 Task: Find an Airbnb in Jijiang Residential District for 6 adults from 6th to 15th September, with a price range of ₹8000 to ₹12000, including amenities like WiFi, TV, and free parking, and ensure self check-in is available.
Action: Mouse moved to (509, 126)
Screenshot: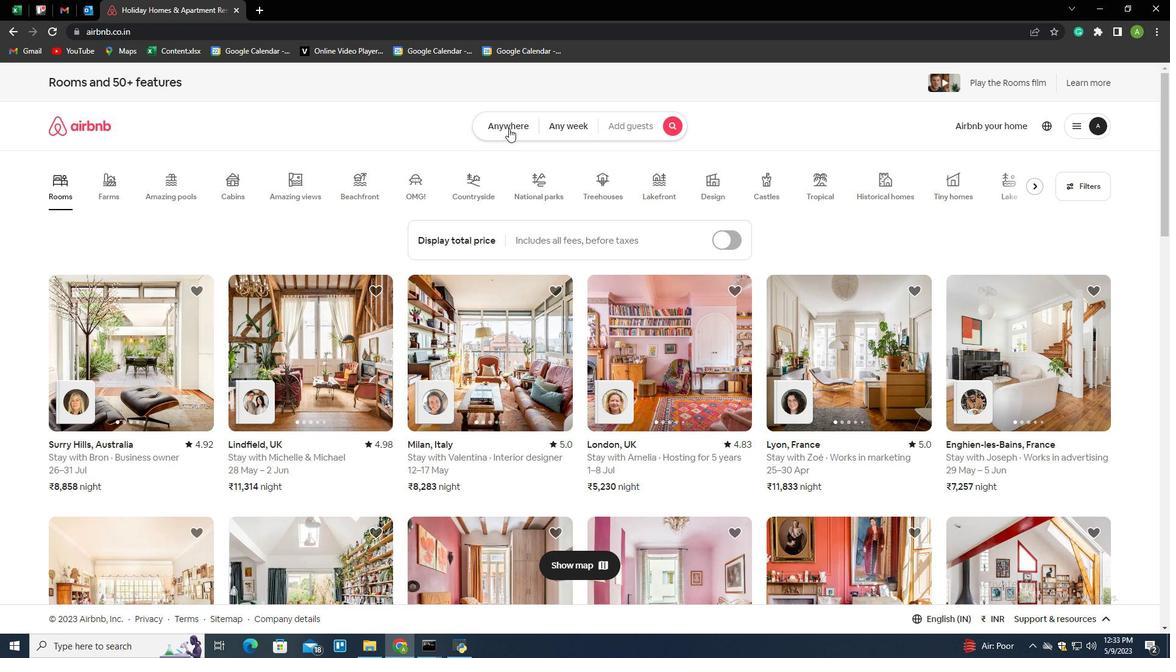 
Action: Mouse pressed left at (509, 126)
Screenshot: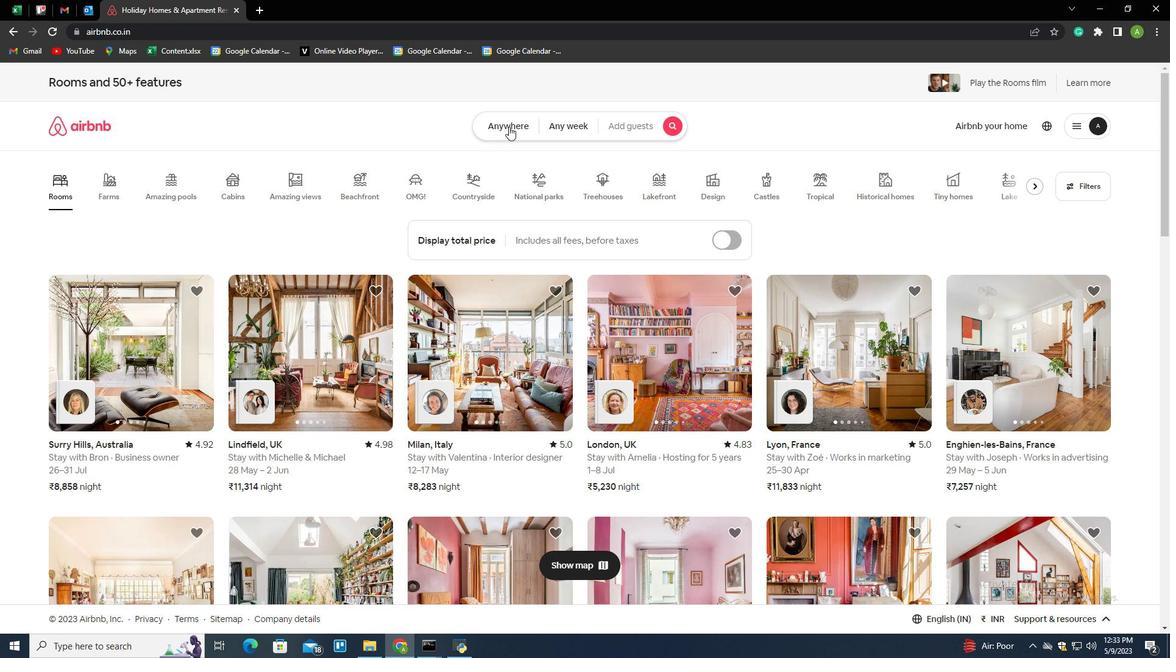 
Action: Mouse moved to (454, 171)
Screenshot: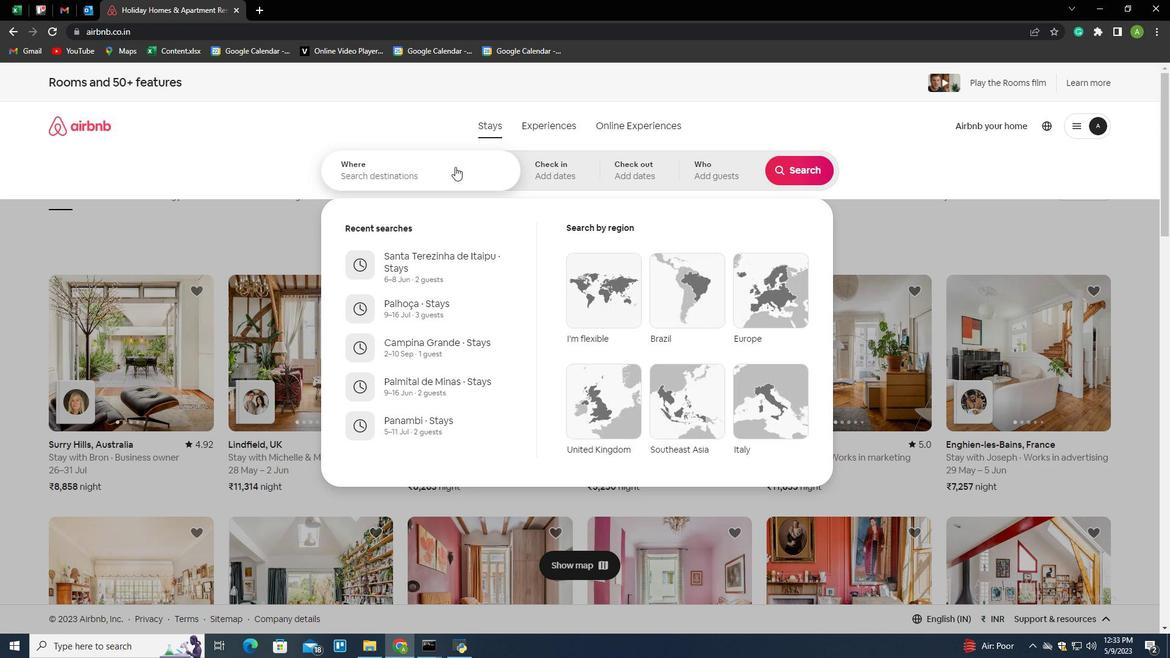 
Action: Mouse pressed left at (454, 171)
Screenshot: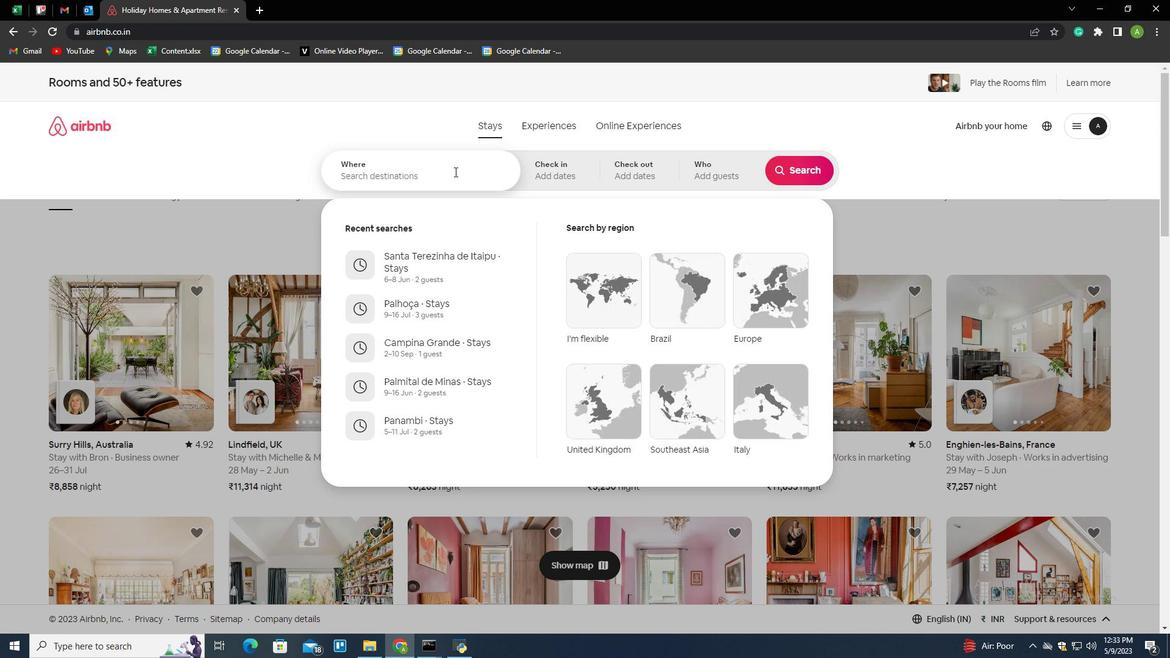 
Action: Key pressed <Key.shift>Jijiang<Key.down><Key.enter>
Screenshot: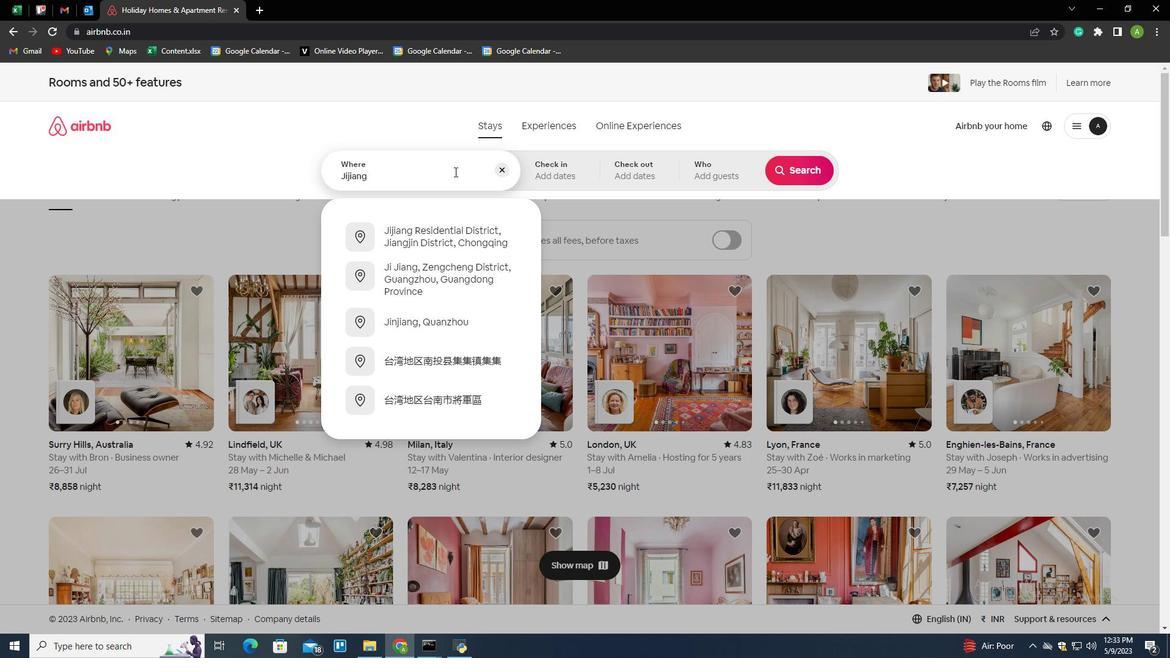 
Action: Mouse moved to (556, 173)
Screenshot: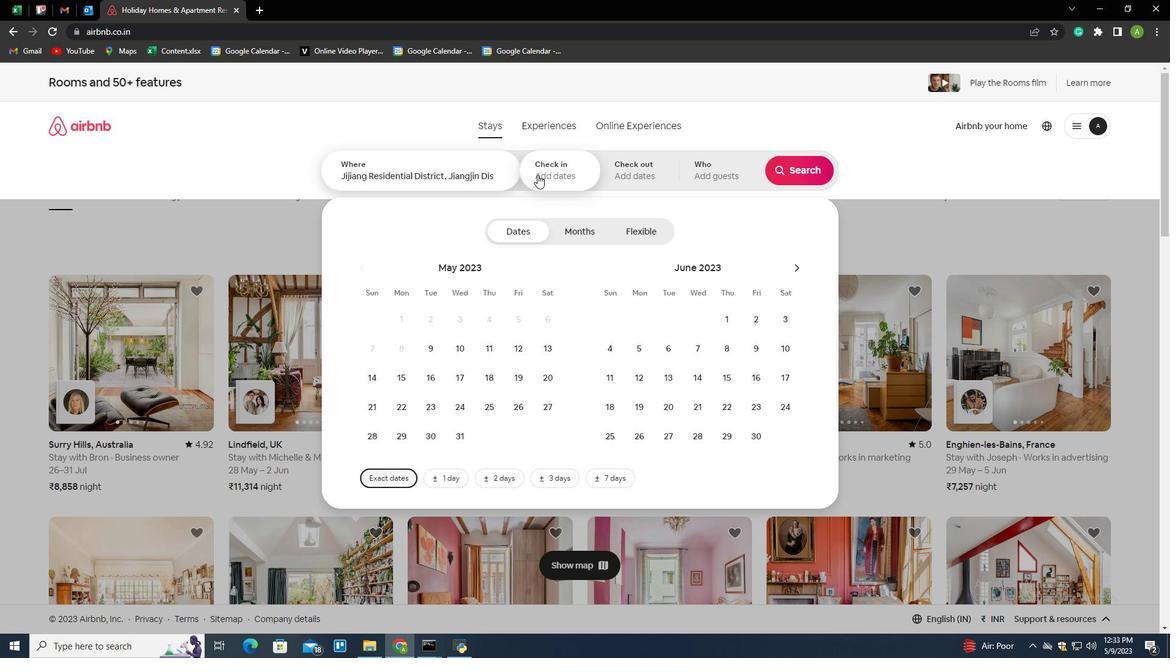 
Action: Mouse pressed left at (556, 173)
Screenshot: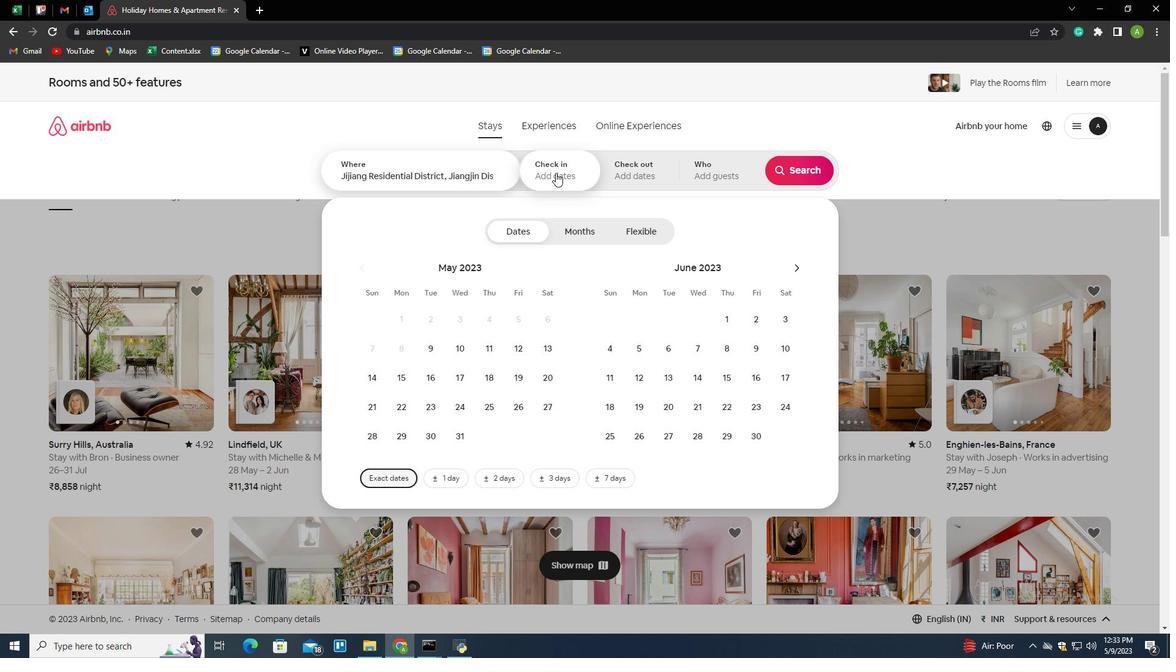 
Action: Mouse pressed left at (556, 173)
Screenshot: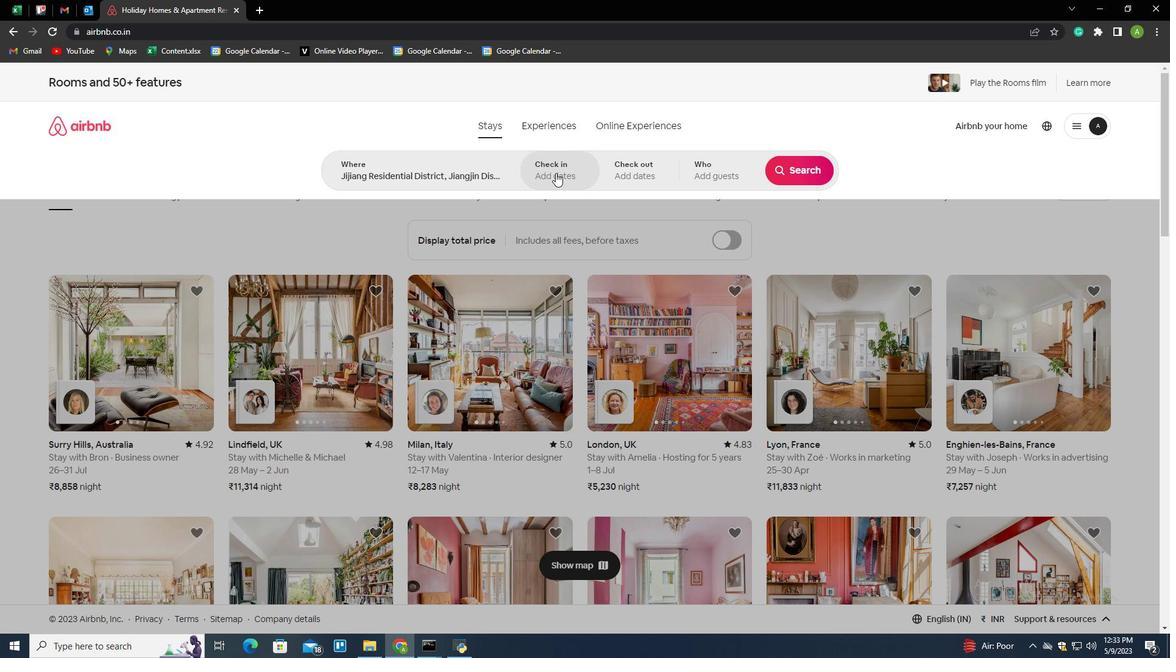 
Action: Mouse moved to (797, 264)
Screenshot: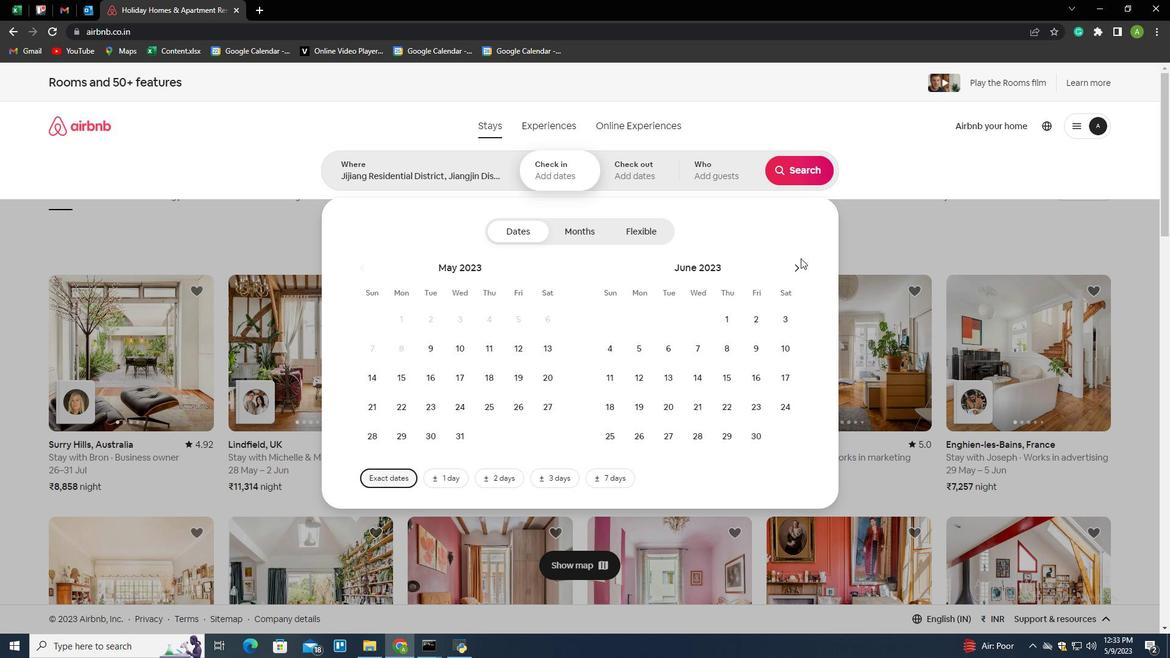 
Action: Mouse pressed left at (797, 264)
Screenshot: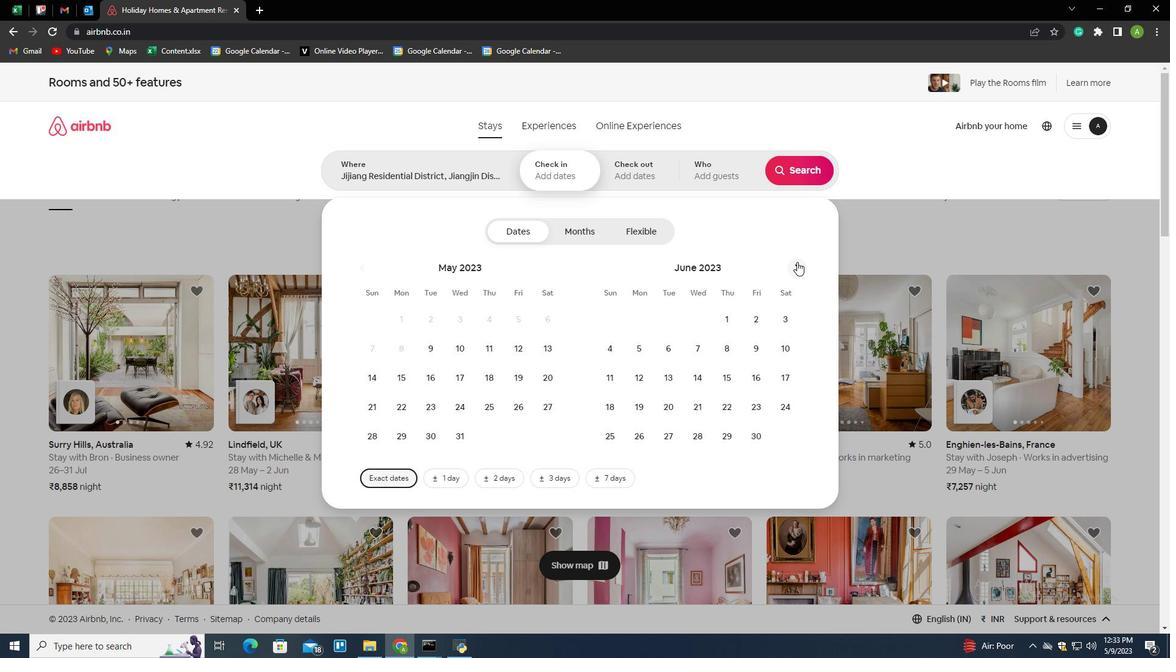 
Action: Mouse pressed left at (797, 264)
Screenshot: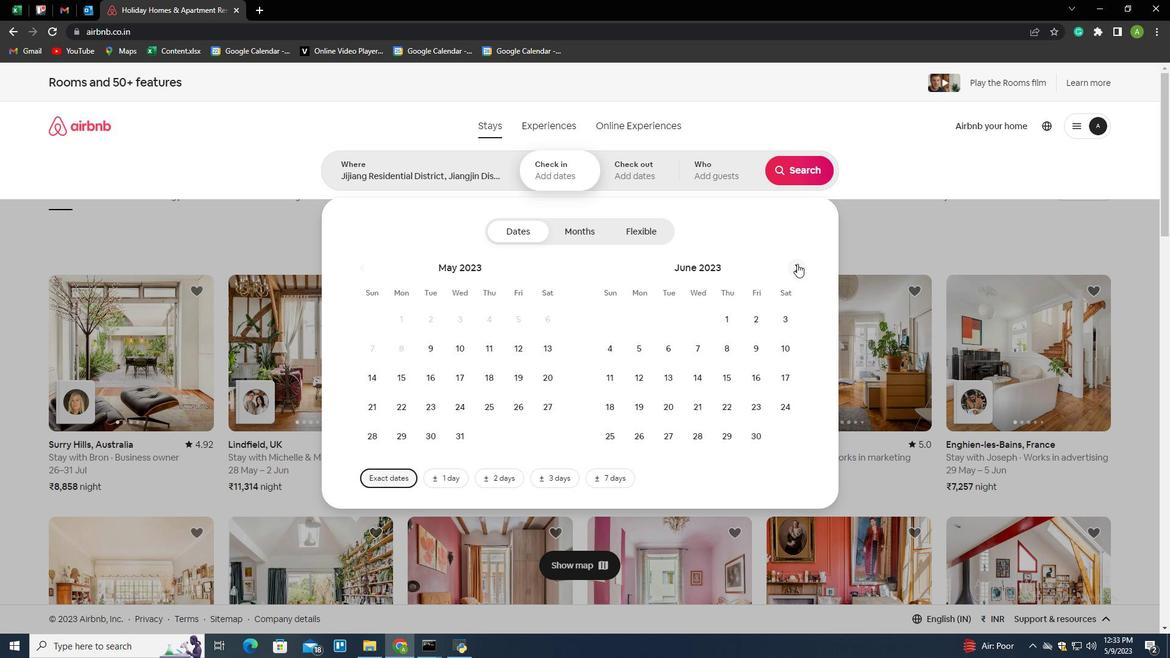 
Action: Mouse moved to (796, 264)
Screenshot: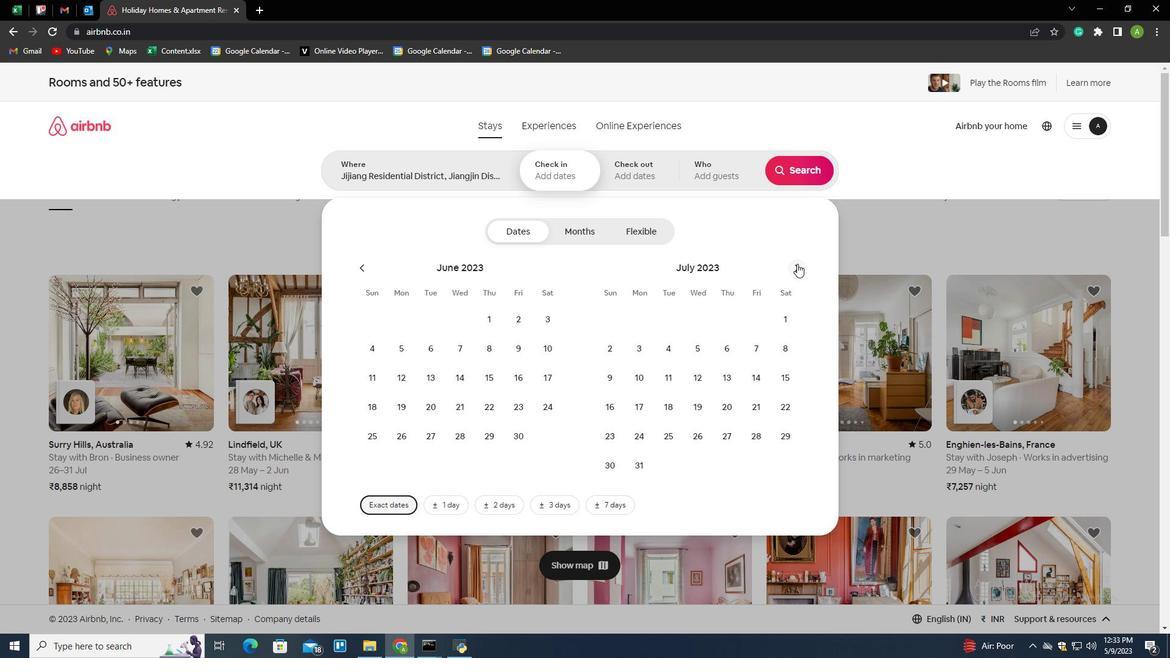 
Action: Mouse pressed left at (796, 264)
Screenshot: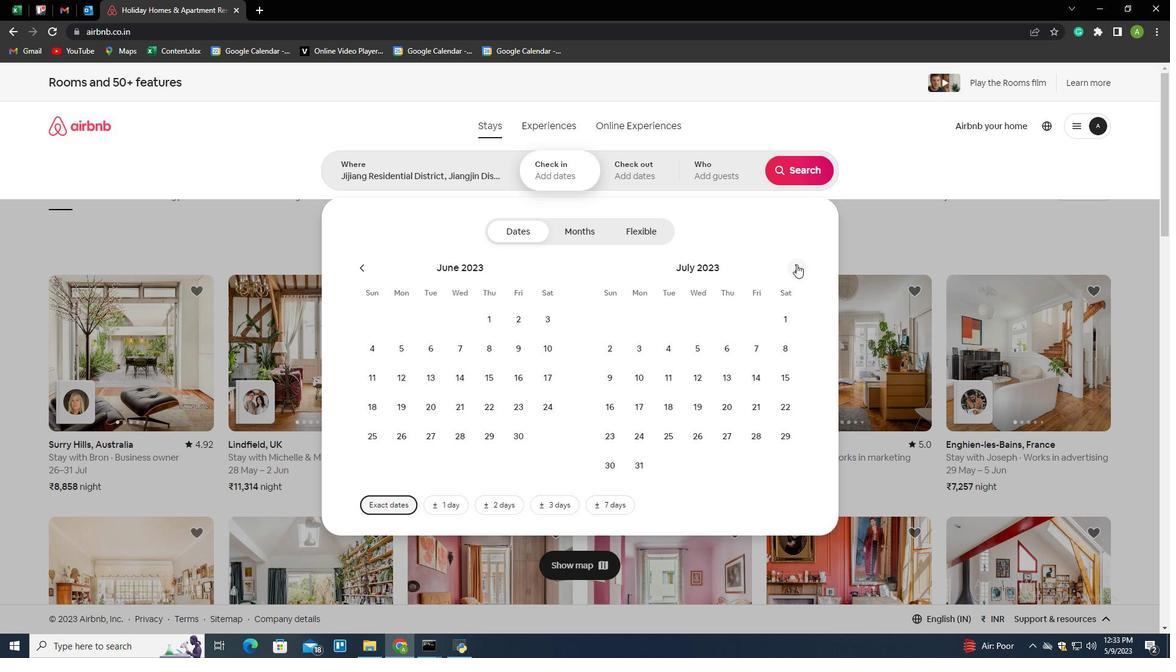 
Action: Mouse pressed left at (796, 264)
Screenshot: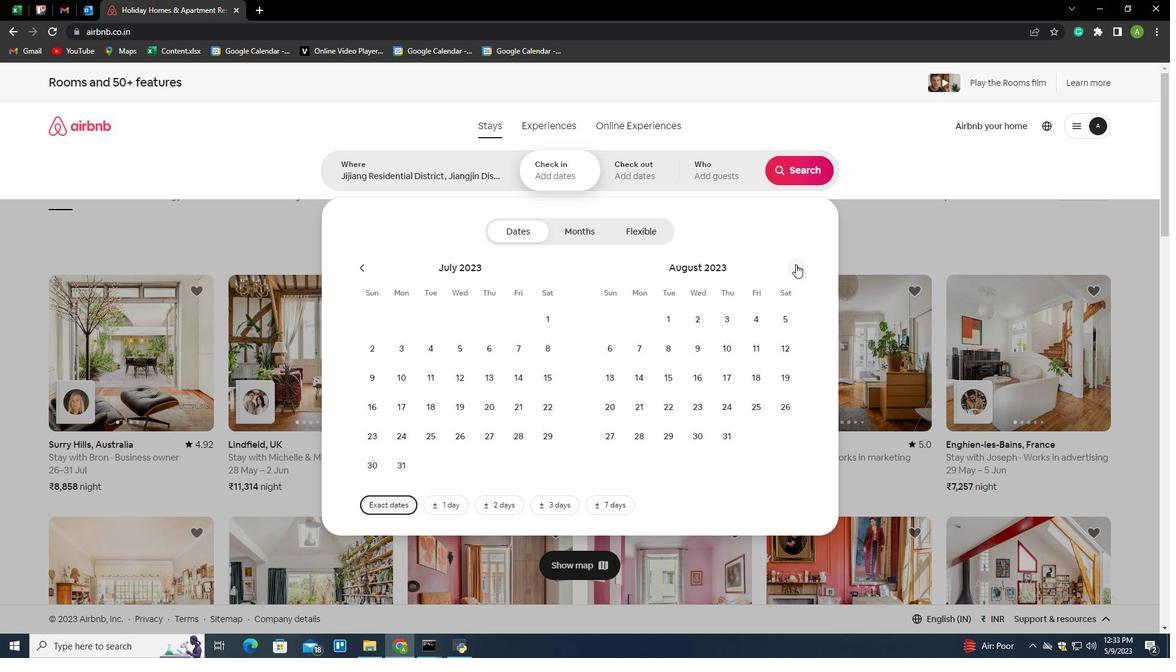 
Action: Mouse moved to (693, 344)
Screenshot: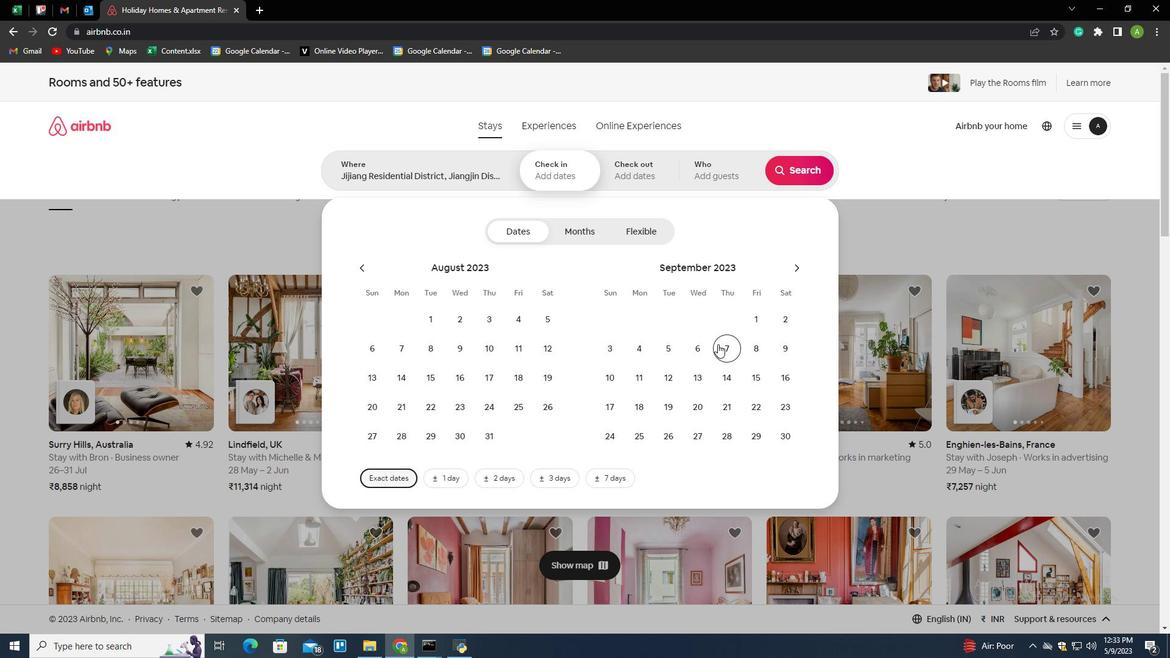 
Action: Mouse pressed left at (693, 344)
Screenshot: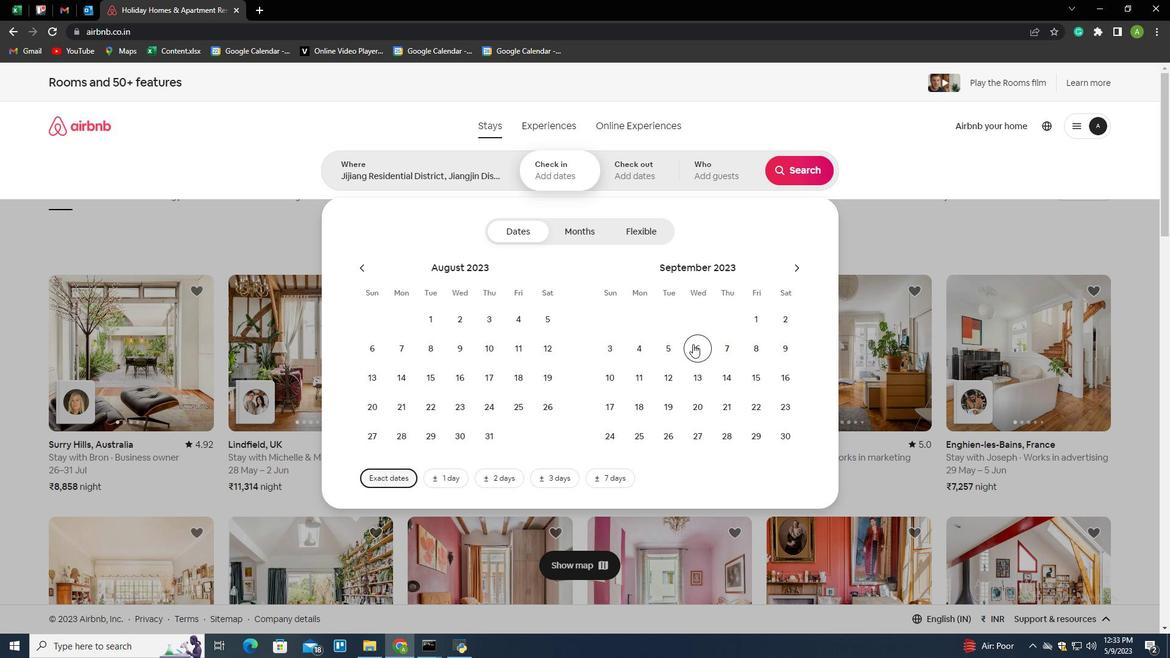 
Action: Mouse moved to (751, 373)
Screenshot: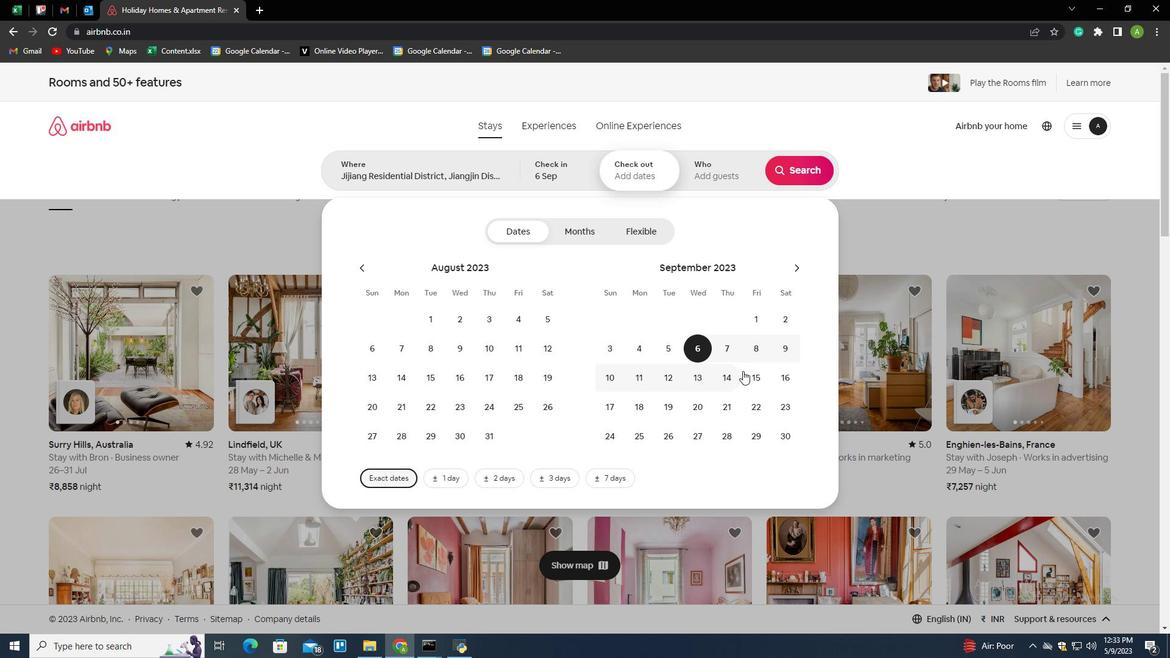 
Action: Mouse pressed left at (751, 373)
Screenshot: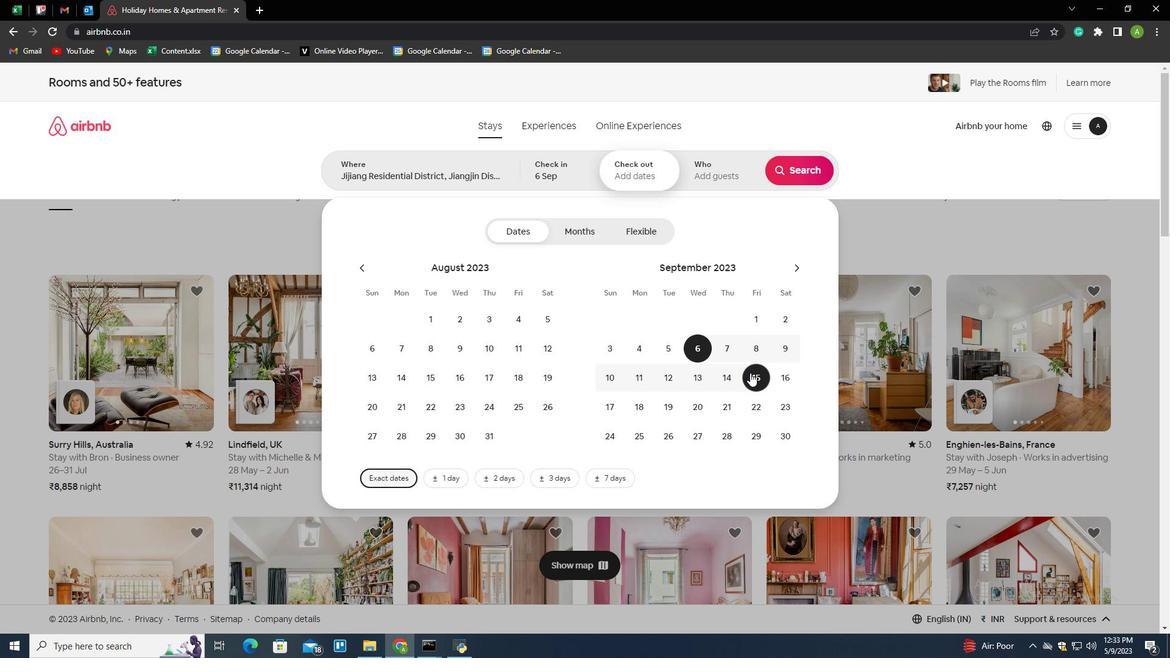 
Action: Mouse moved to (709, 172)
Screenshot: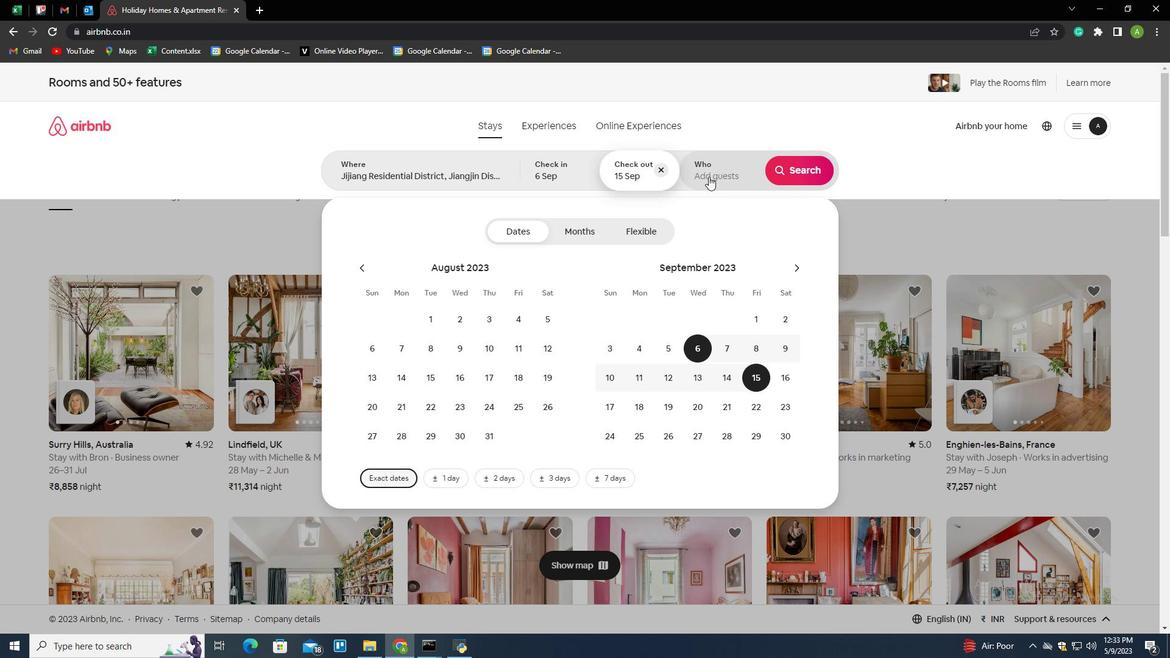 
Action: Mouse pressed left at (709, 172)
Screenshot: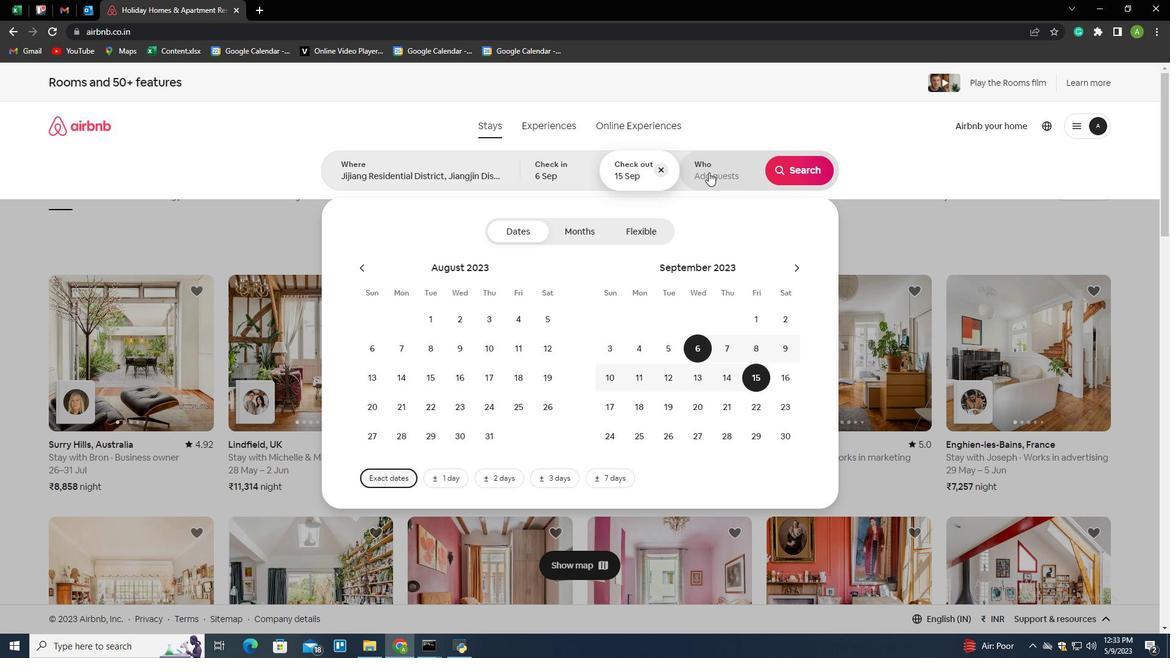
Action: Mouse moved to (807, 236)
Screenshot: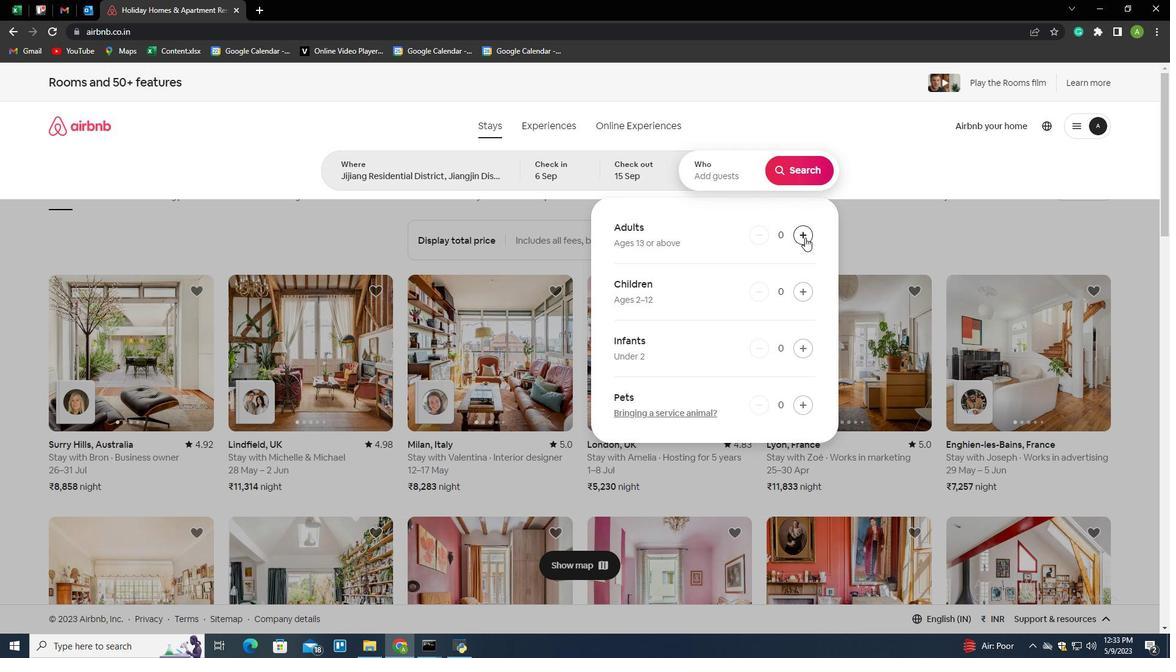 
Action: Mouse pressed left at (807, 236)
Screenshot: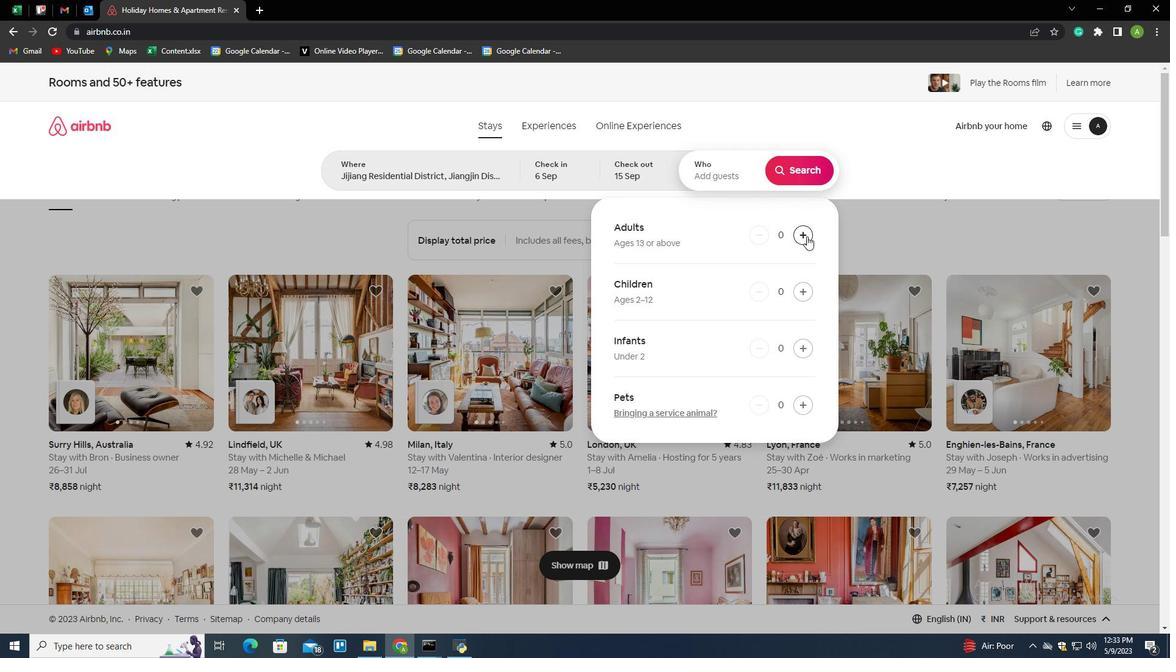 
Action: Mouse pressed left at (807, 236)
Screenshot: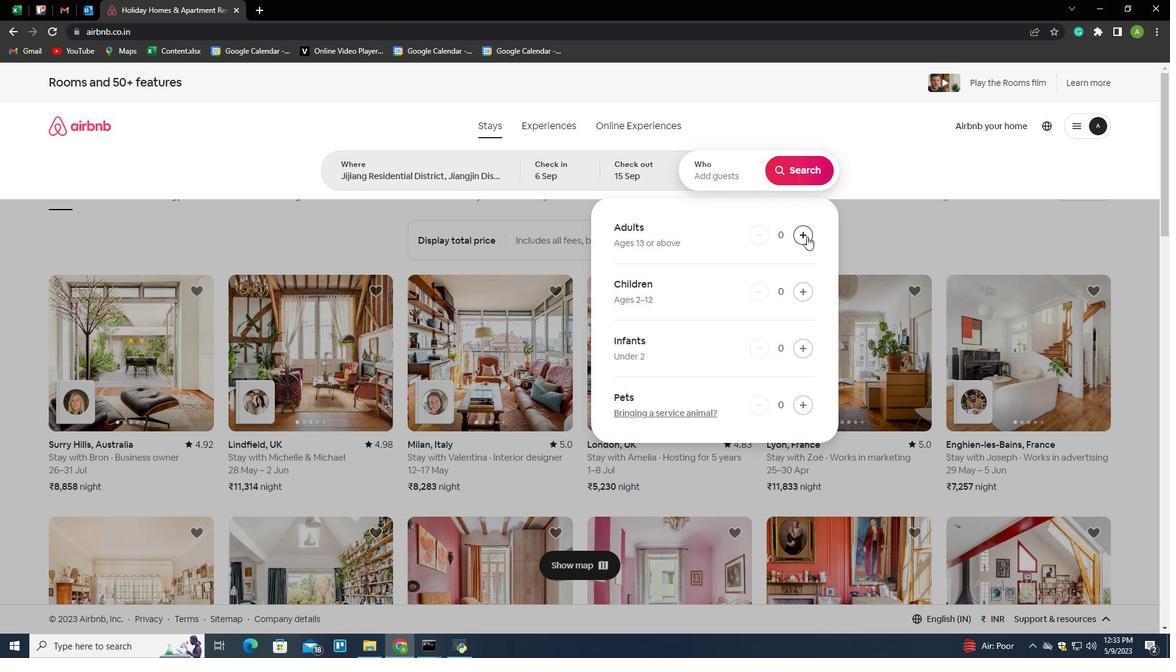 
Action: Mouse moved to (807, 236)
Screenshot: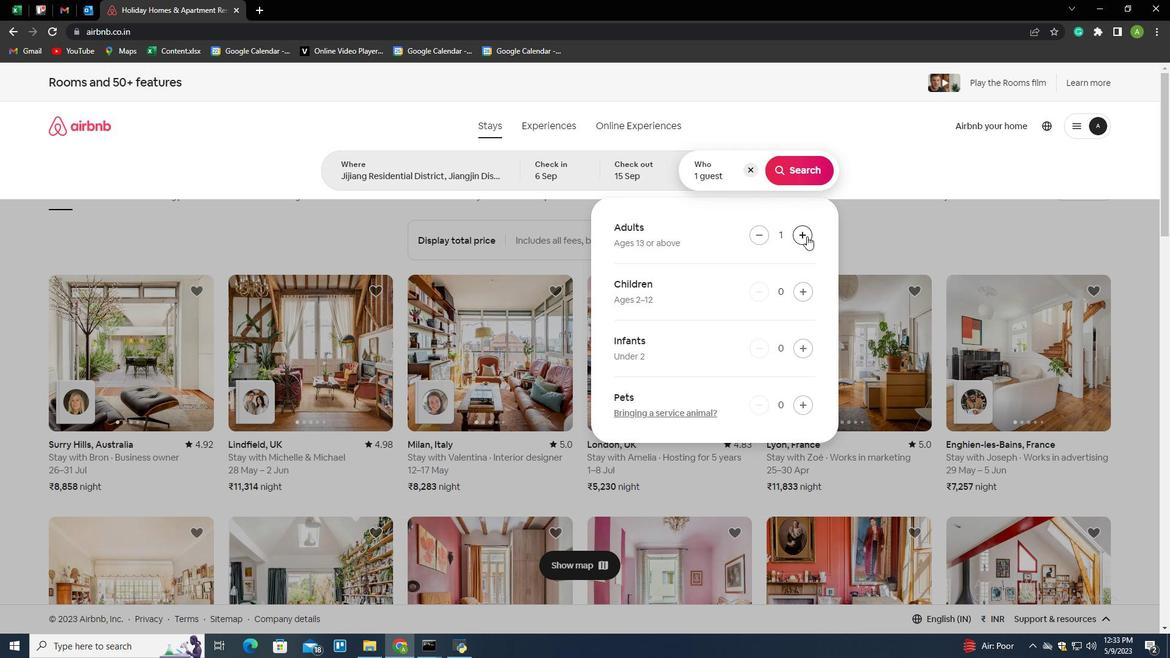 
Action: Mouse pressed left at (807, 236)
Screenshot: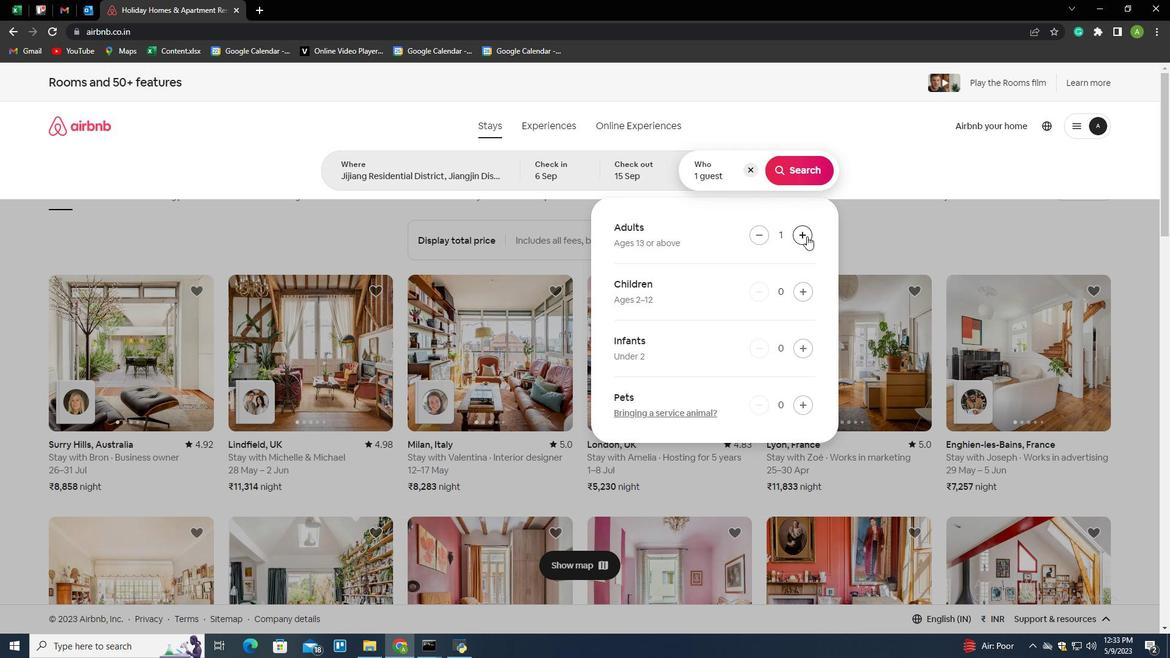 
Action: Mouse pressed left at (807, 236)
Screenshot: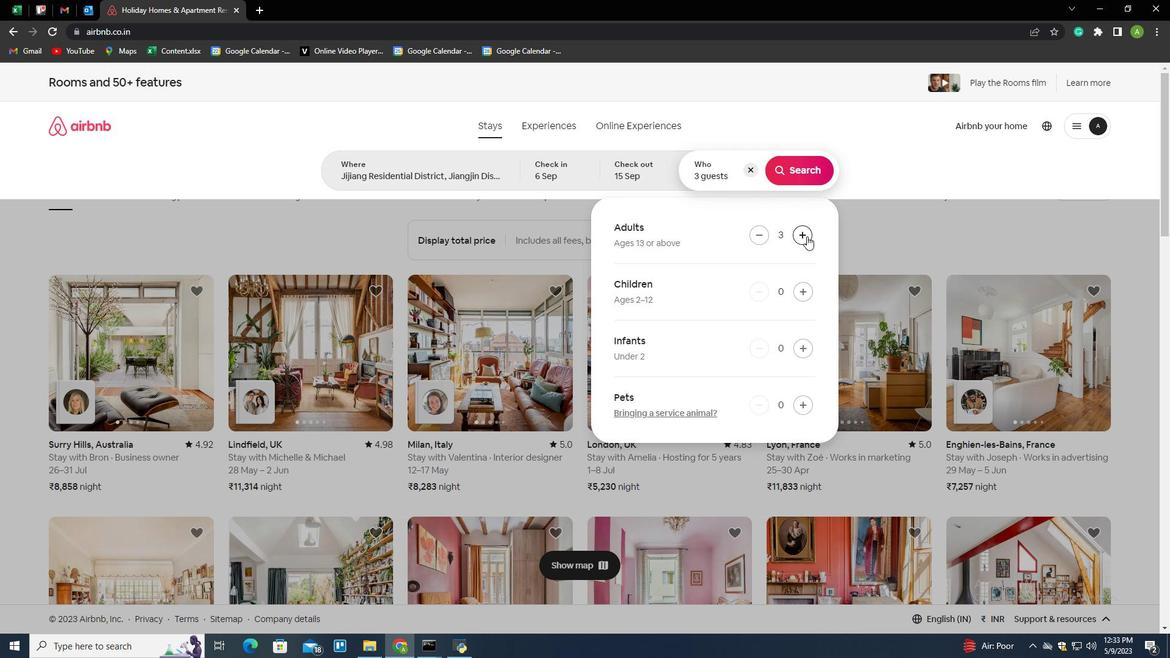 
Action: Mouse pressed left at (807, 236)
Screenshot: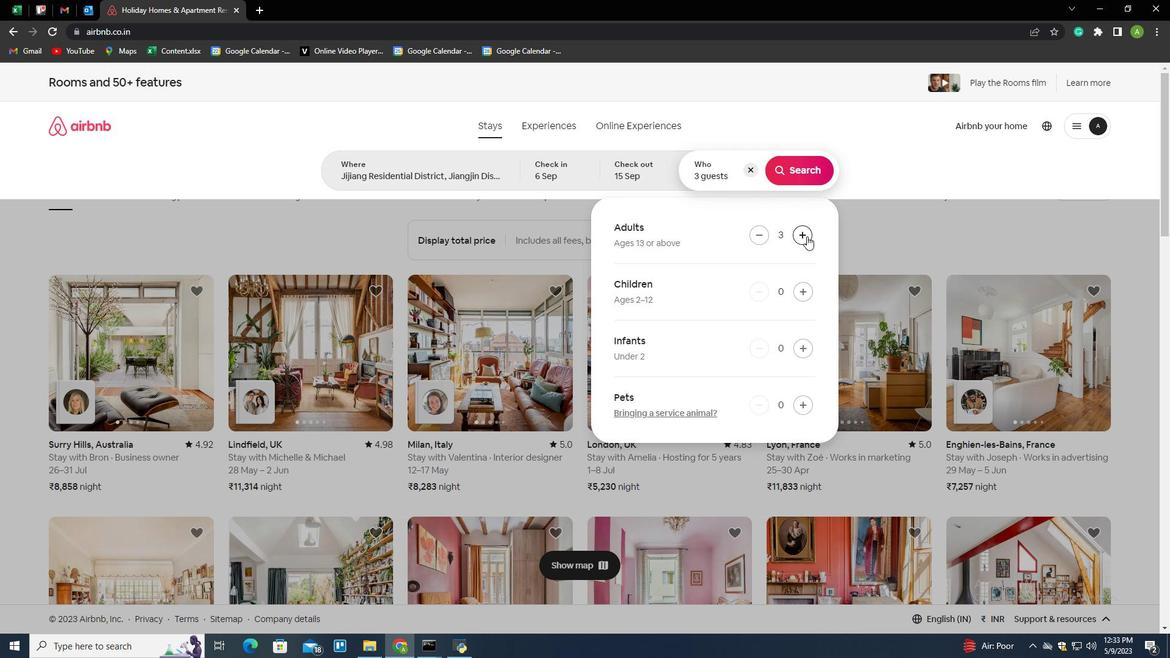 
Action: Mouse pressed left at (807, 236)
Screenshot: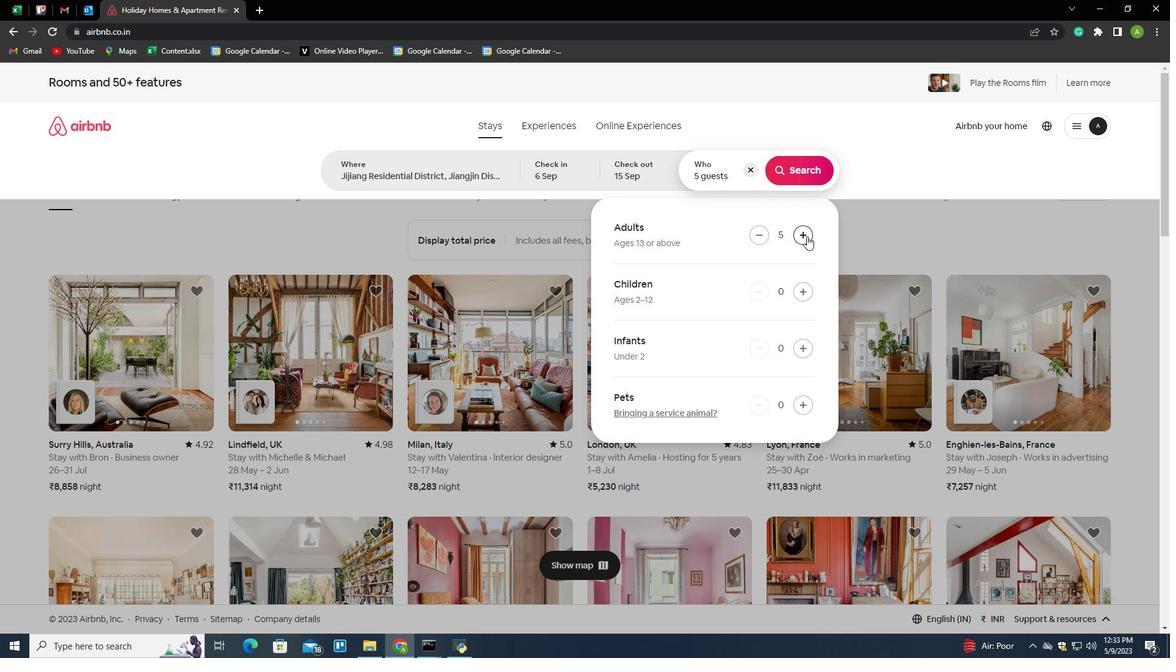 
Action: Mouse moved to (791, 173)
Screenshot: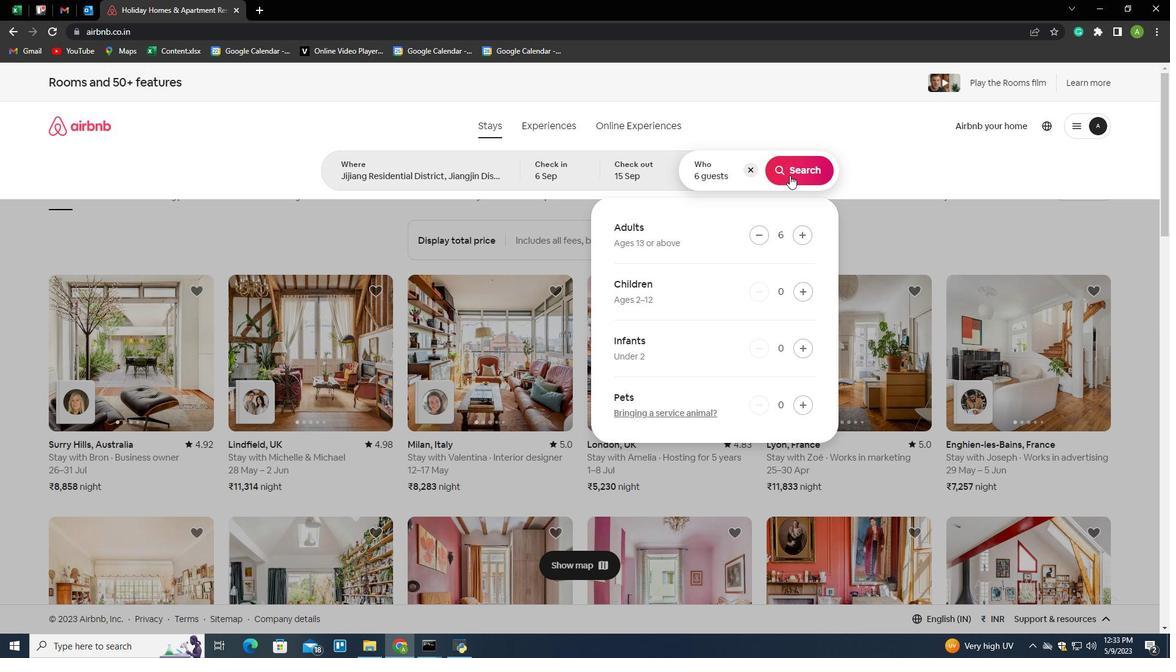 
Action: Mouse pressed left at (791, 173)
Screenshot: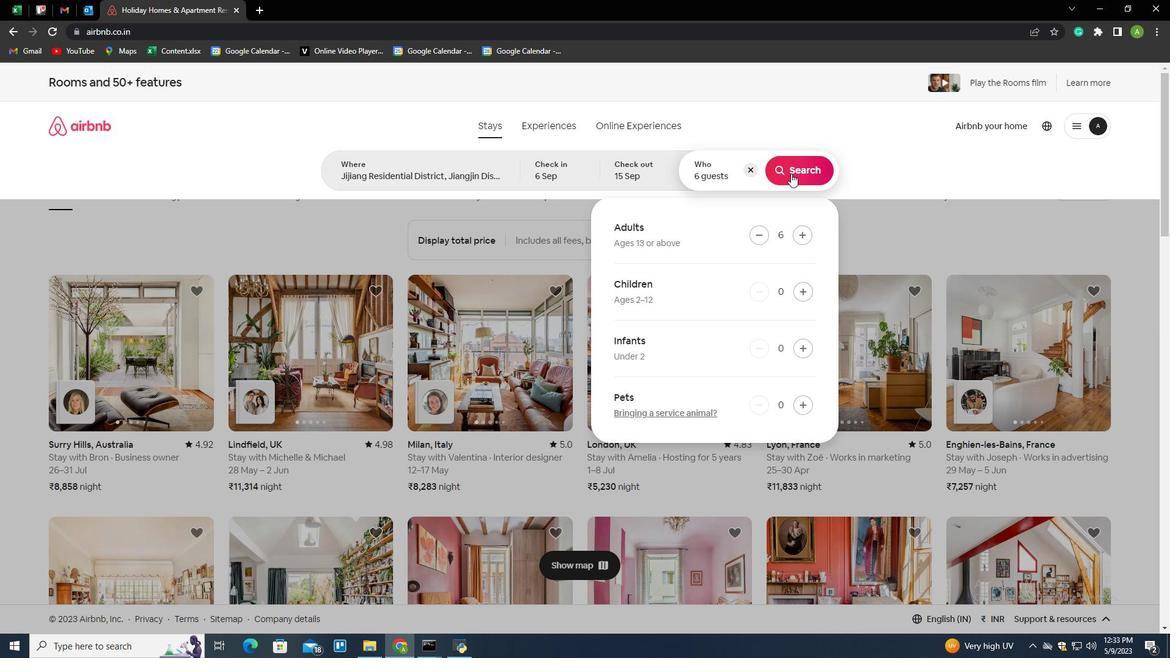 
Action: Mouse moved to (1111, 135)
Screenshot: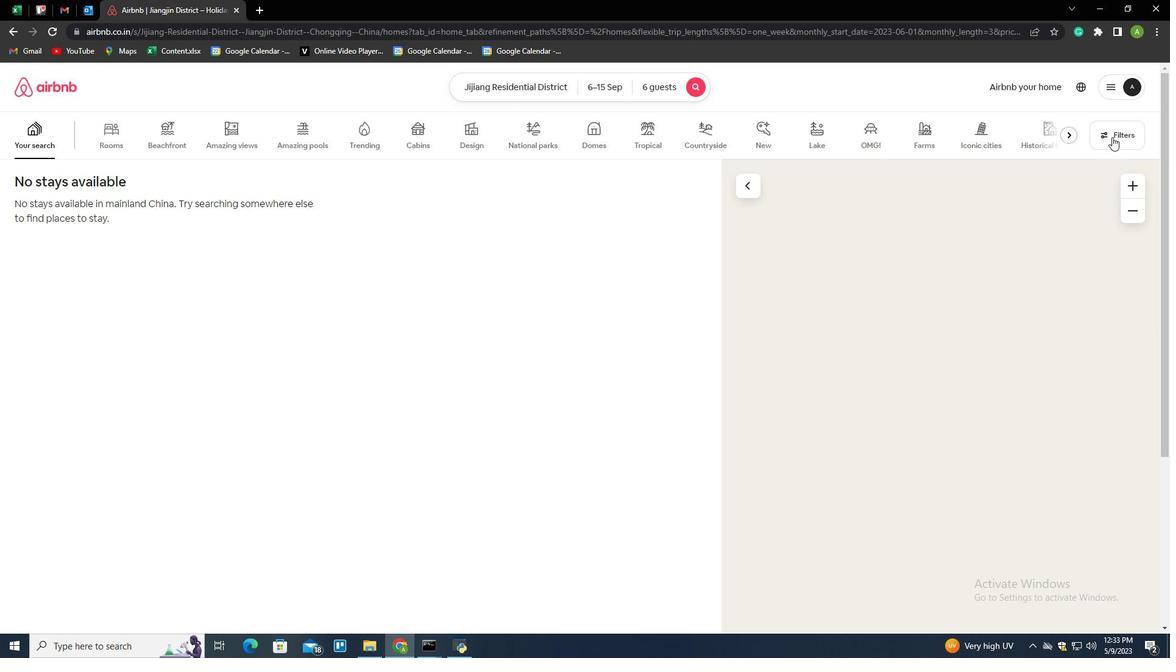 
Action: Mouse pressed left at (1111, 135)
Screenshot: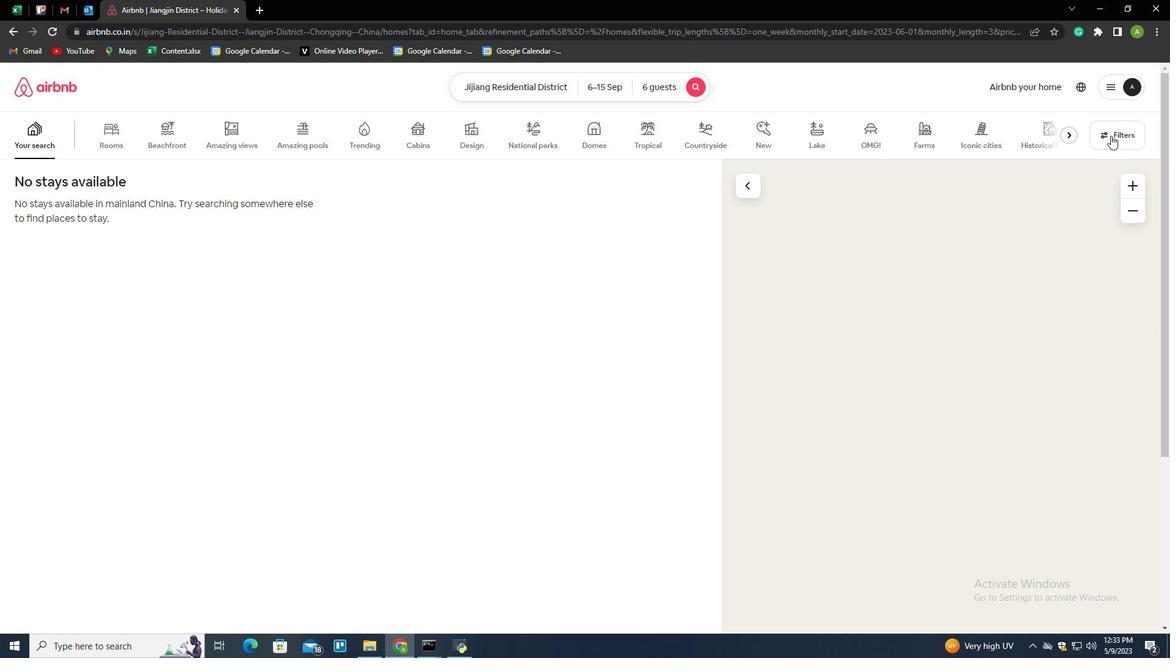 
Action: Mouse moved to (395, 385)
Screenshot: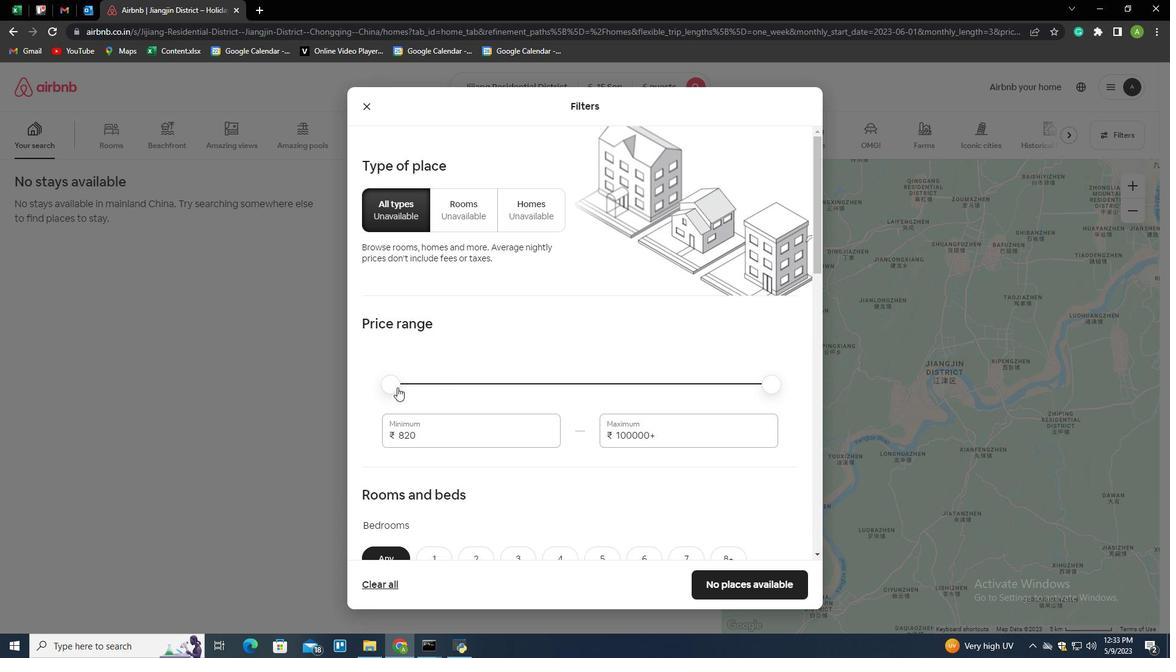 
Action: Mouse pressed left at (395, 385)
Screenshot: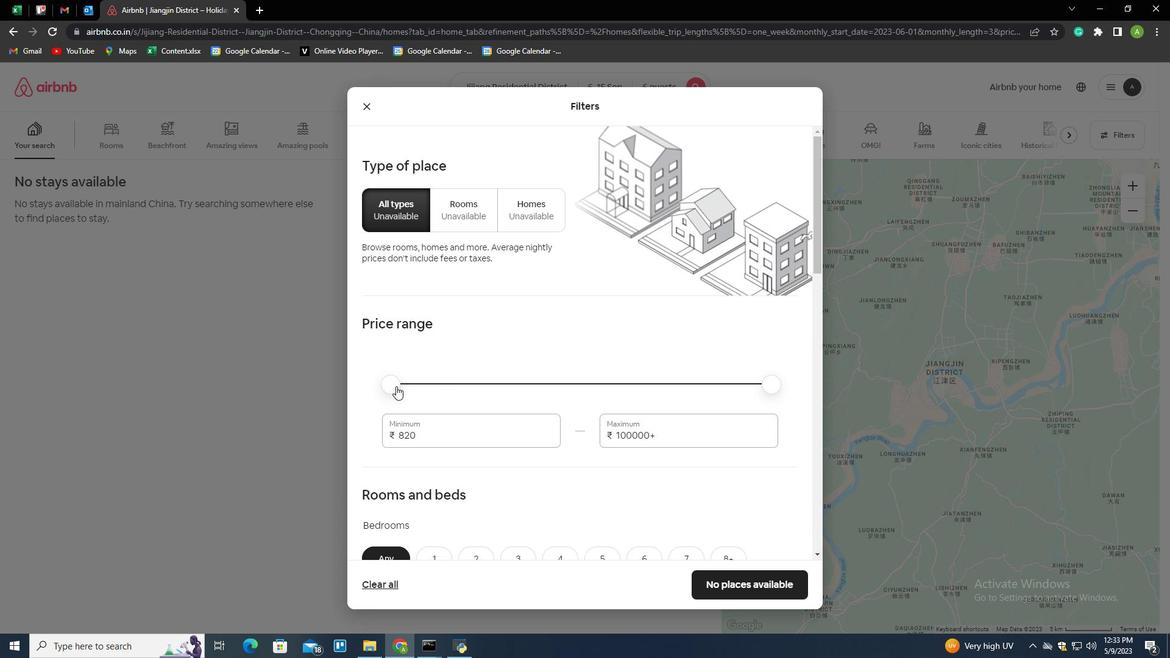 
Action: Mouse moved to (473, 428)
Screenshot: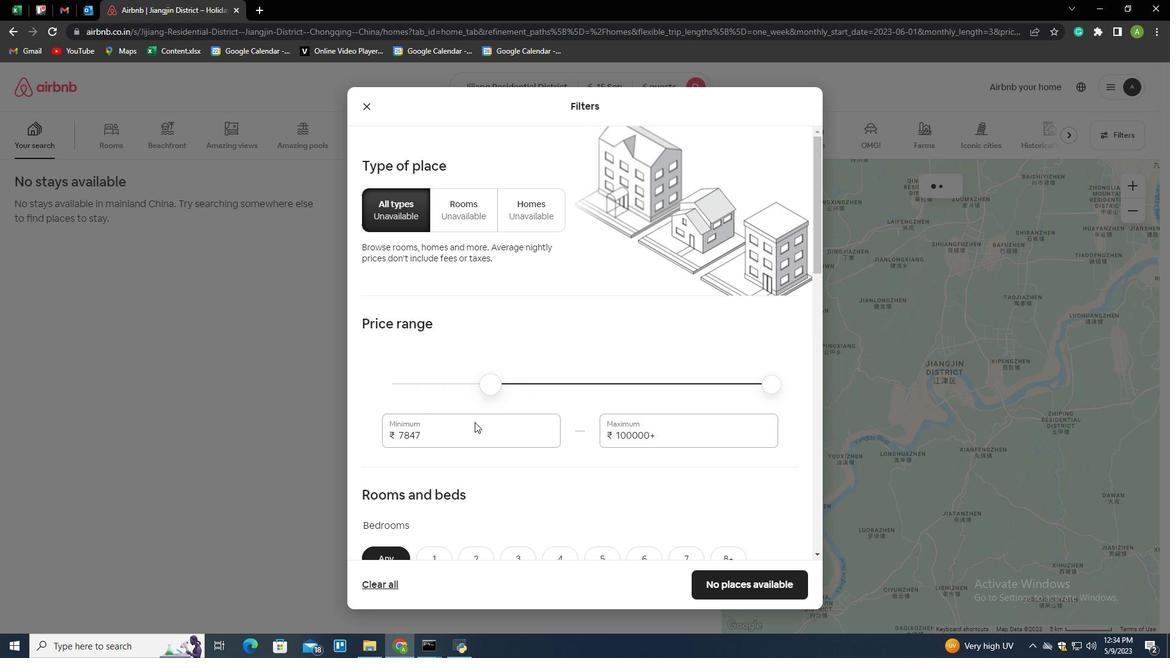 
Action: Mouse pressed left at (473, 428)
Screenshot: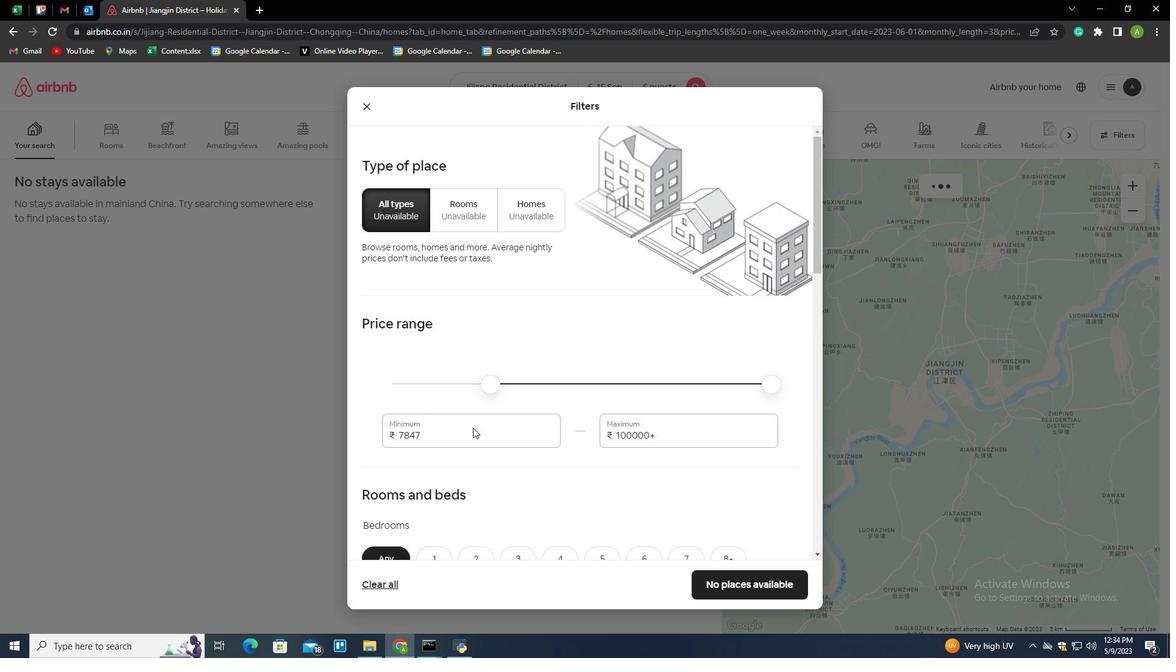 
Action: Mouse moved to (478, 426)
Screenshot: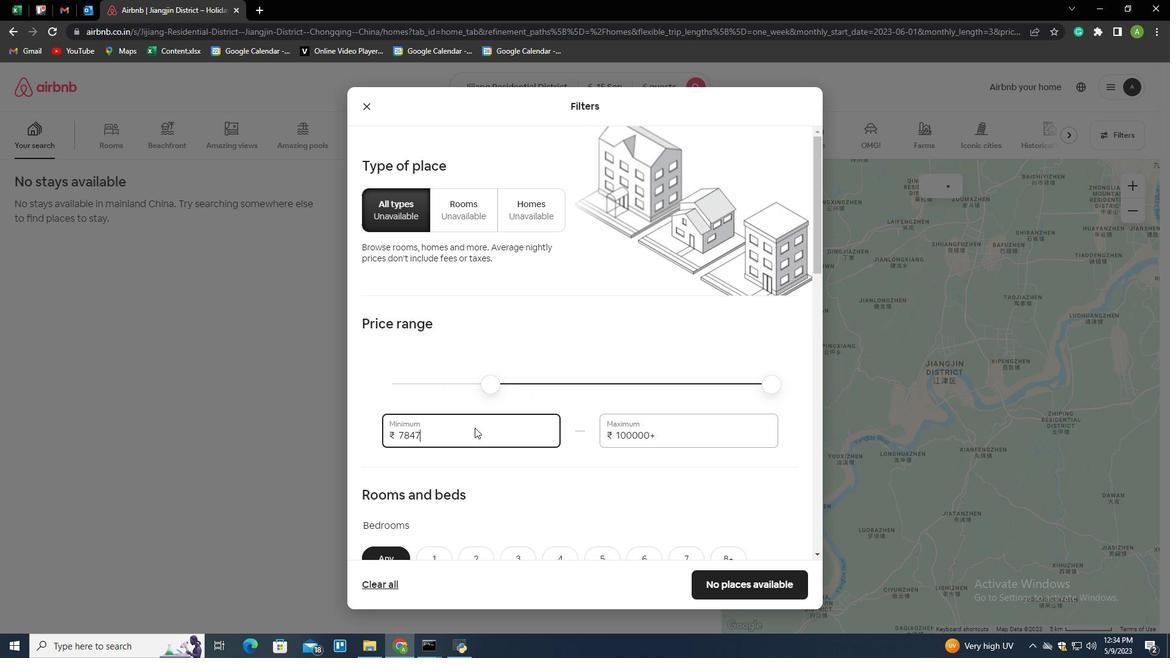 
Action: Key pressed <Key.shift_r><Key.home>8000
Screenshot: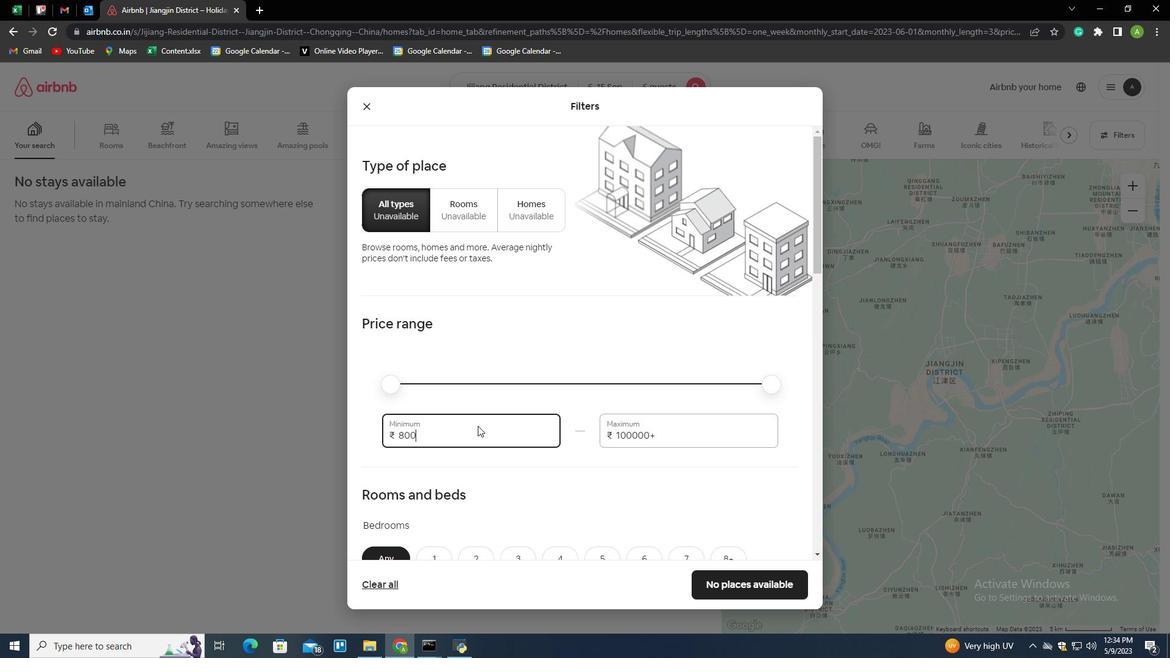 
Action: Mouse moved to (673, 446)
Screenshot: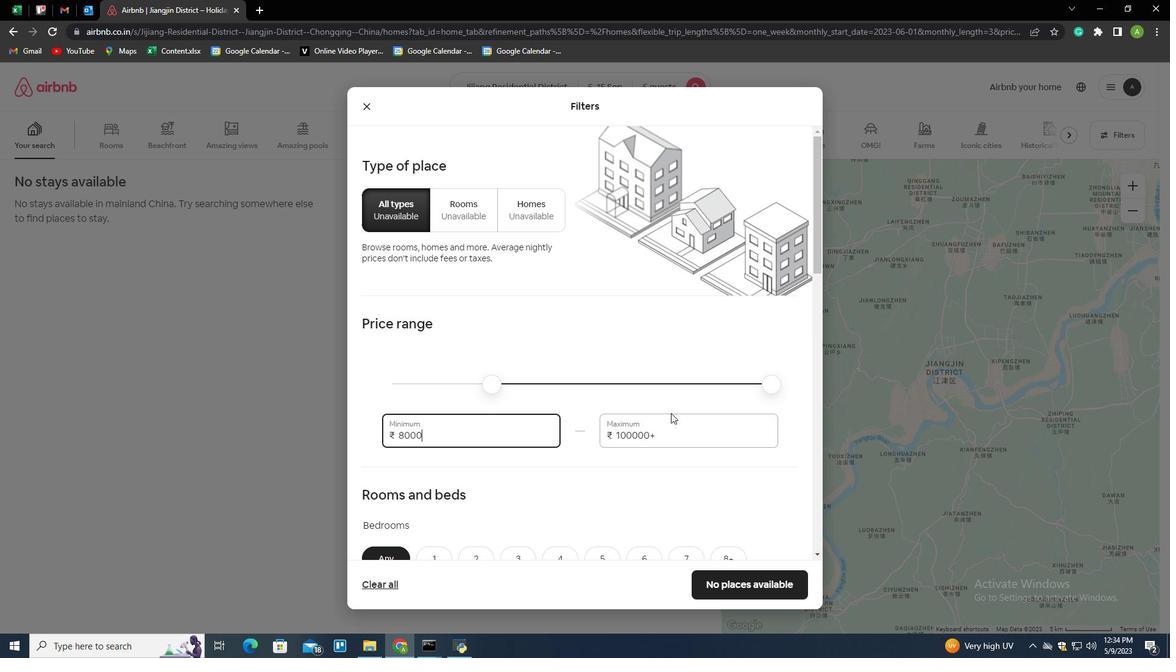 
Action: Mouse pressed left at (673, 446)
Screenshot: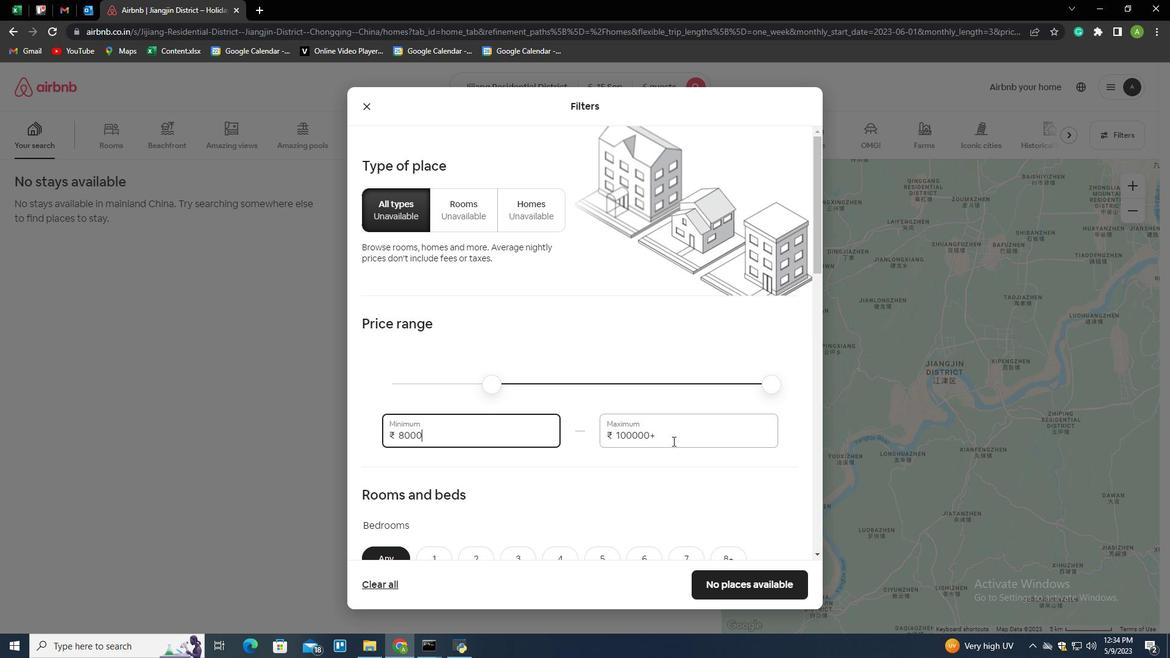 
Action: Mouse moved to (676, 444)
Screenshot: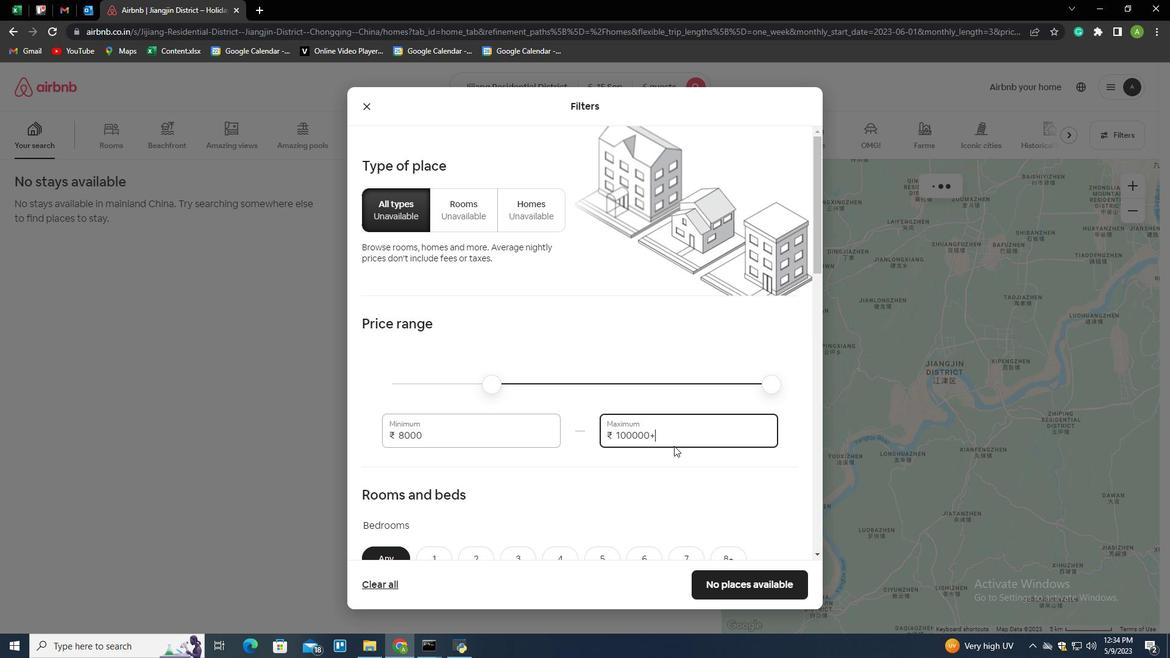 
Action: Key pressed <Key.shift_r><Key.home>12000
Screenshot: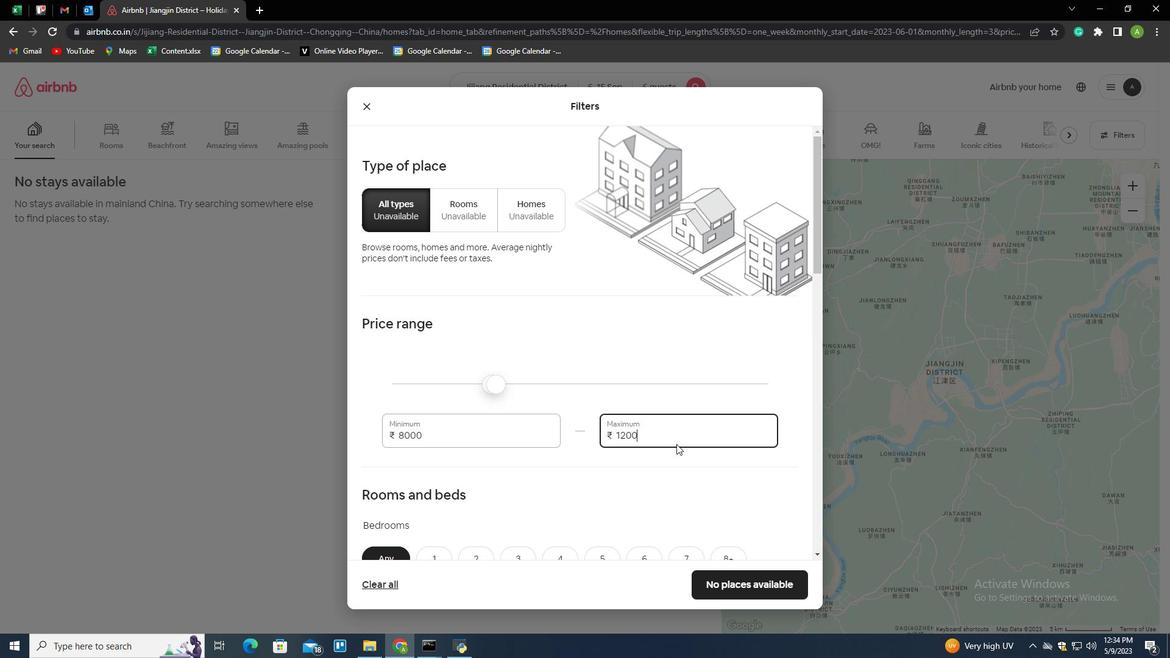 
Action: Mouse moved to (681, 470)
Screenshot: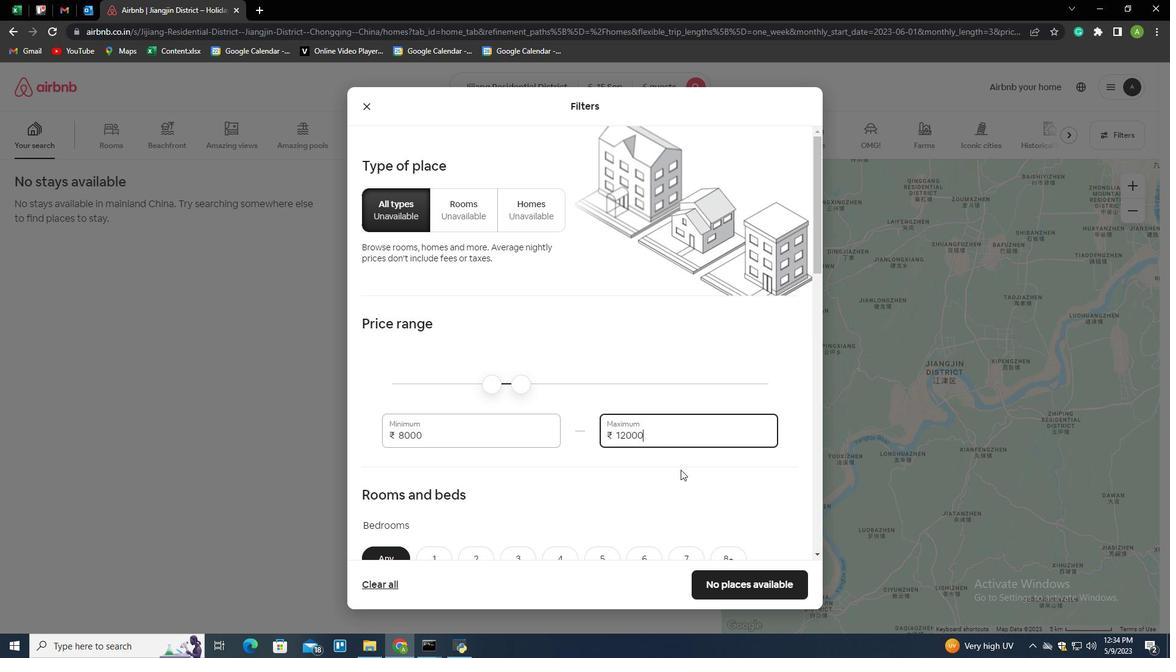 
Action: Mouse pressed left at (681, 470)
Screenshot: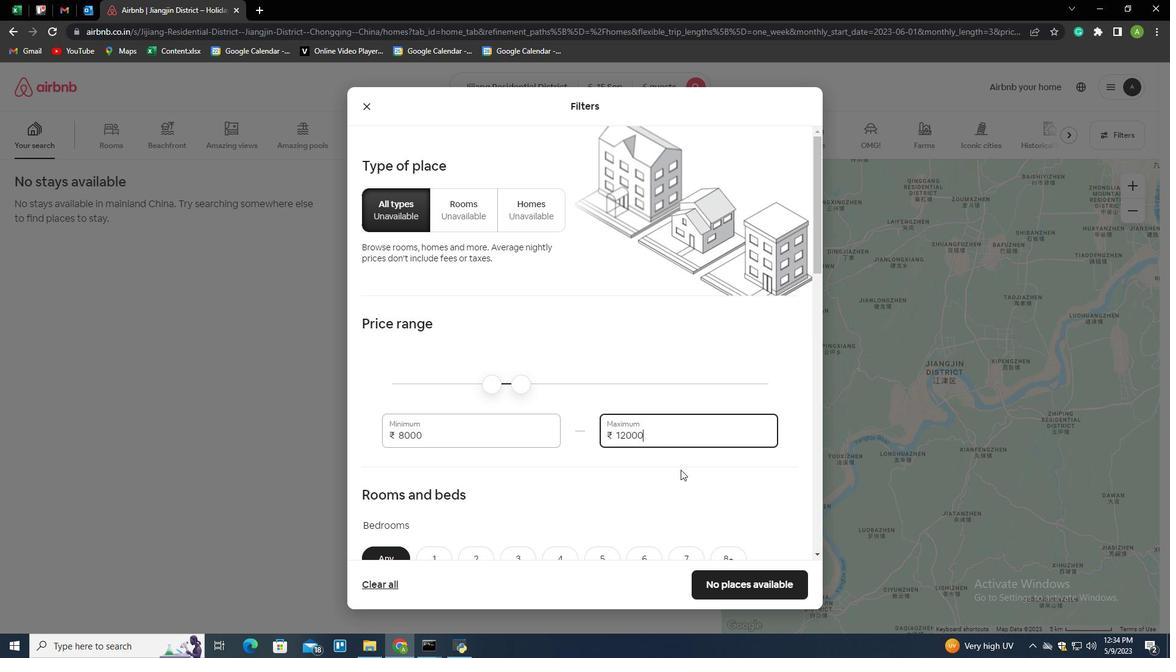 
Action: Mouse moved to (684, 468)
Screenshot: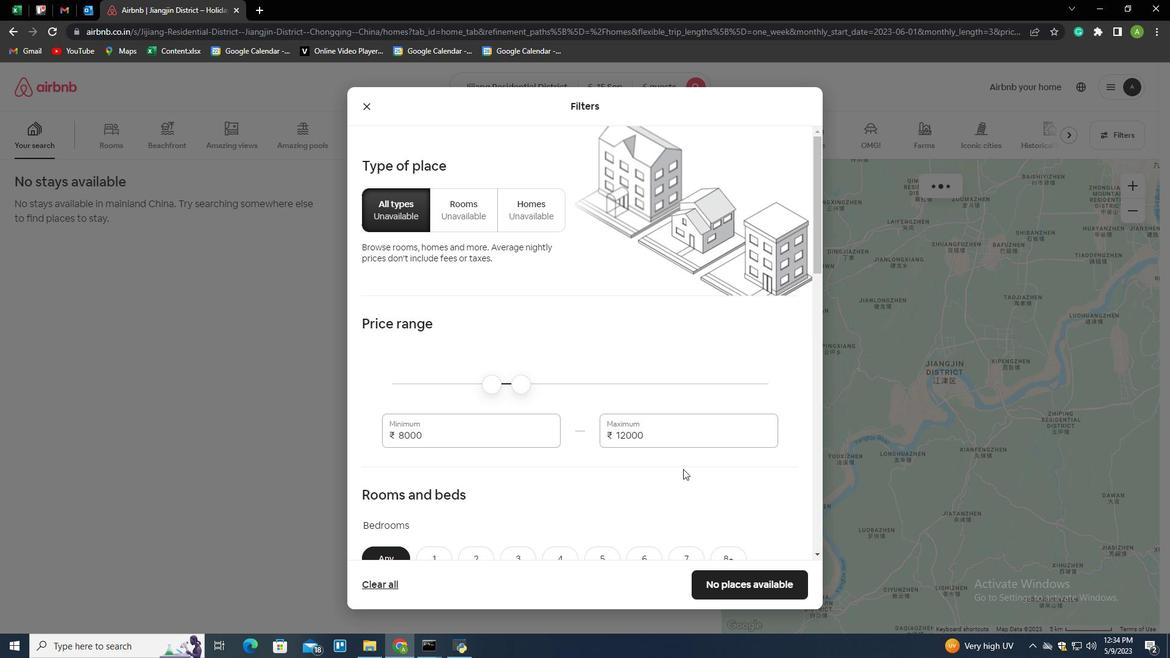 
Action: Mouse scrolled (684, 468) with delta (0, 0)
Screenshot: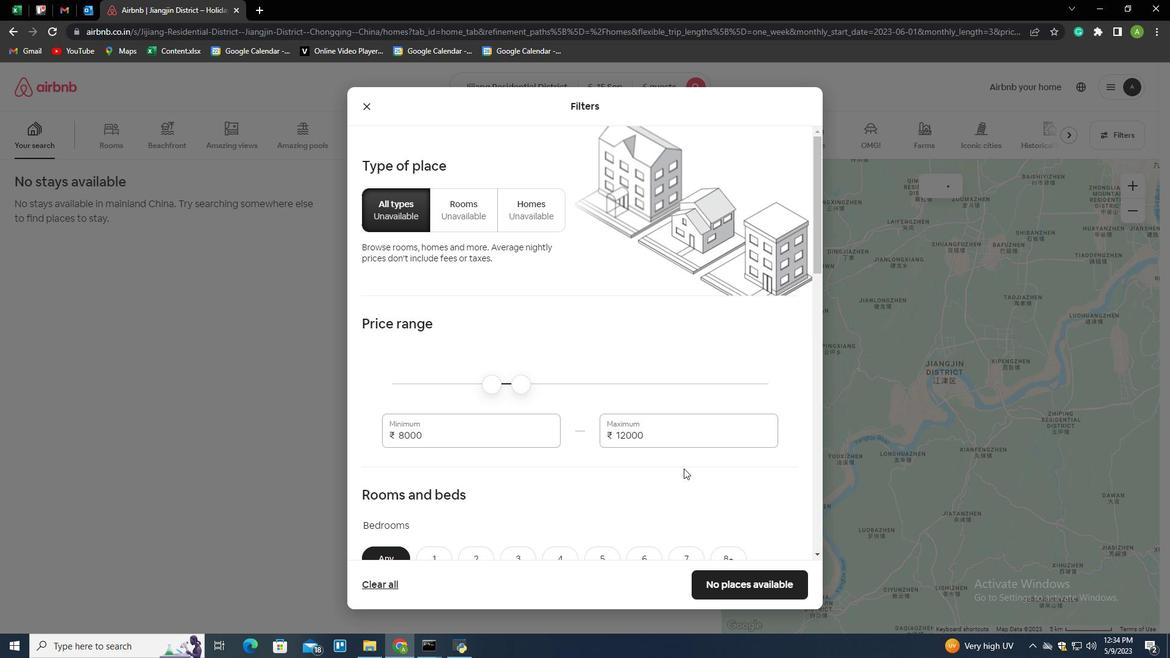 
Action: Mouse scrolled (684, 468) with delta (0, 0)
Screenshot: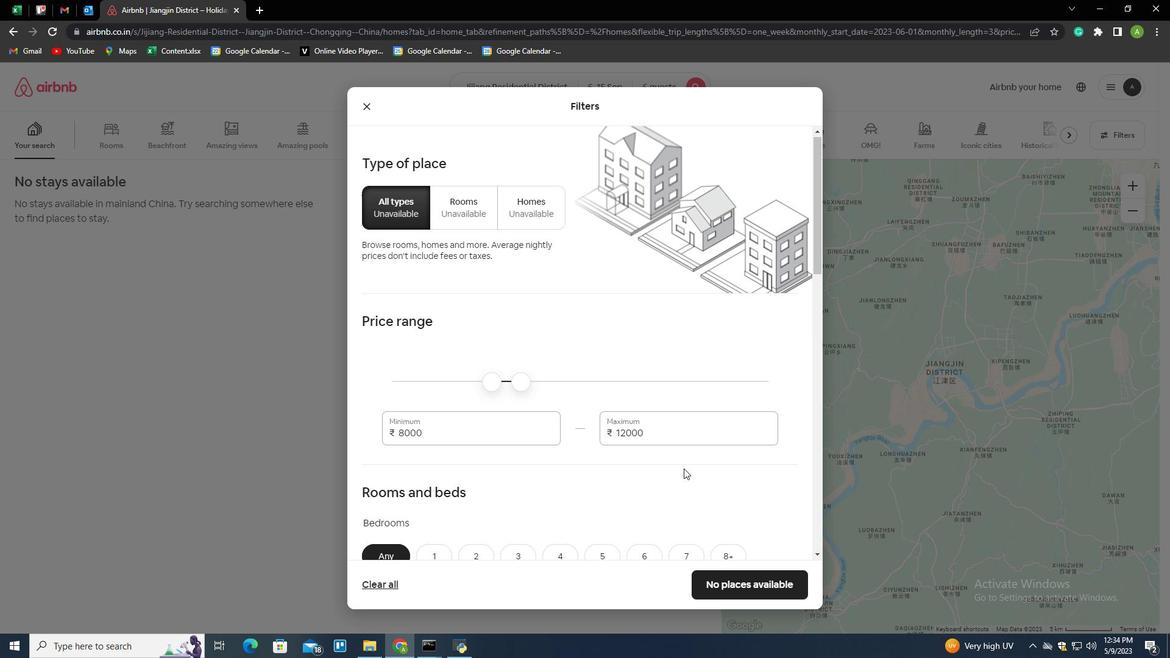 
Action: Mouse moved to (553, 449)
Screenshot: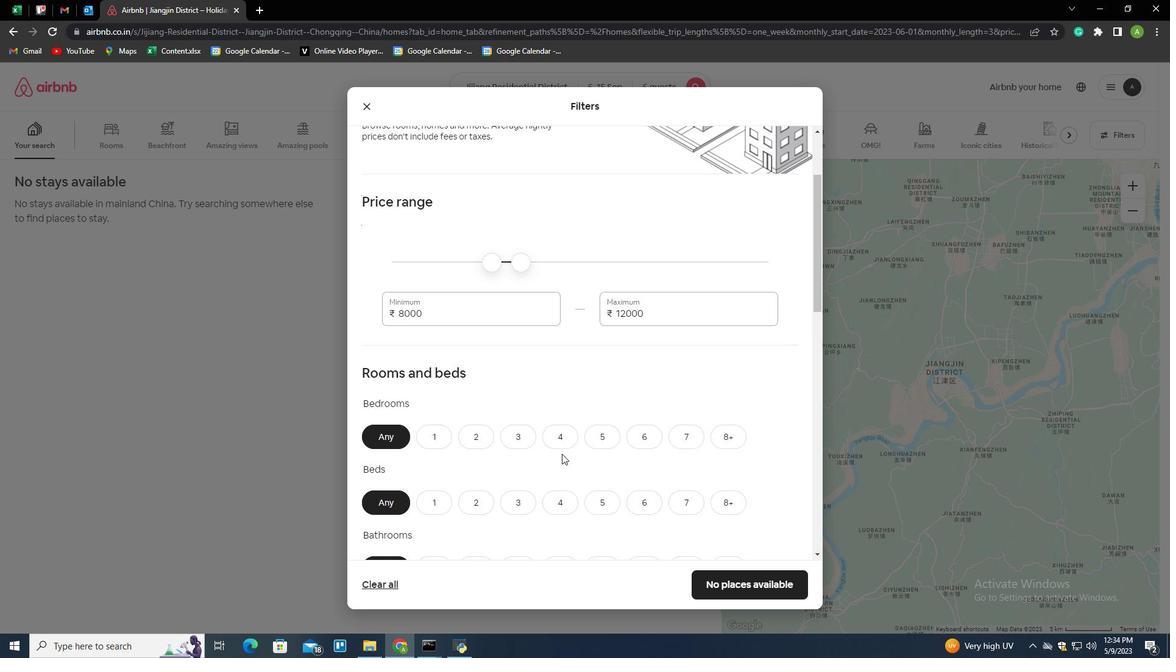 
Action: Mouse scrolled (553, 448) with delta (0, 0)
Screenshot: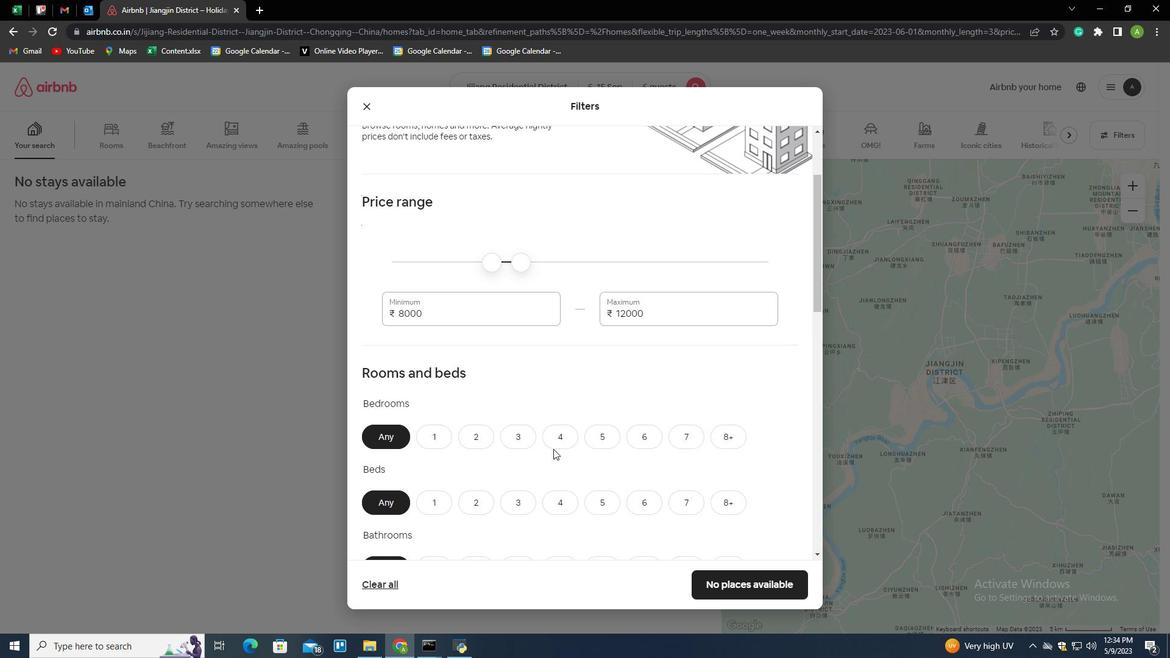 
Action: Mouse moved to (541, 437)
Screenshot: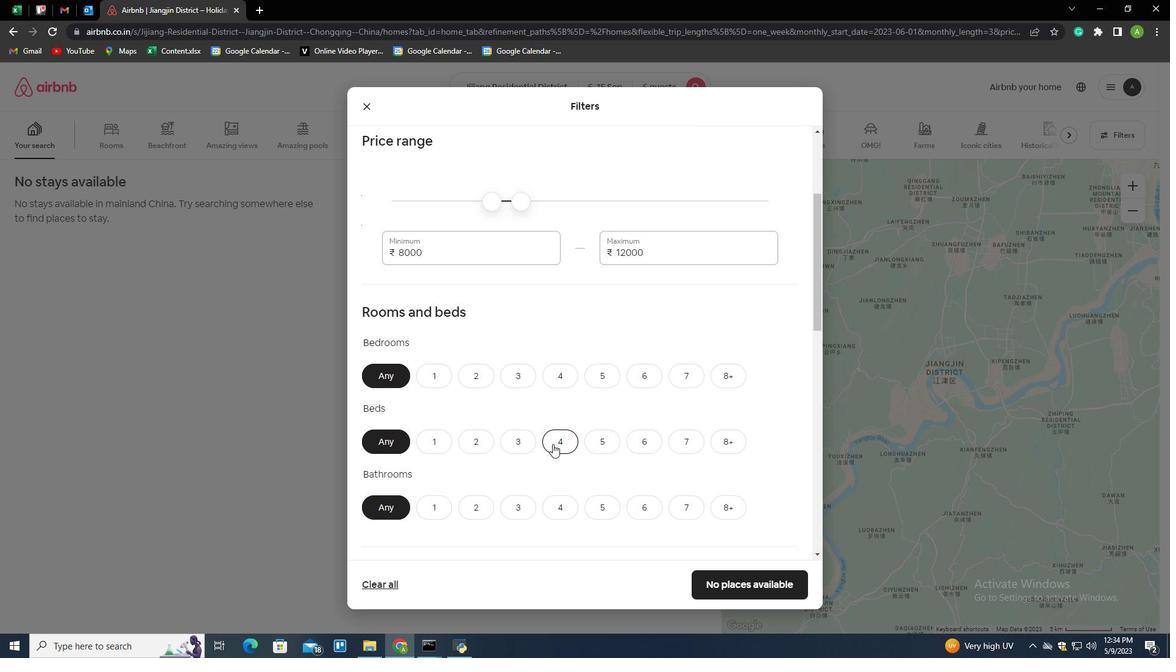 
Action: Mouse scrolled (541, 436) with delta (0, 0)
Screenshot: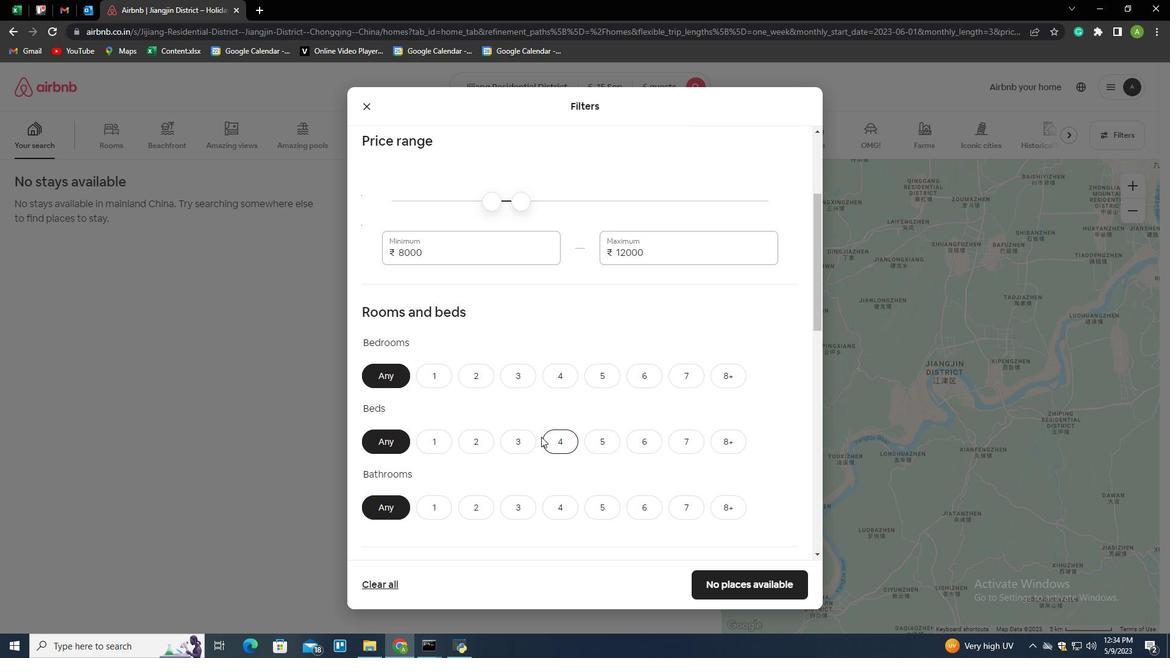 
Action: Mouse moved to (639, 384)
Screenshot: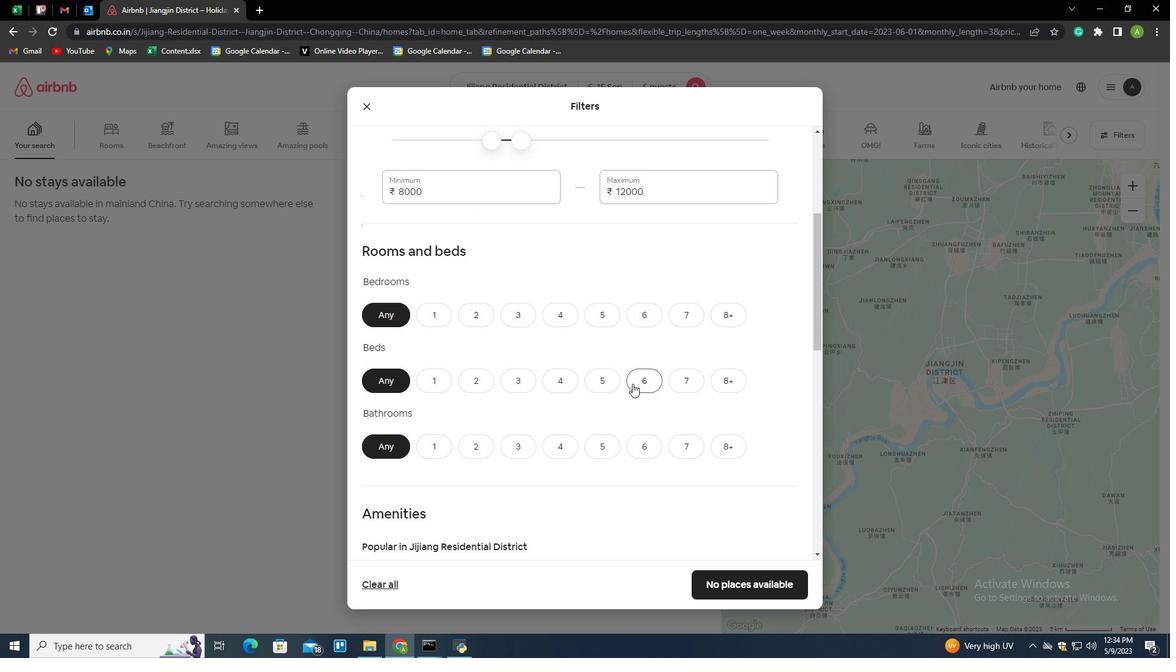 
Action: Mouse pressed left at (639, 384)
Screenshot: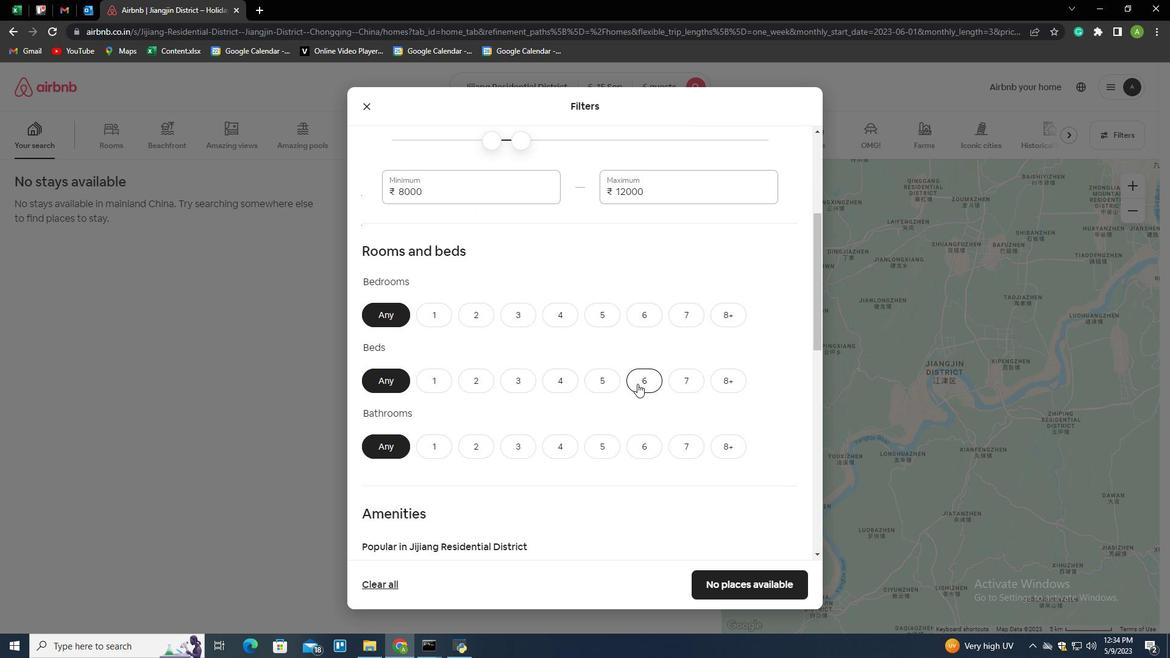
Action: Mouse moved to (648, 445)
Screenshot: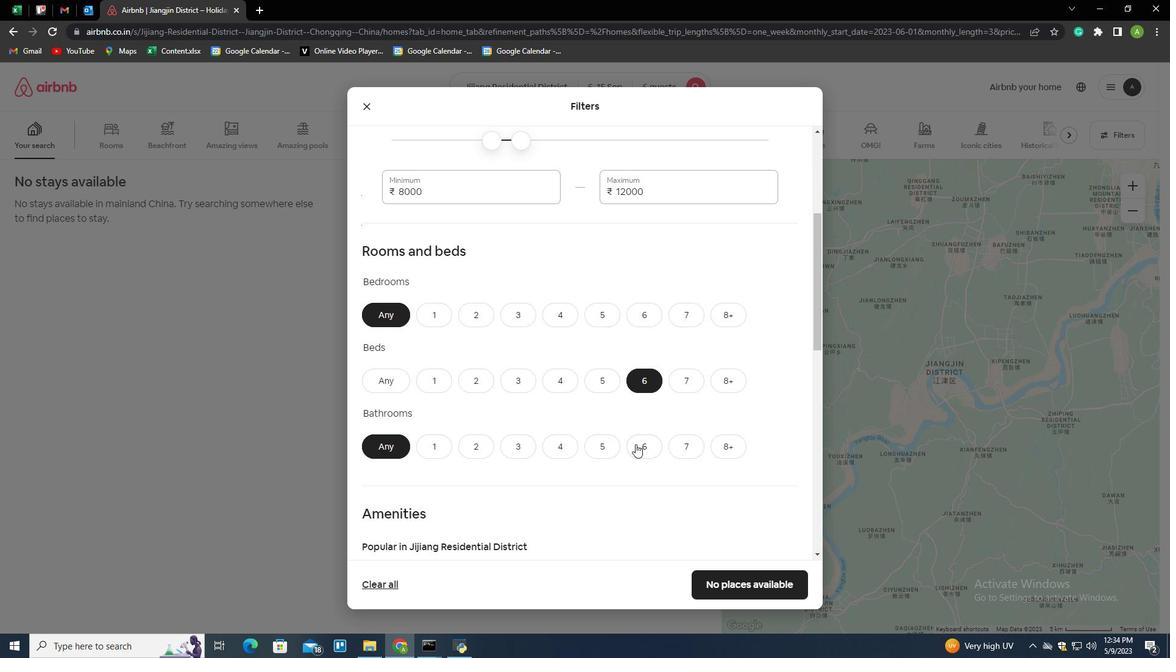 
Action: Mouse pressed left at (648, 445)
Screenshot: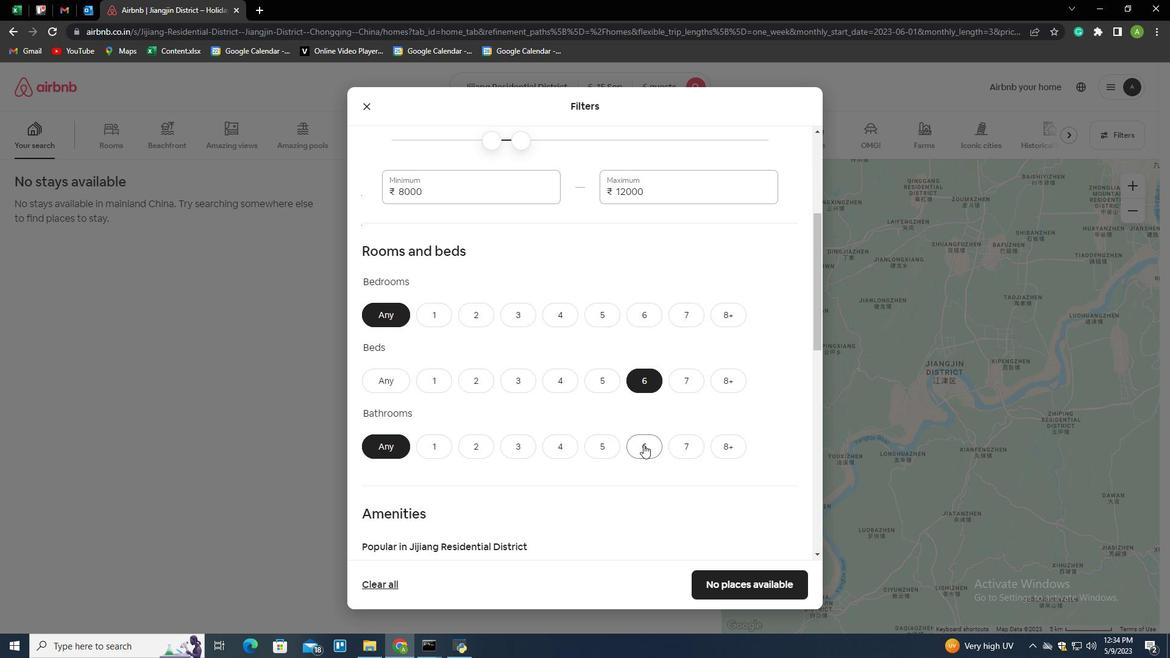 
Action: Mouse moved to (707, 369)
Screenshot: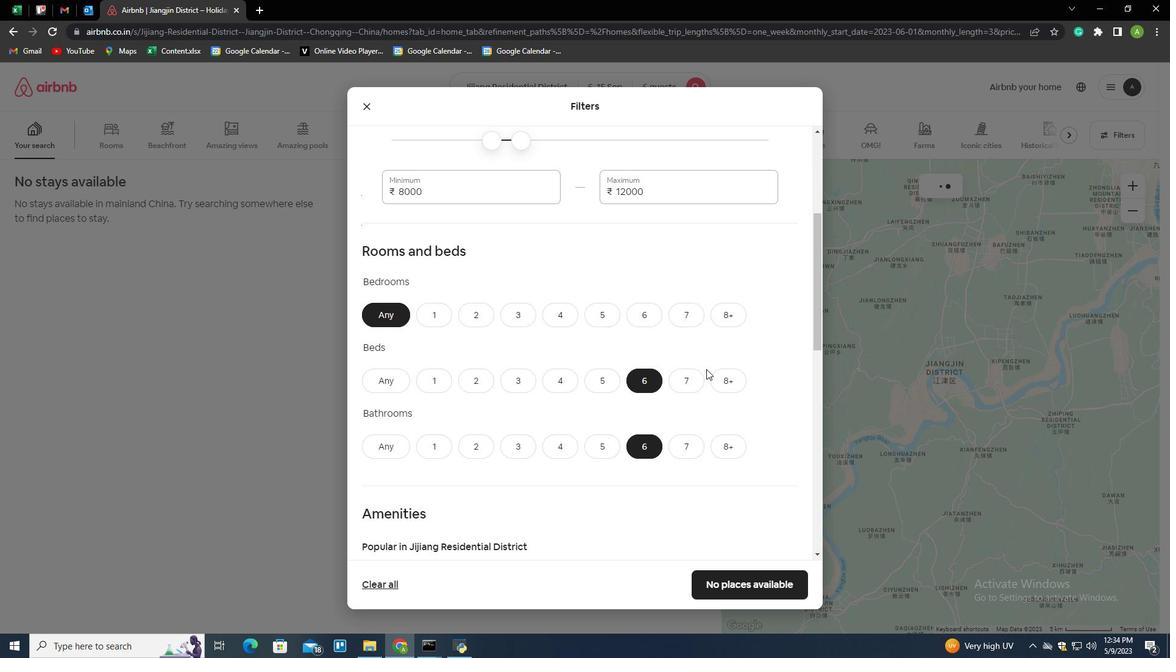 
Action: Mouse scrolled (707, 368) with delta (0, 0)
Screenshot: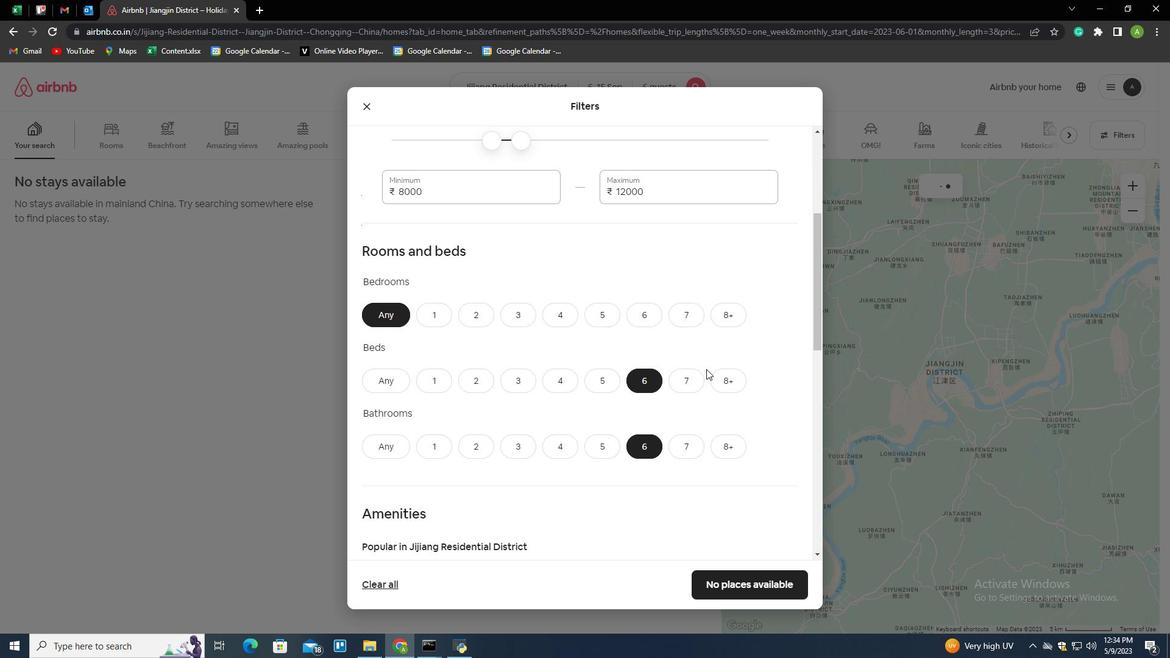 
Action: Mouse scrolled (707, 368) with delta (0, 0)
Screenshot: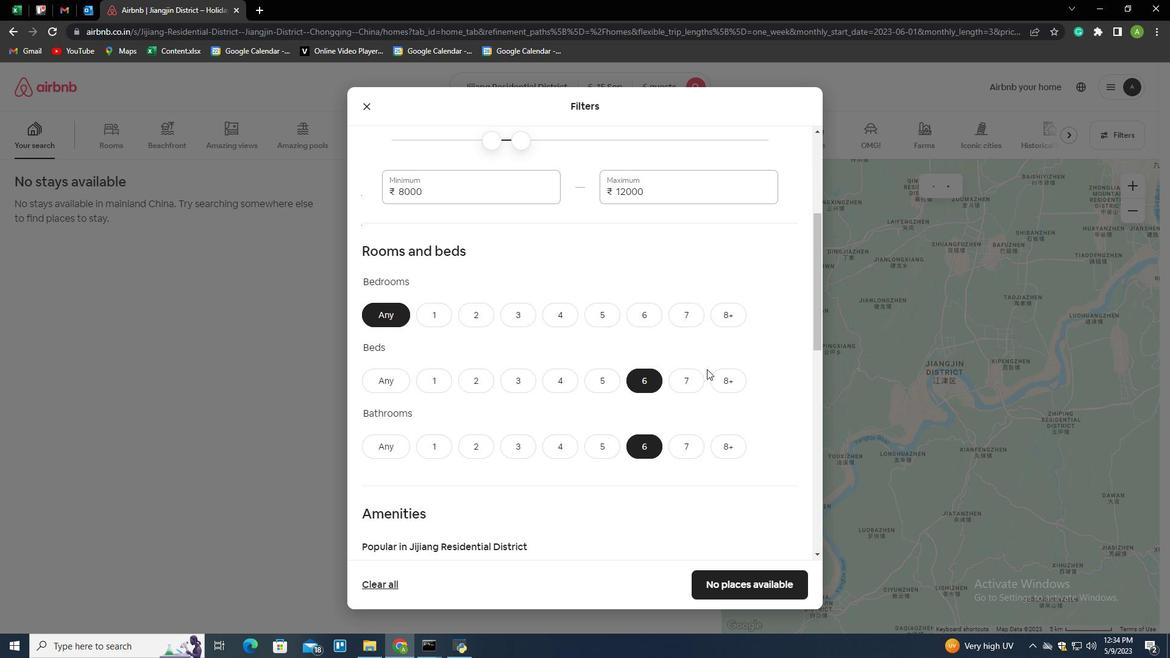 
Action: Mouse scrolled (707, 368) with delta (0, 0)
Screenshot: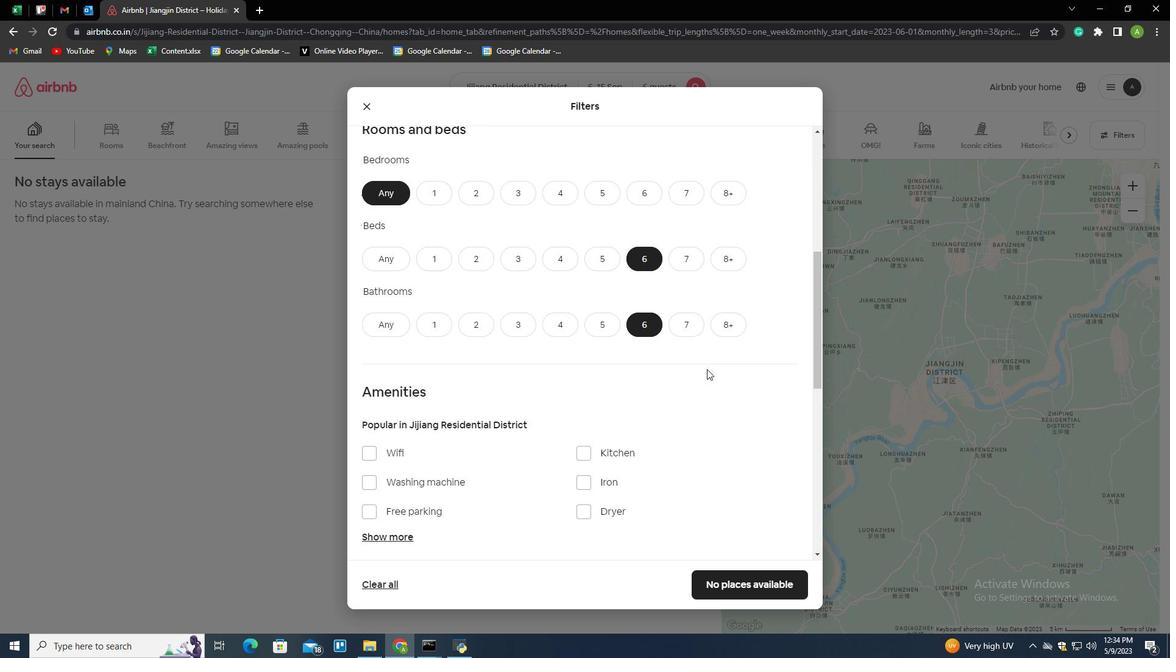 
Action: Mouse scrolled (707, 368) with delta (0, 0)
Screenshot: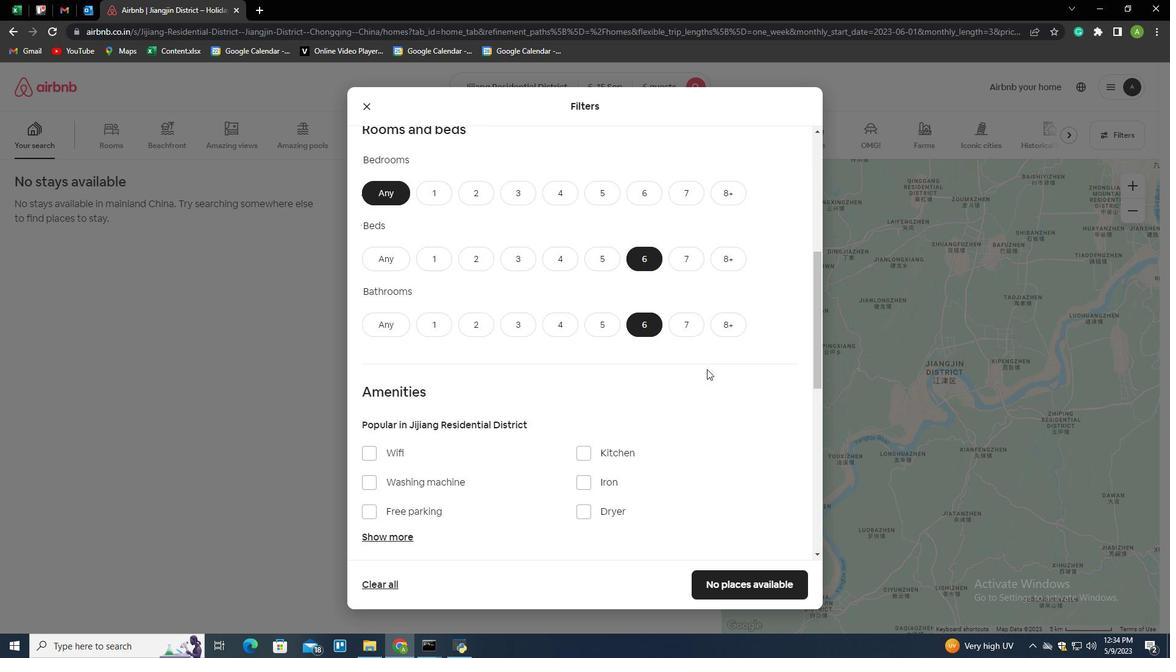 
Action: Mouse scrolled (707, 368) with delta (0, 0)
Screenshot: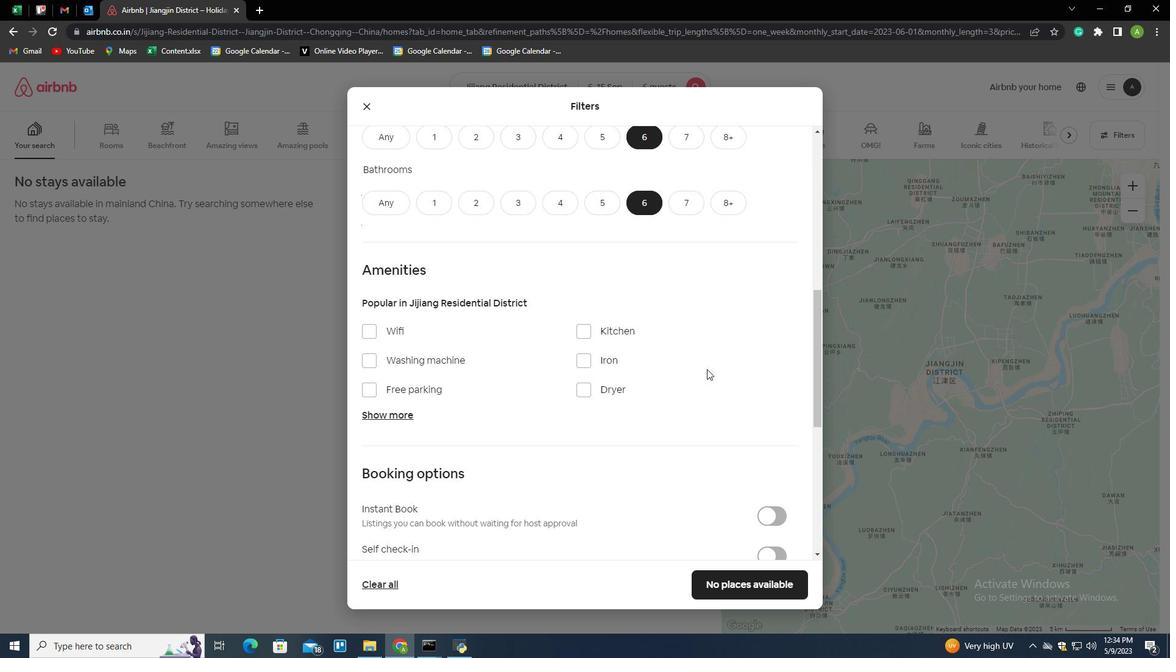 
Action: Mouse scrolled (707, 368) with delta (0, 0)
Screenshot: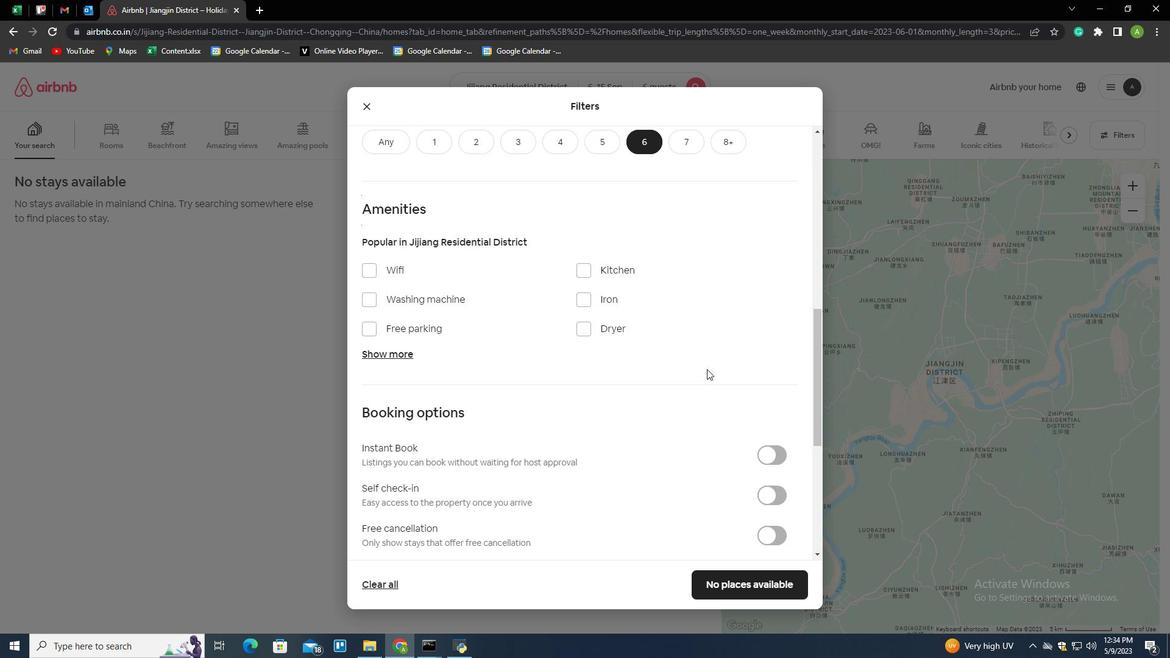 
Action: Mouse moved to (379, 206)
Screenshot: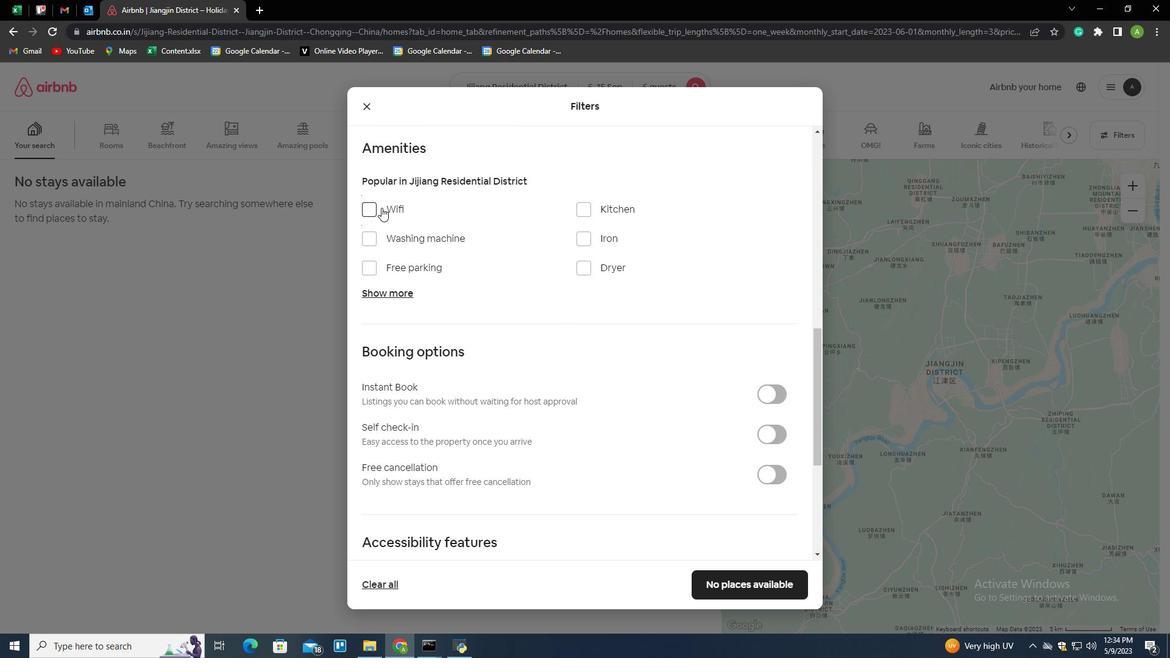 
Action: Mouse pressed left at (379, 206)
Screenshot: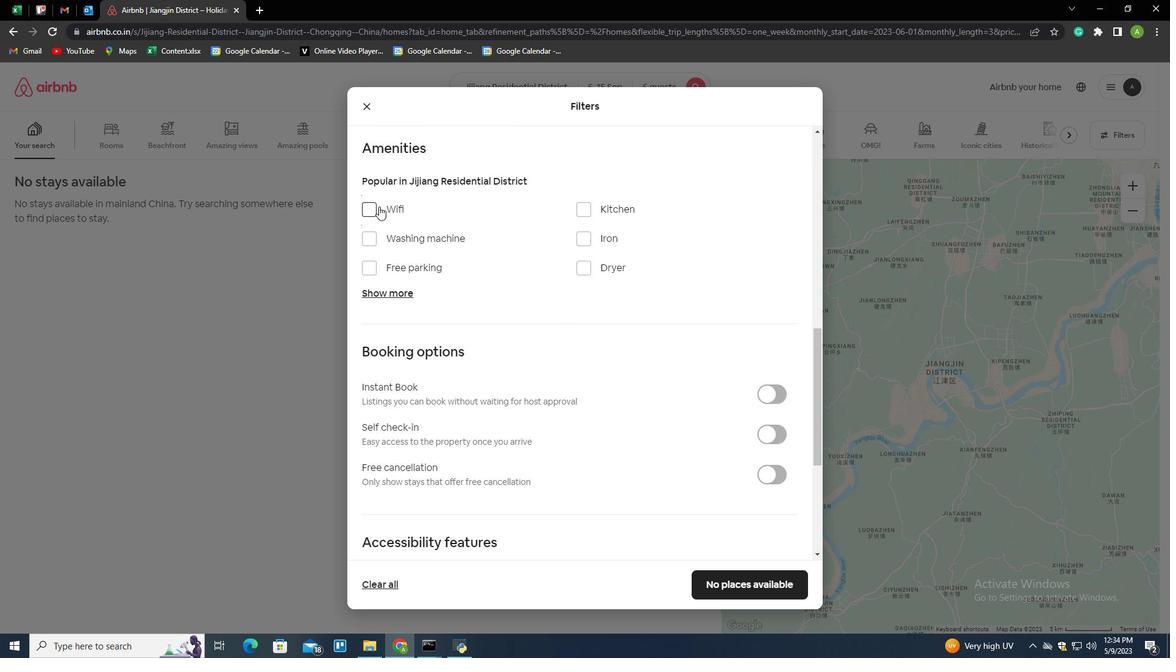 
Action: Mouse moved to (390, 289)
Screenshot: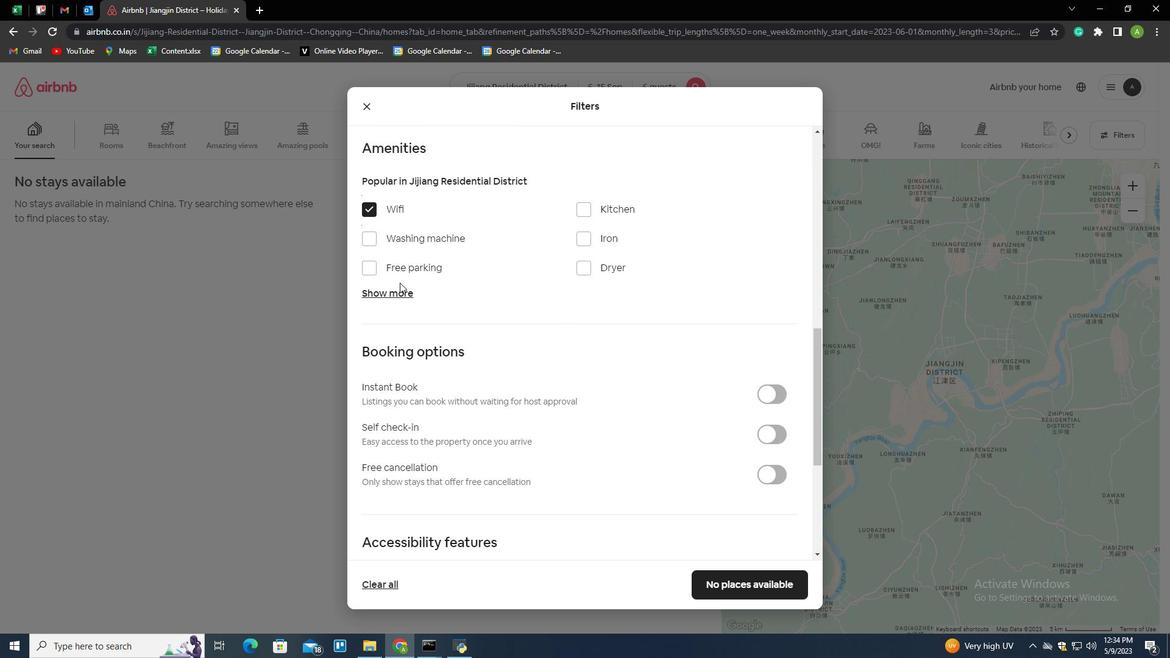 
Action: Mouse pressed left at (390, 289)
Screenshot: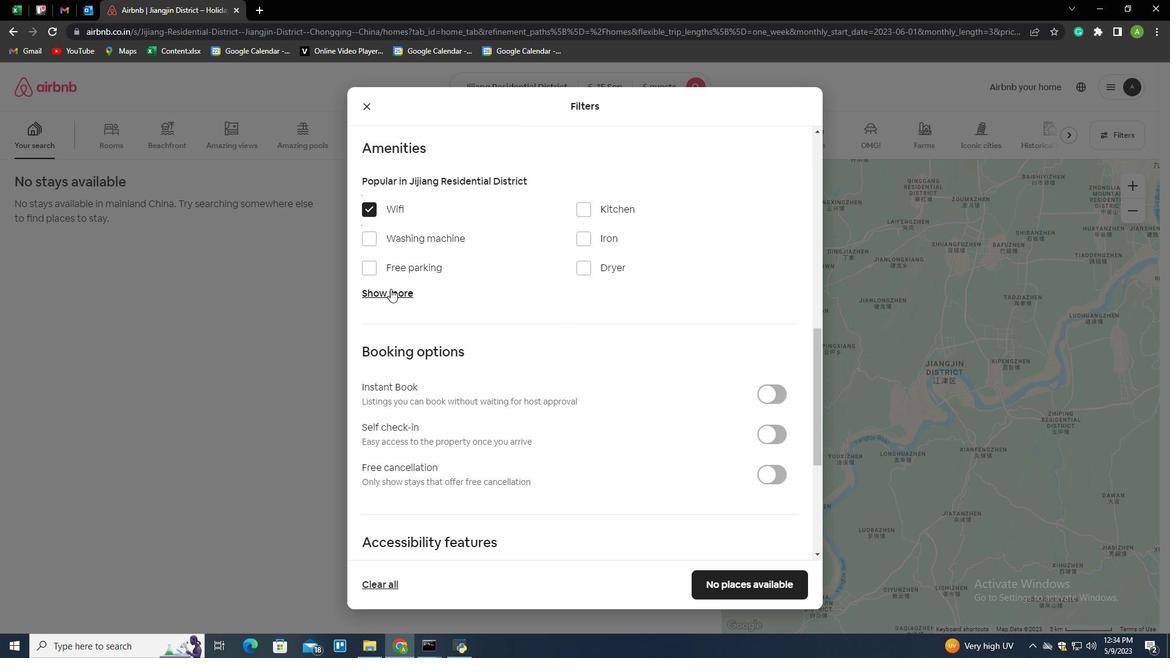 
Action: Mouse moved to (590, 363)
Screenshot: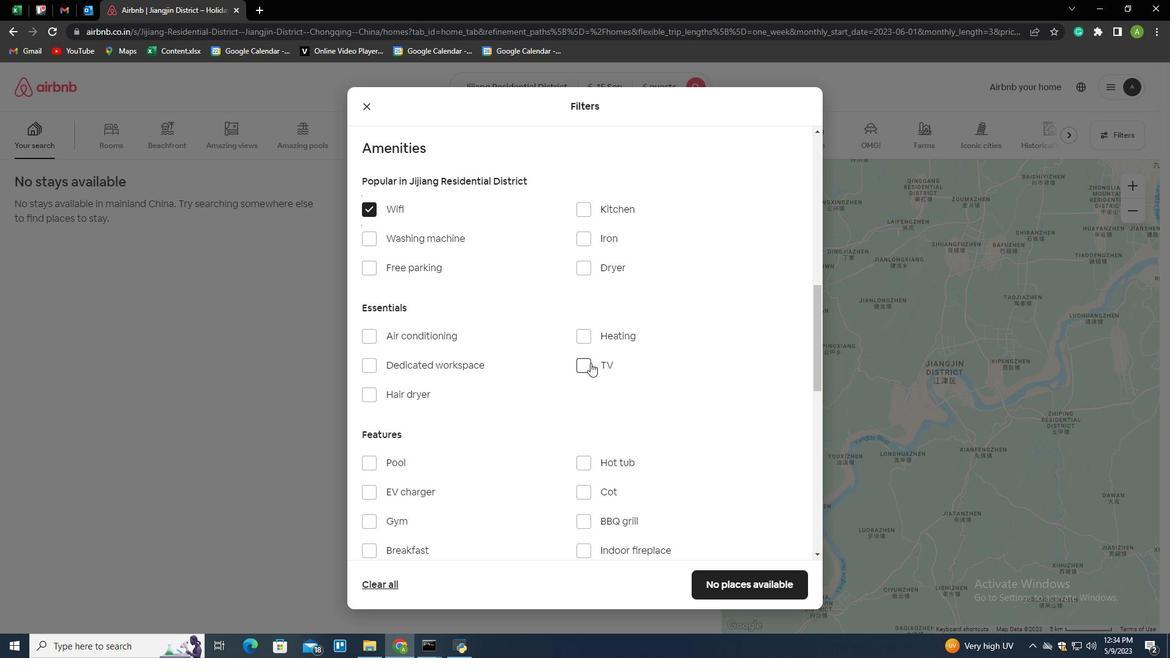
Action: Mouse pressed left at (590, 363)
Screenshot: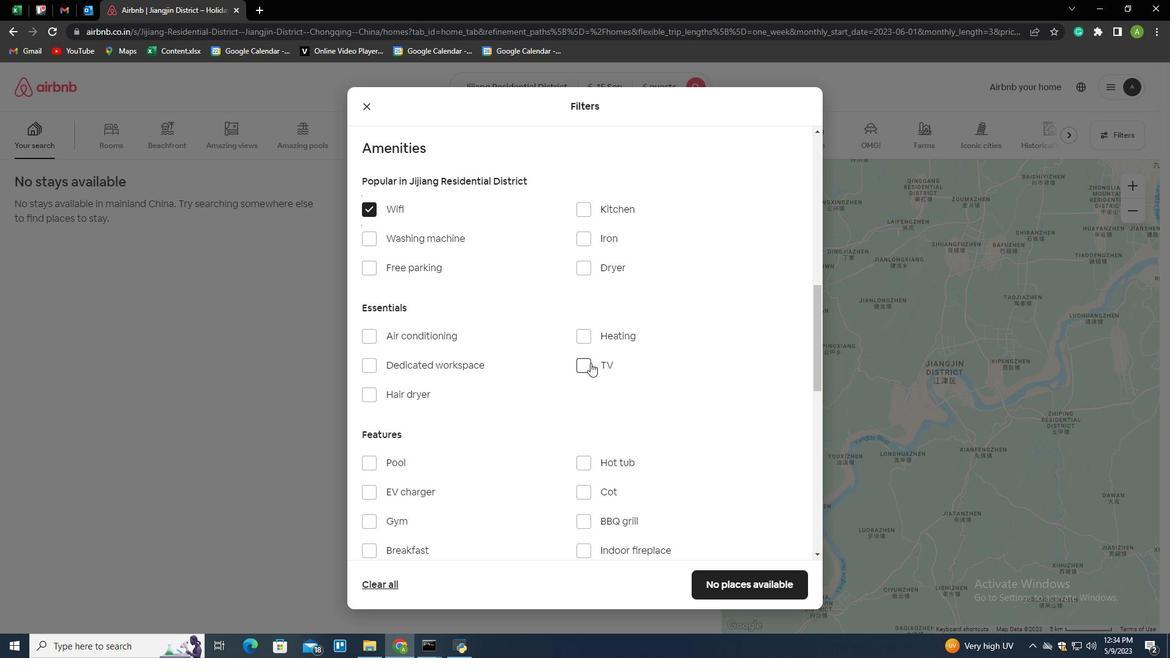 
Action: Mouse moved to (614, 351)
Screenshot: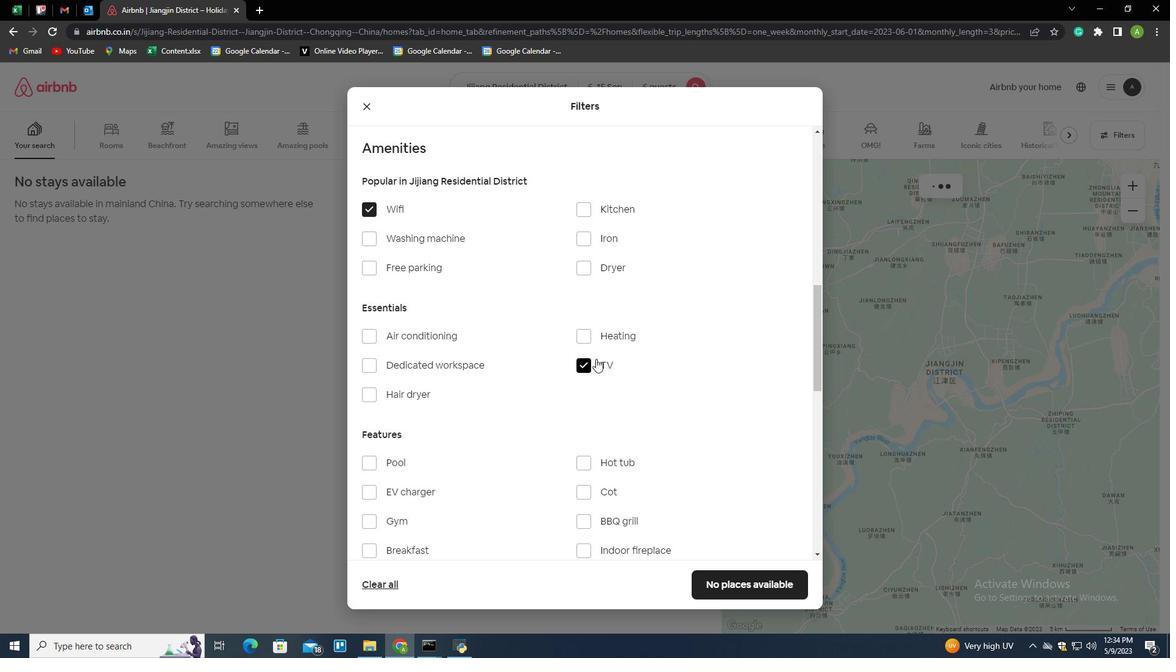 
Action: Mouse scrolled (614, 350) with delta (0, 0)
Screenshot: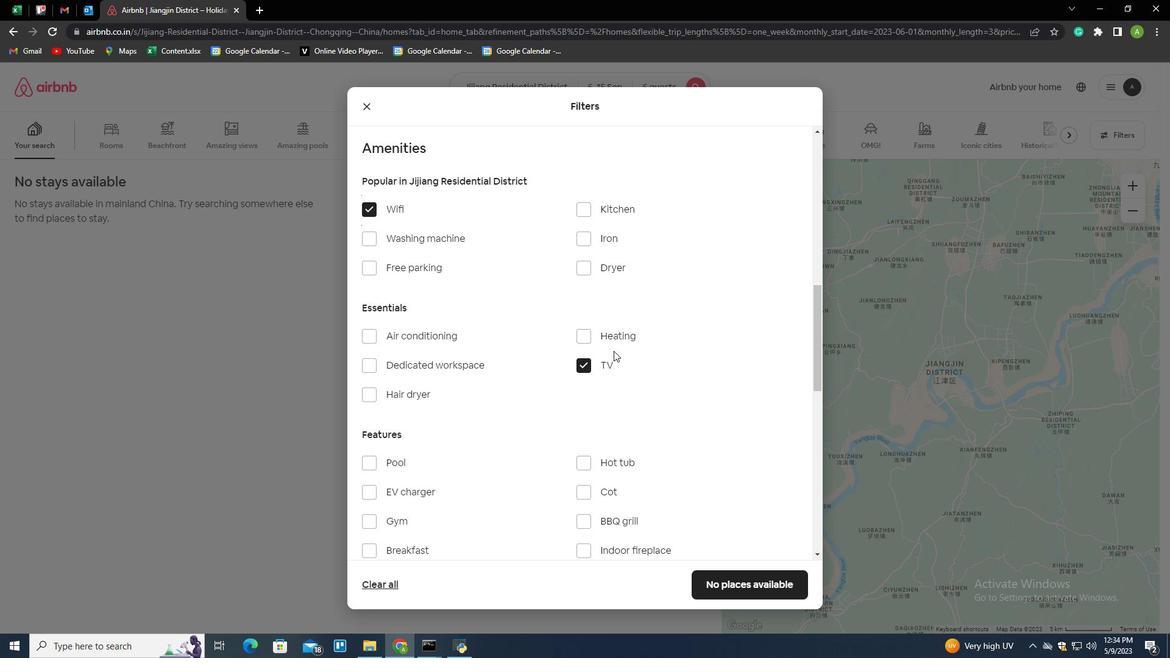 
Action: Mouse scrolled (614, 351) with delta (0, 0)
Screenshot: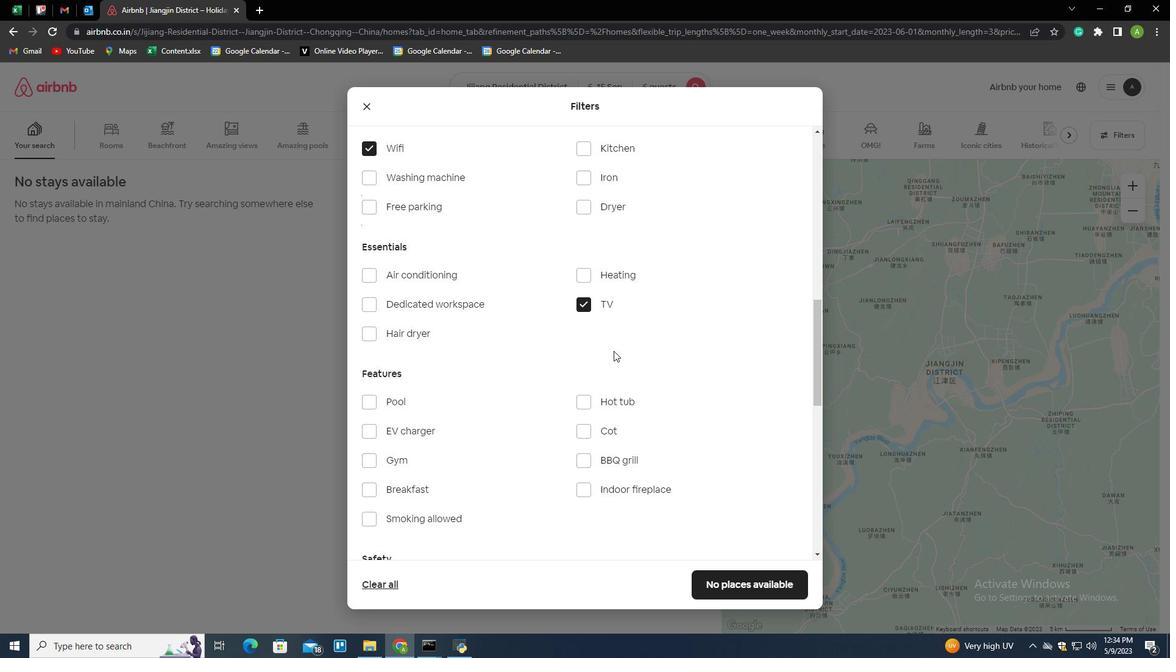 
Action: Mouse moved to (370, 265)
Screenshot: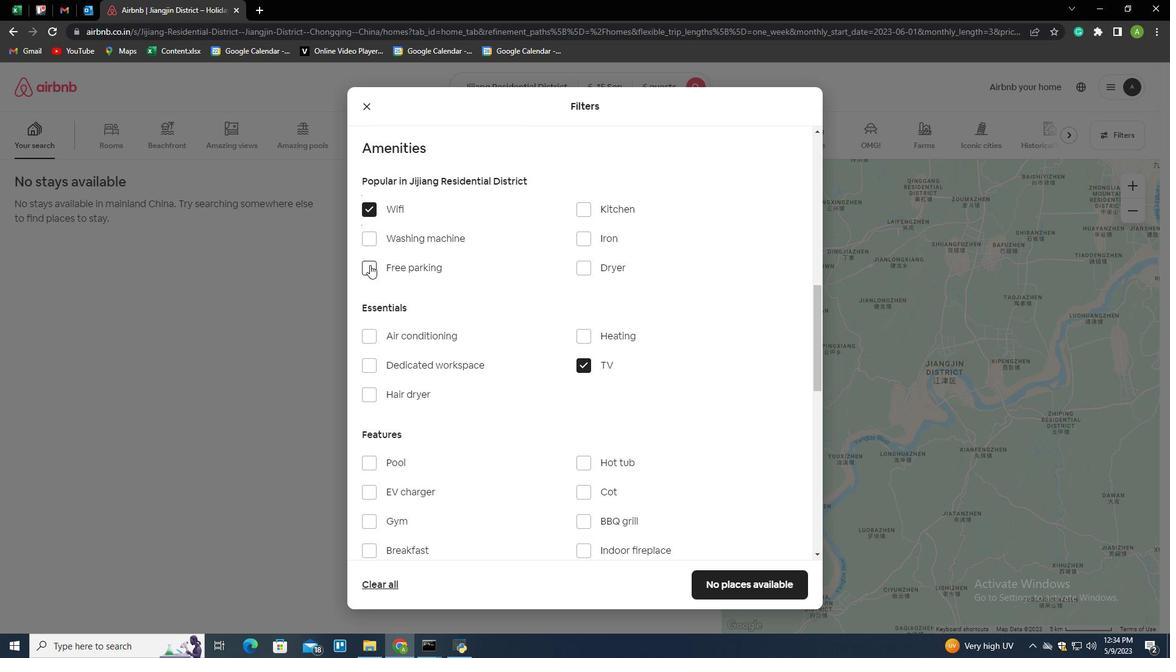 
Action: Mouse pressed left at (370, 265)
Screenshot: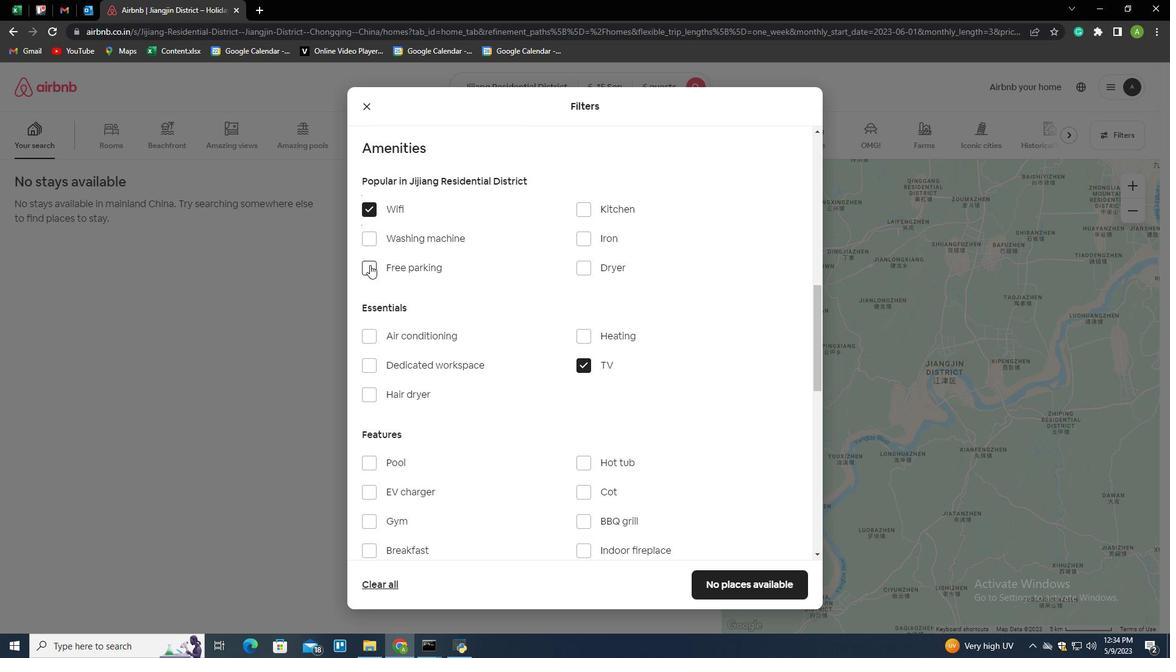 
Action: Mouse moved to (512, 300)
Screenshot: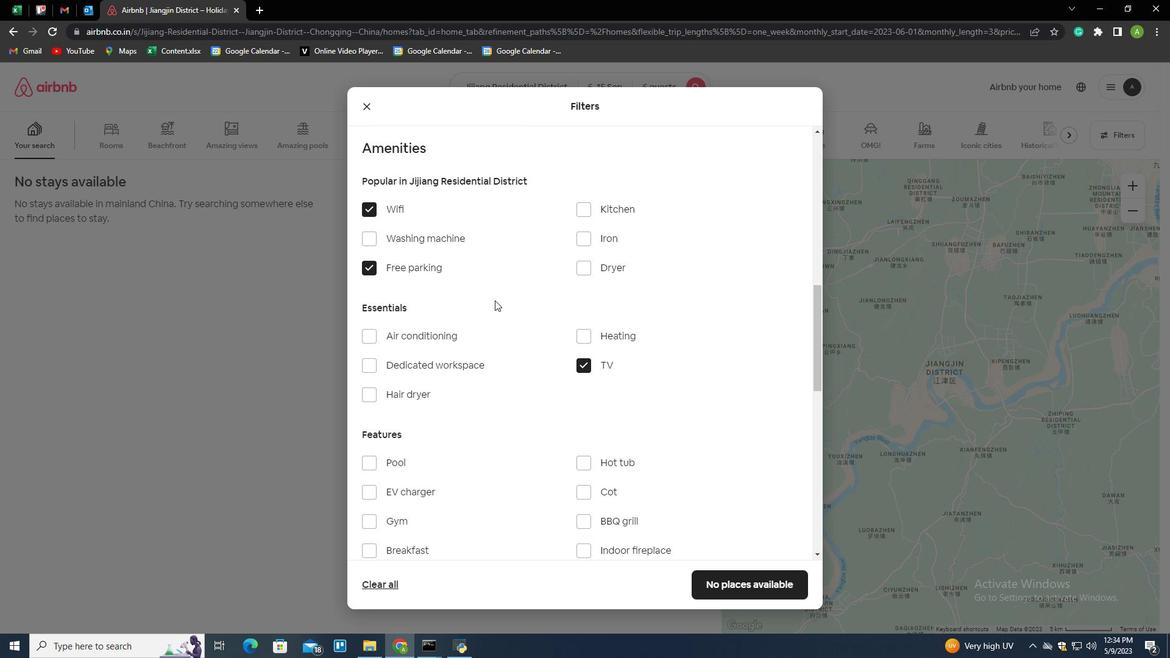 
Action: Mouse scrolled (512, 300) with delta (0, 0)
Screenshot: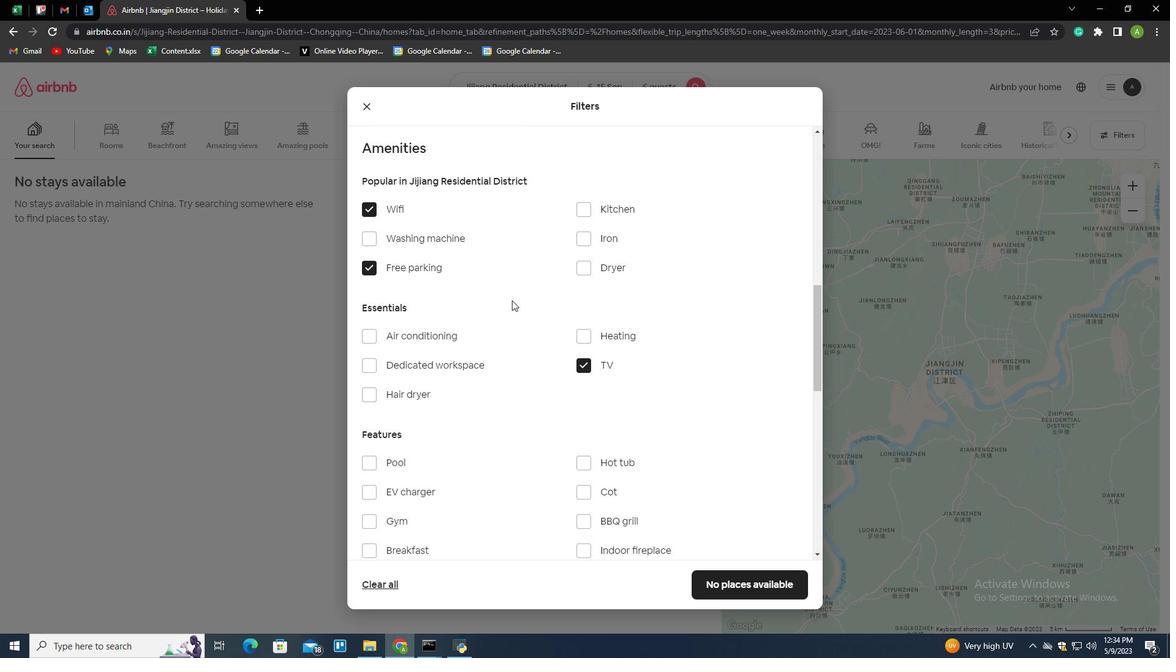 
Action: Mouse moved to (597, 218)
Screenshot: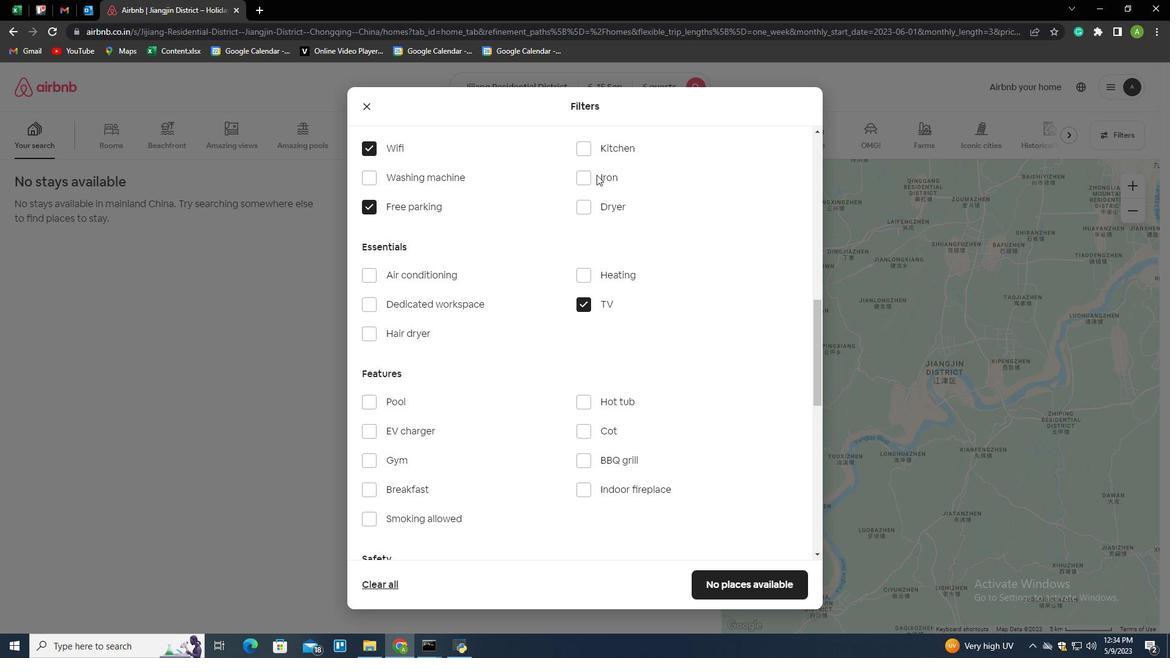
Action: Mouse scrolled (597, 217) with delta (0, 0)
Screenshot: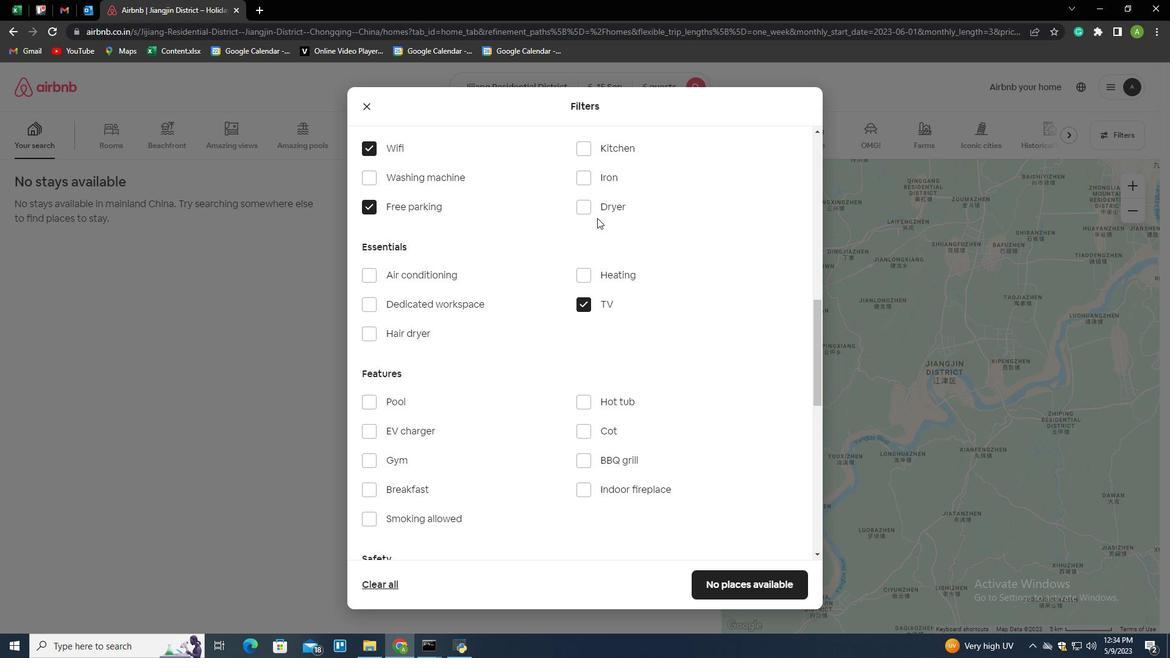 
Action: Mouse scrolled (597, 217) with delta (0, 0)
Screenshot: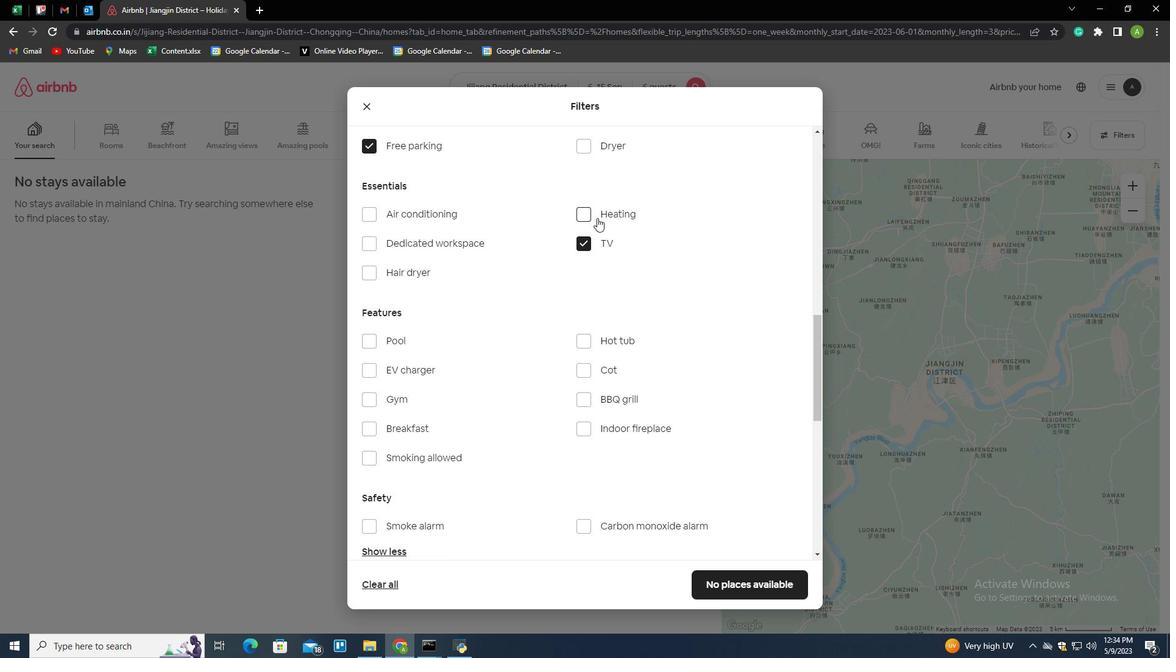 
Action: Mouse moved to (367, 334)
Screenshot: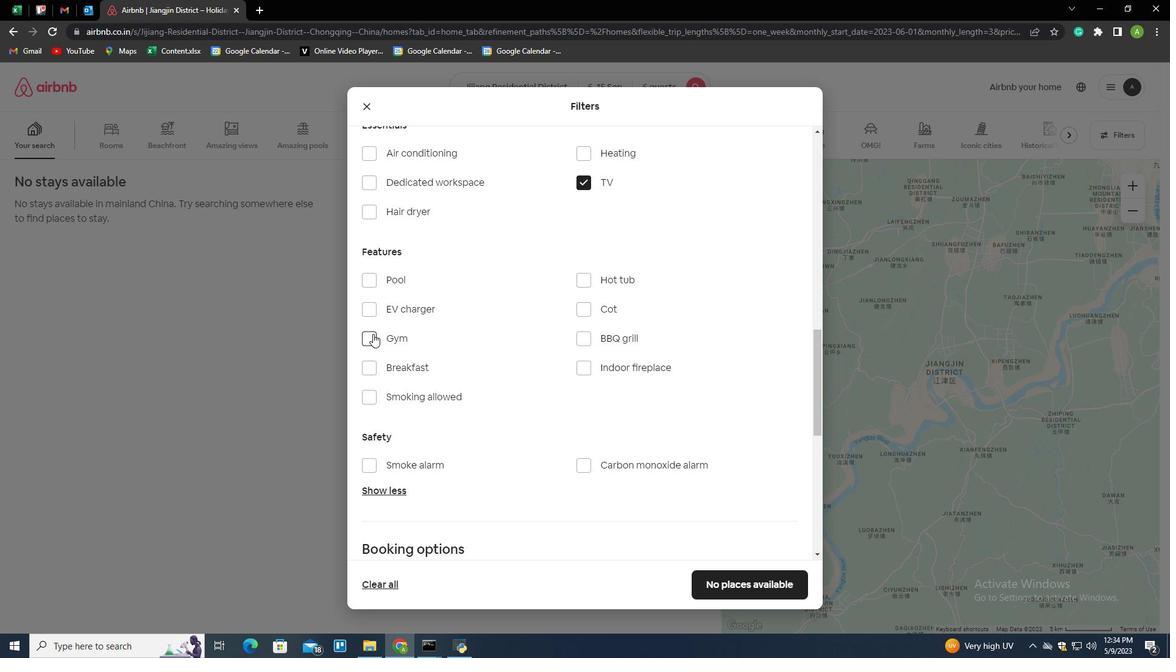 
Action: Mouse pressed left at (367, 334)
Screenshot: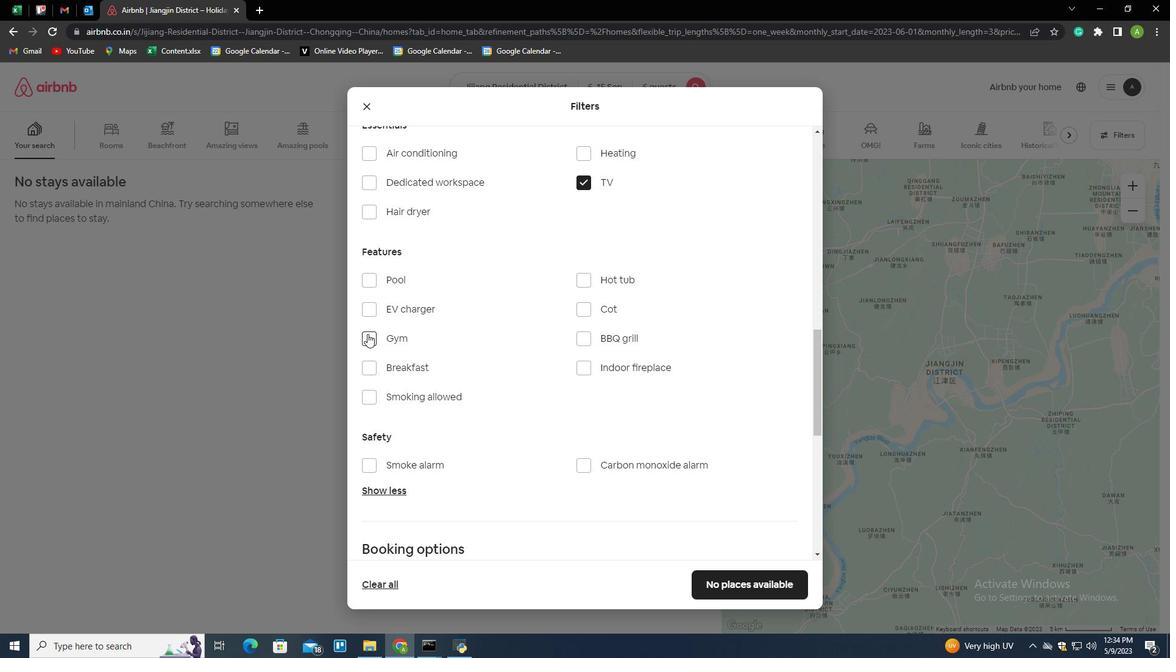 
Action: Mouse moved to (578, 381)
Screenshot: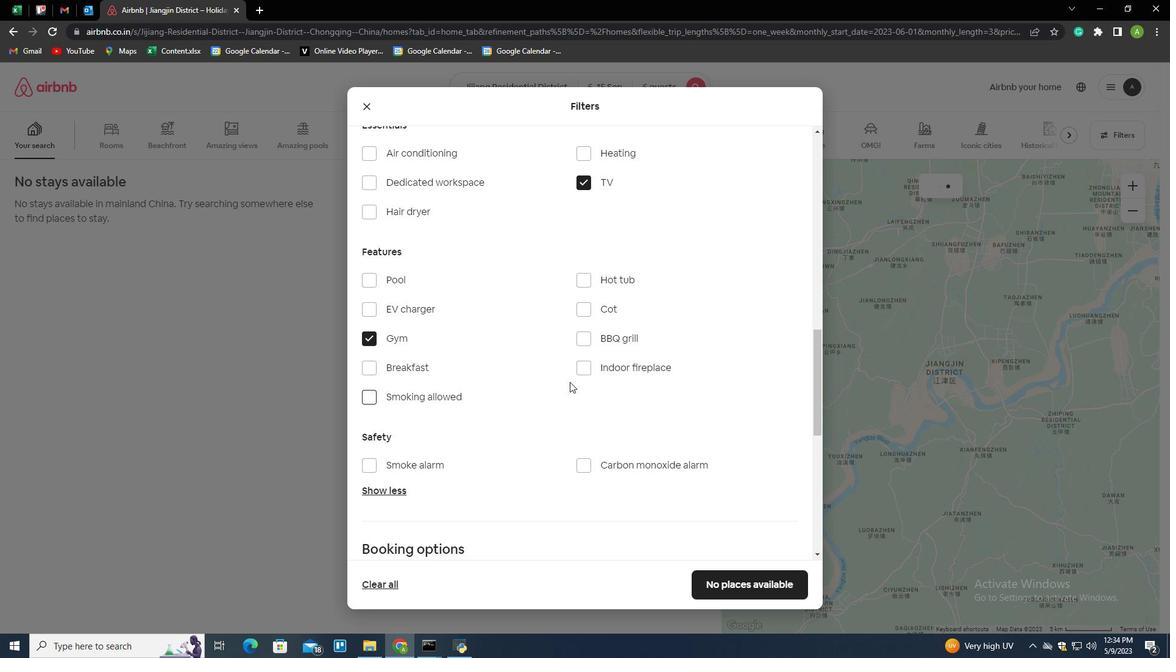 
Action: Mouse scrolled (578, 381) with delta (0, 0)
Screenshot: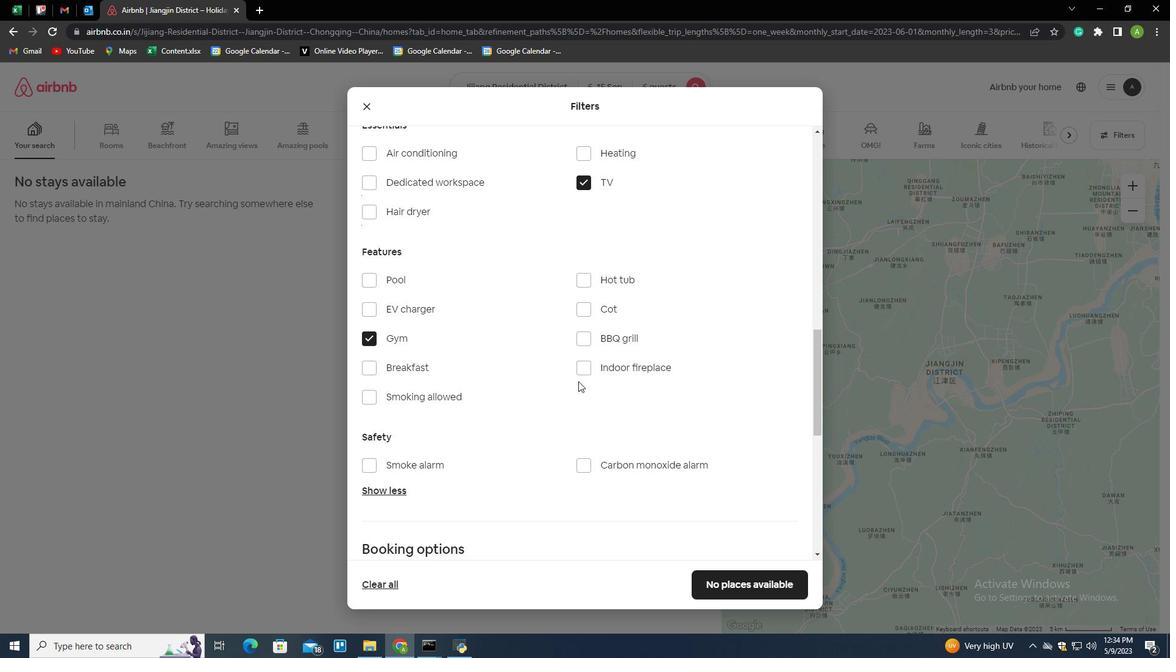 
Action: Mouse scrolled (578, 381) with delta (0, 0)
Screenshot: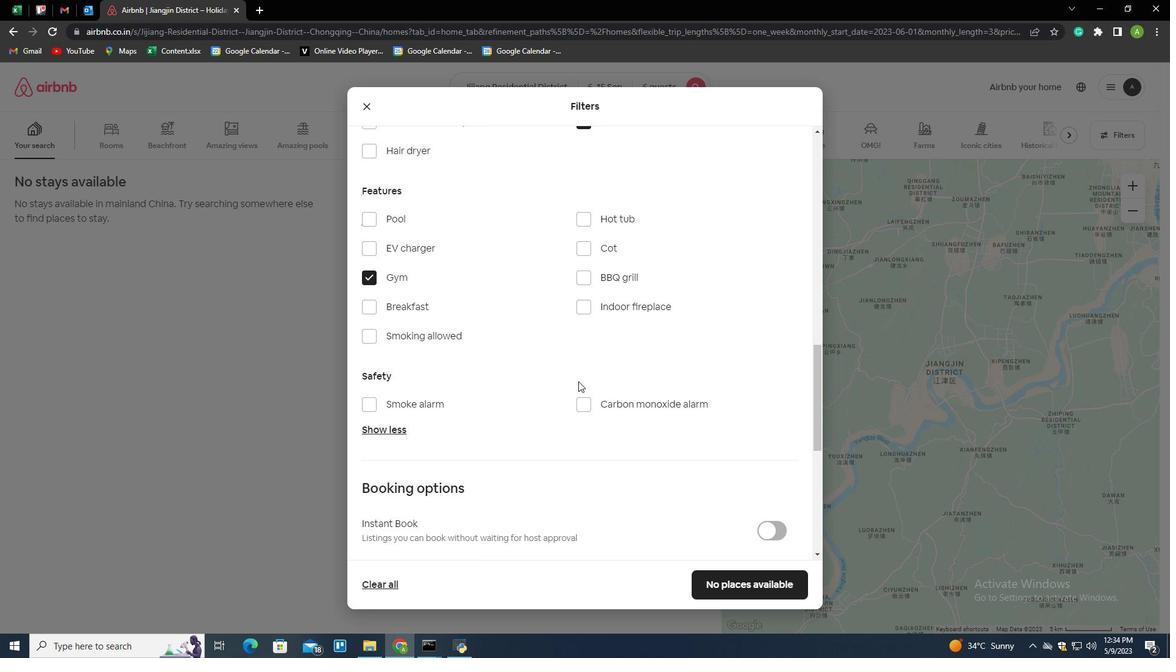 
Action: Mouse moved to (579, 374)
Screenshot: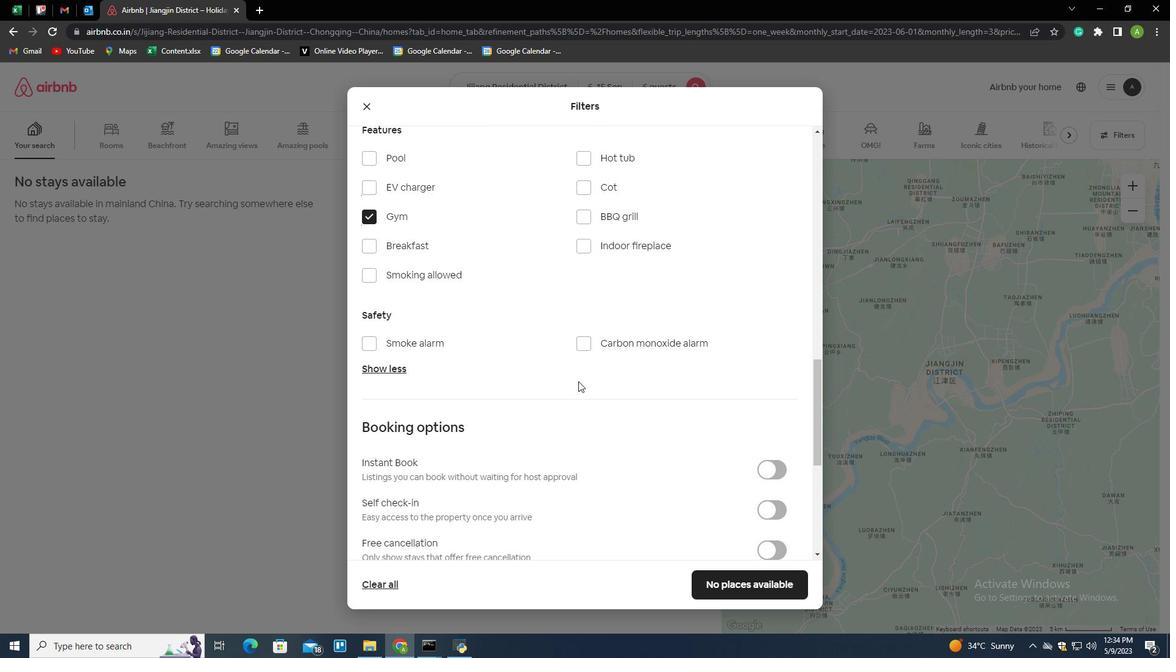 
Action: Mouse scrolled (579, 375) with delta (0, 0)
Screenshot: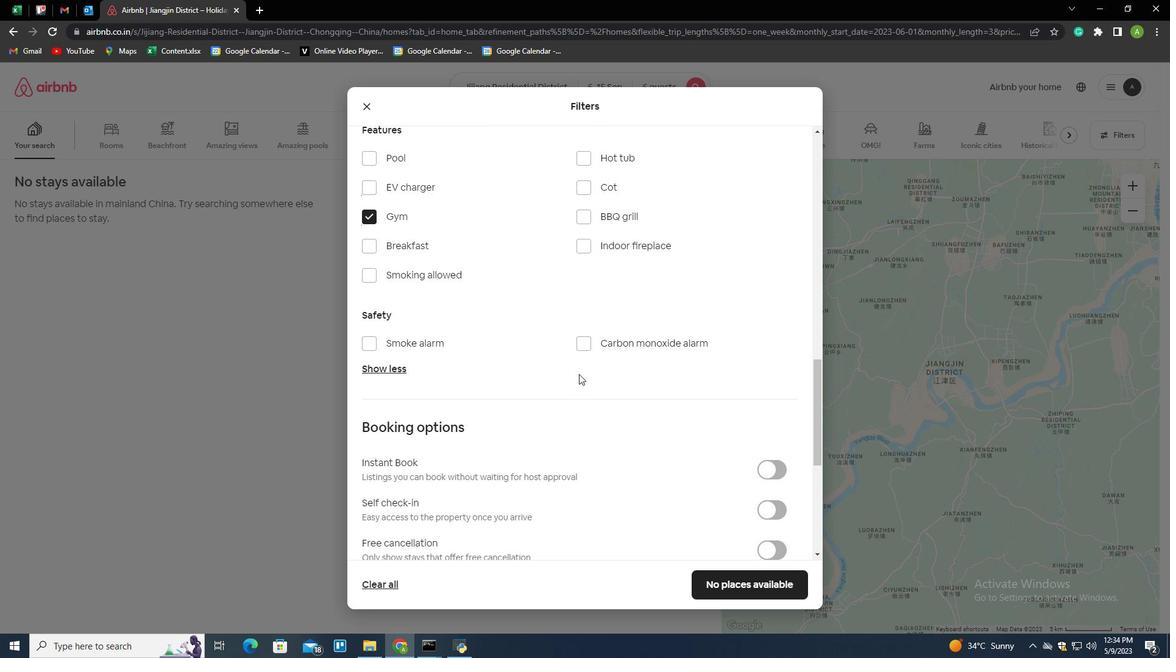 
Action: Mouse moved to (367, 305)
Screenshot: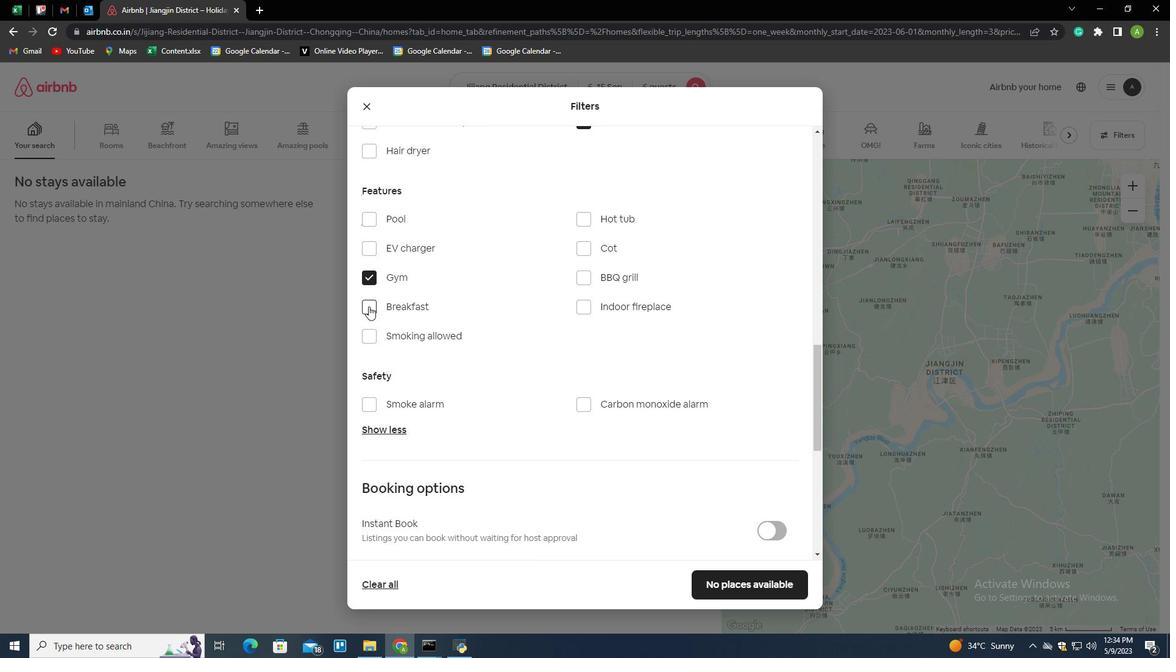 
Action: Mouse pressed left at (367, 305)
Screenshot: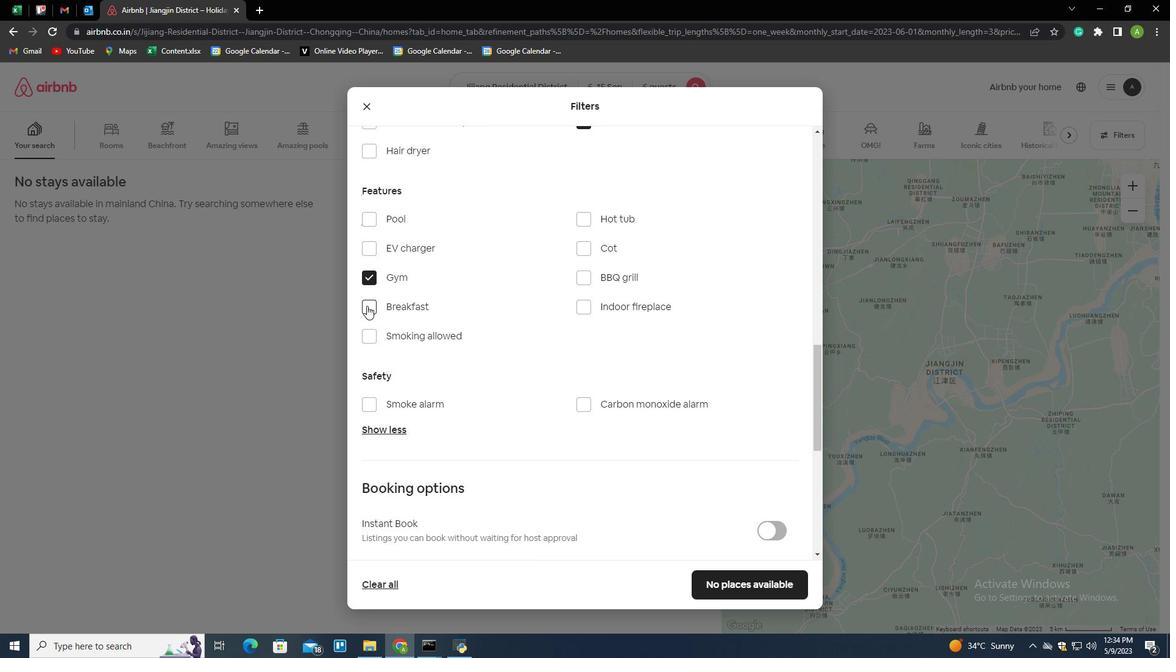 
Action: Mouse moved to (547, 360)
Screenshot: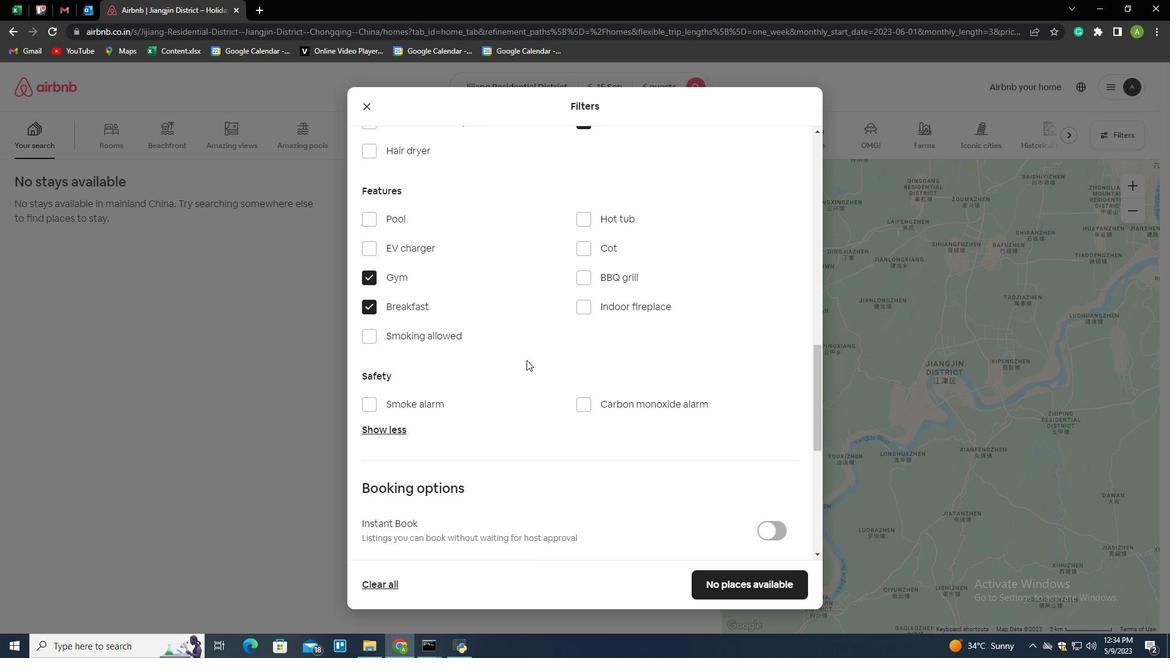 
Action: Mouse scrolled (547, 359) with delta (0, 0)
Screenshot: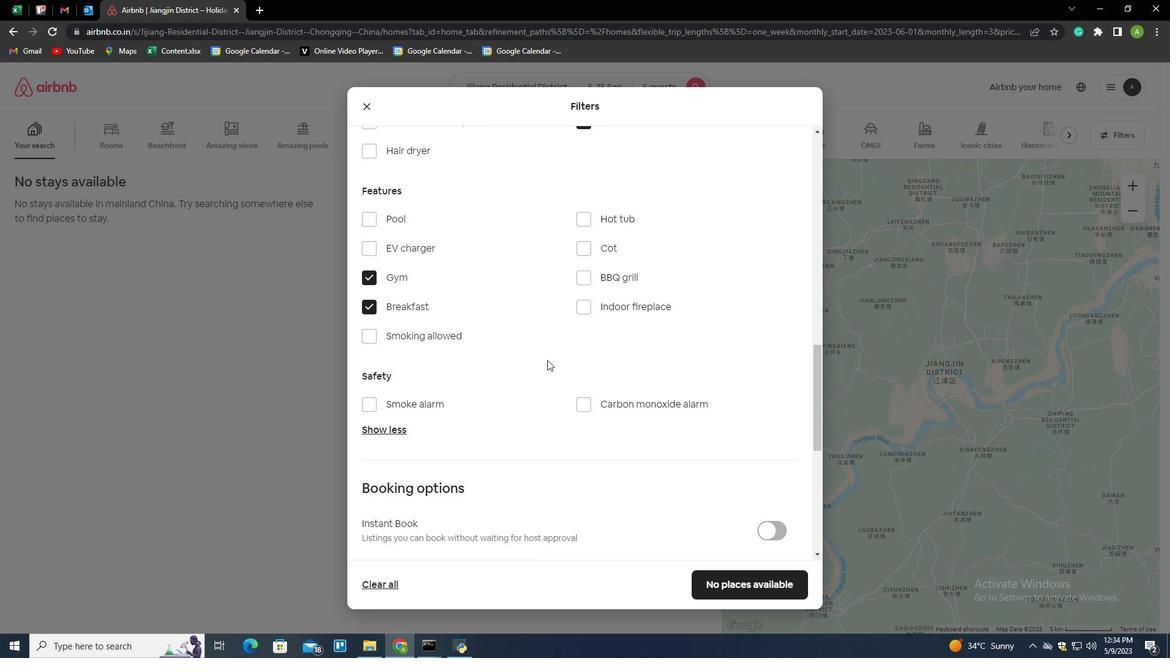 
Action: Mouse scrolled (547, 359) with delta (0, 0)
Screenshot: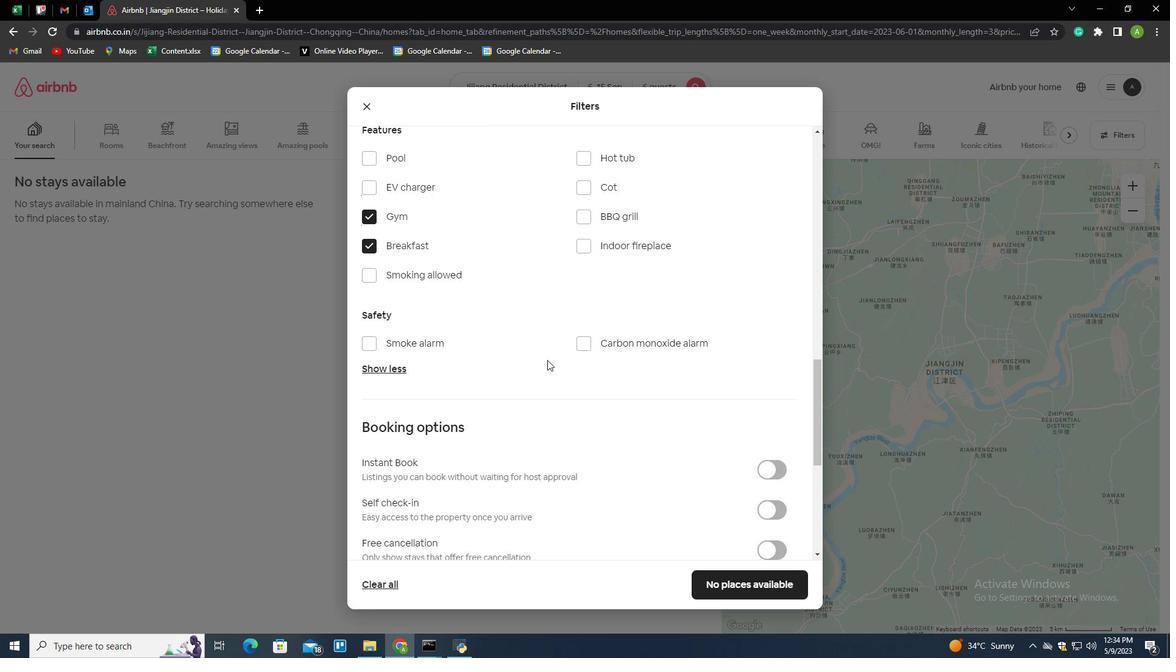 
Action: Mouse scrolled (547, 359) with delta (0, 0)
Screenshot: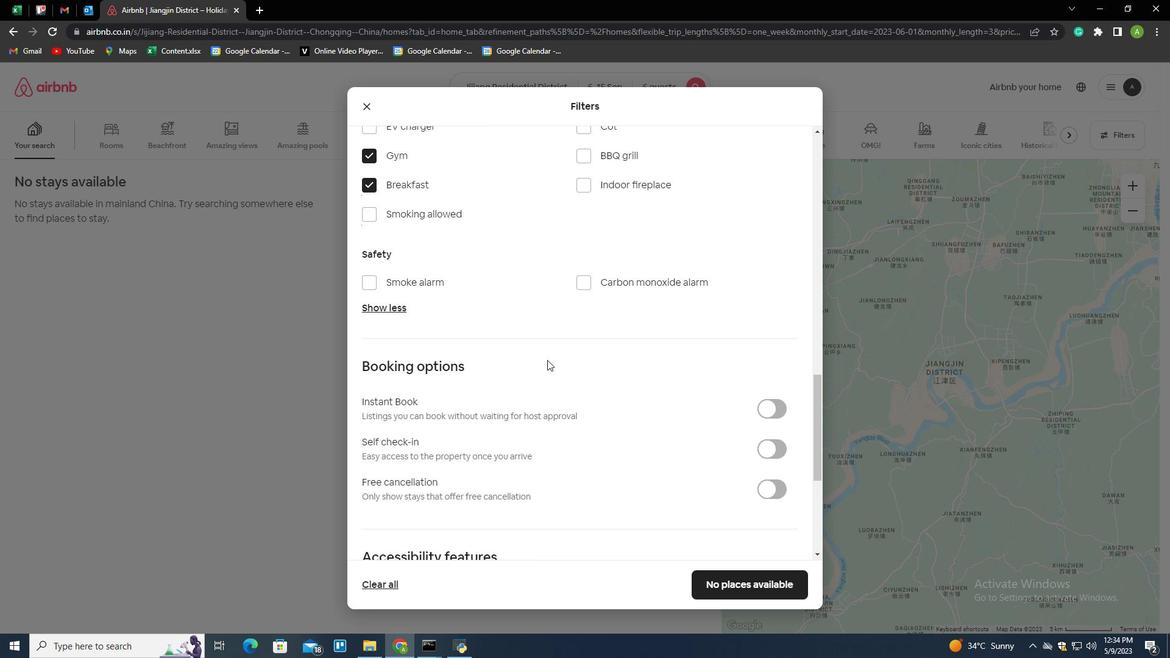 
Action: Mouse moved to (778, 385)
Screenshot: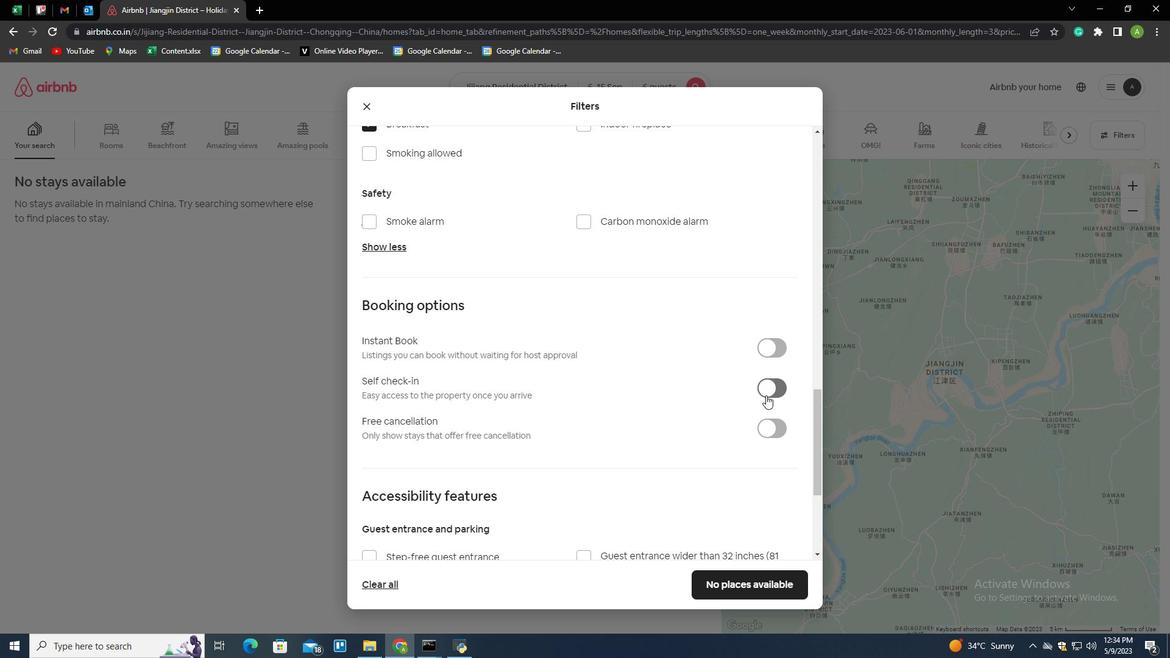 
Action: Mouse pressed left at (778, 385)
Screenshot: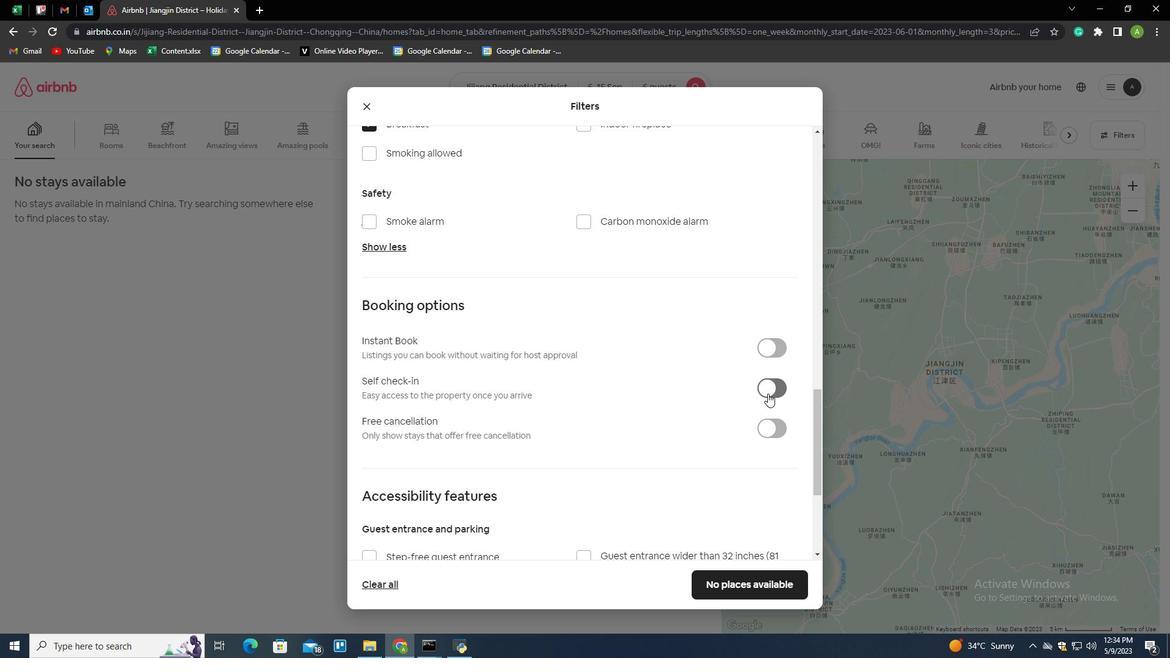 
Action: Mouse moved to (617, 413)
Screenshot: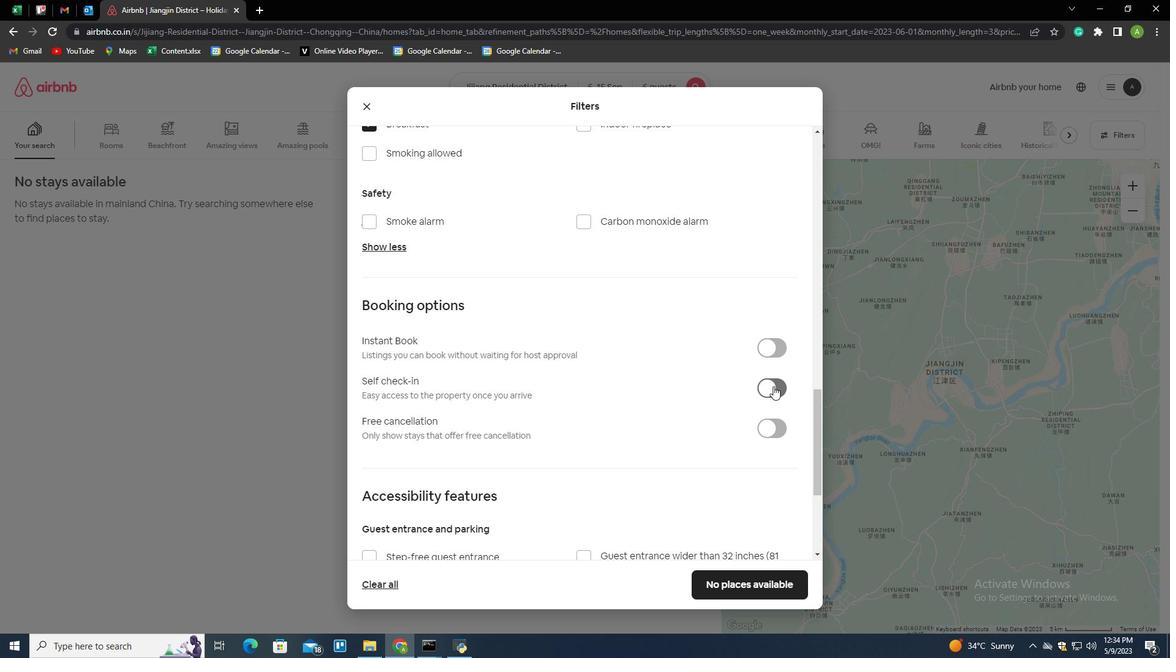 
Action: Mouse scrolled (617, 412) with delta (0, 0)
Screenshot: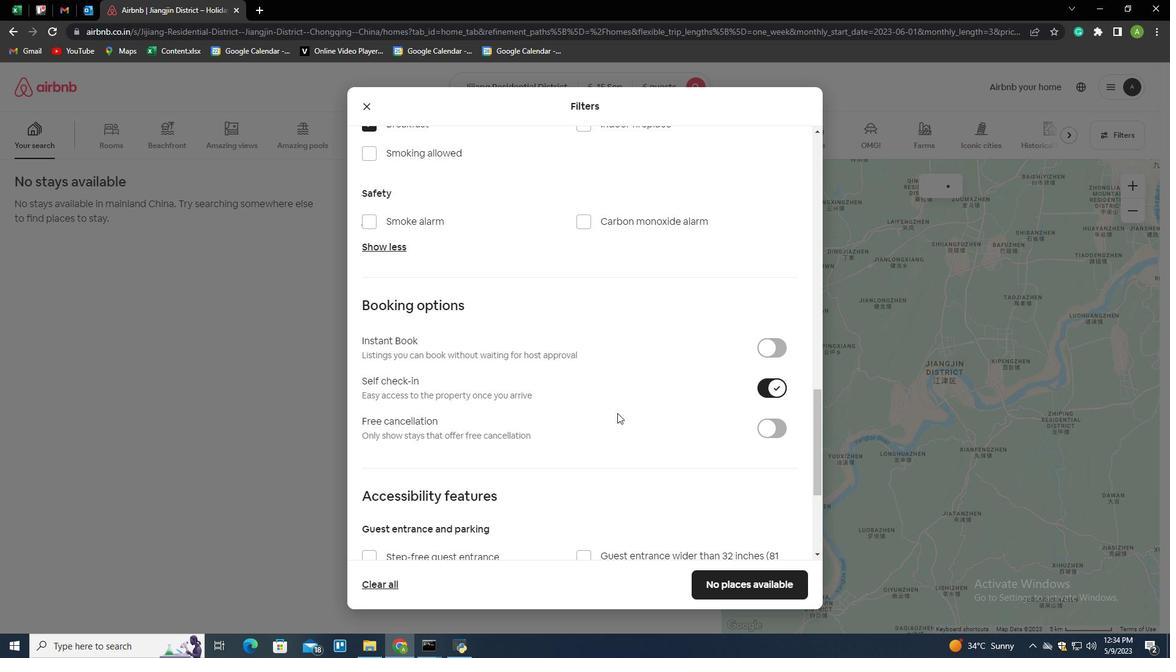 
Action: Mouse scrolled (617, 412) with delta (0, 0)
Screenshot: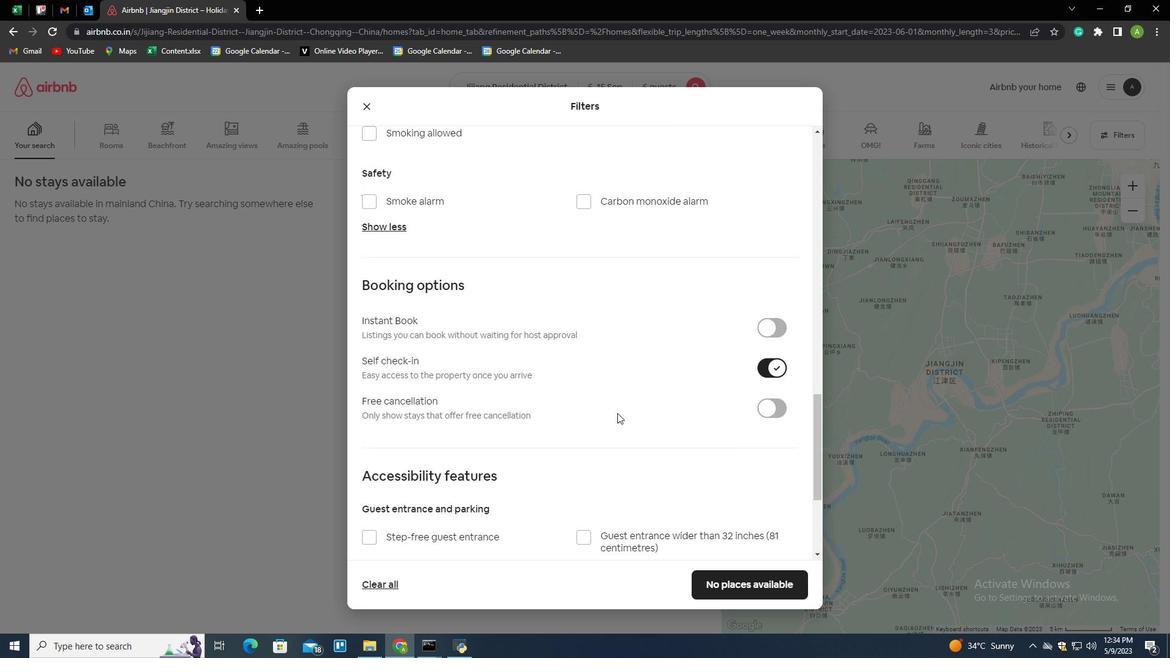 
Action: Mouse moved to (617, 413)
Screenshot: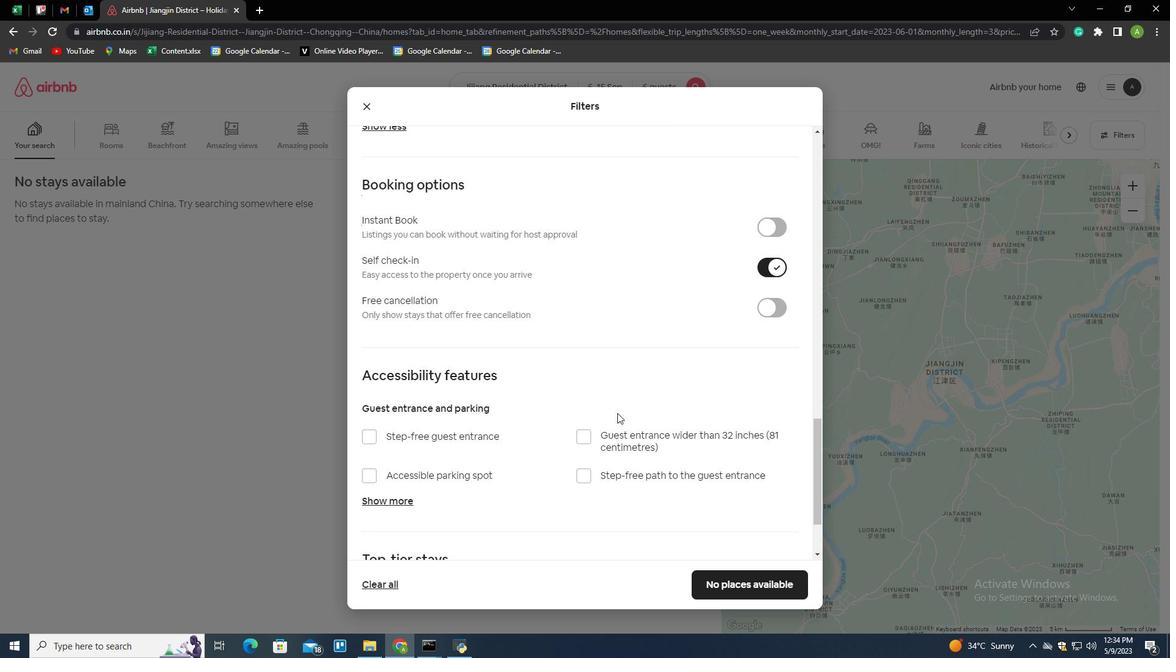 
Action: Mouse scrolled (617, 412) with delta (0, 0)
Screenshot: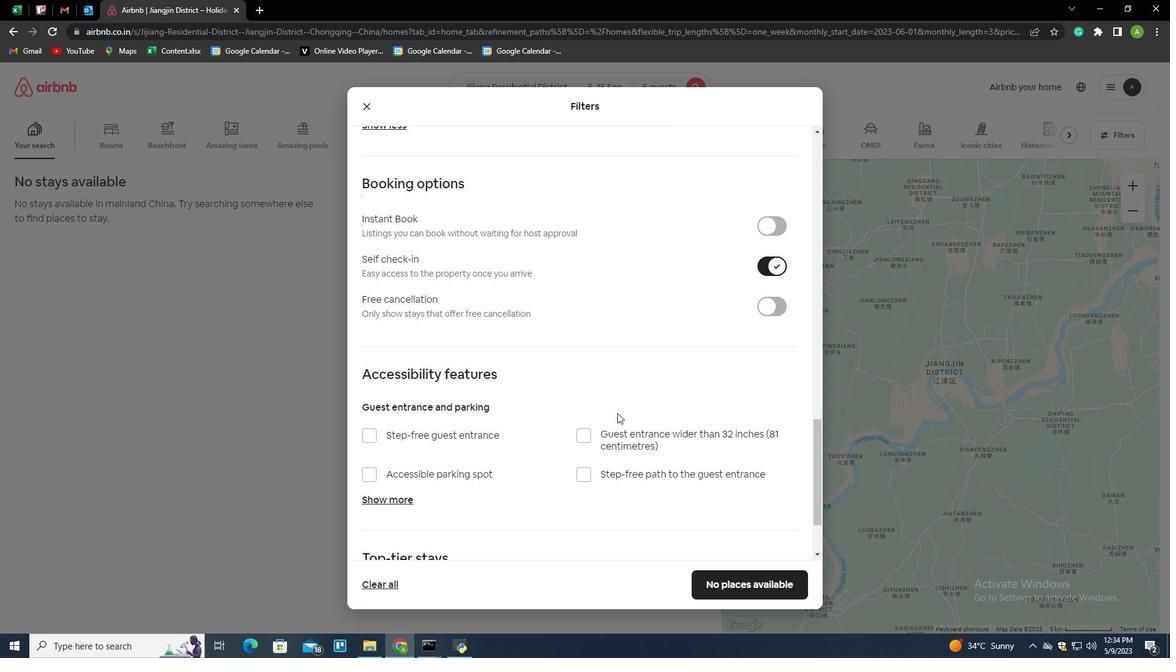 
Action: Mouse scrolled (617, 412) with delta (0, 0)
Screenshot: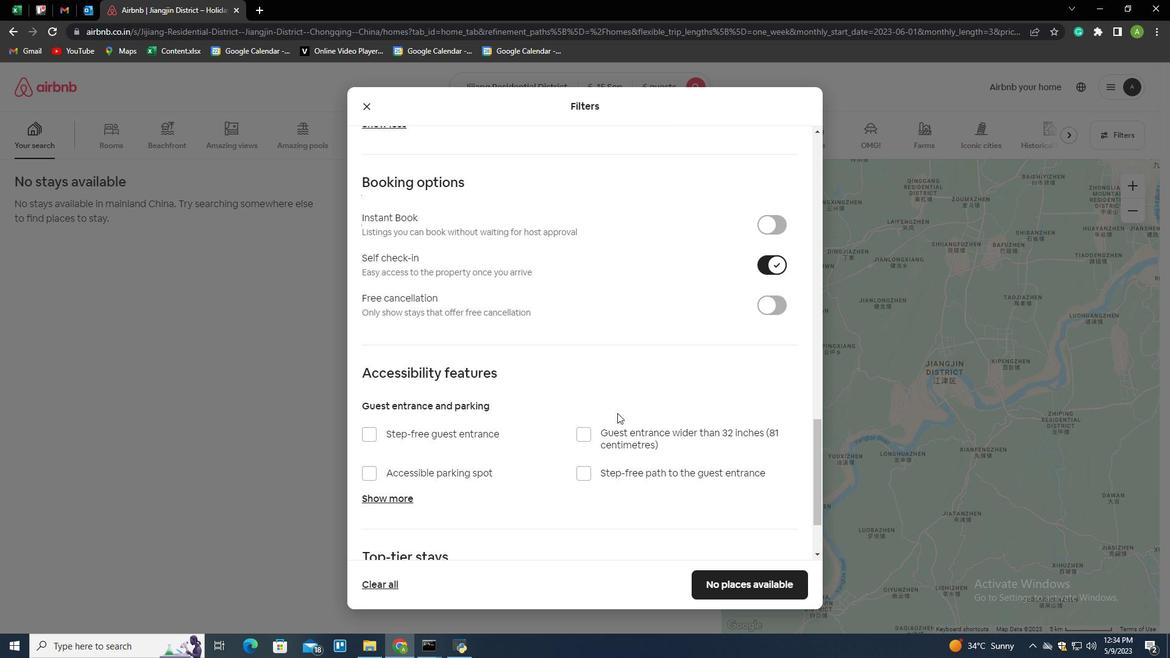 
Action: Mouse scrolled (617, 412) with delta (0, 0)
Screenshot: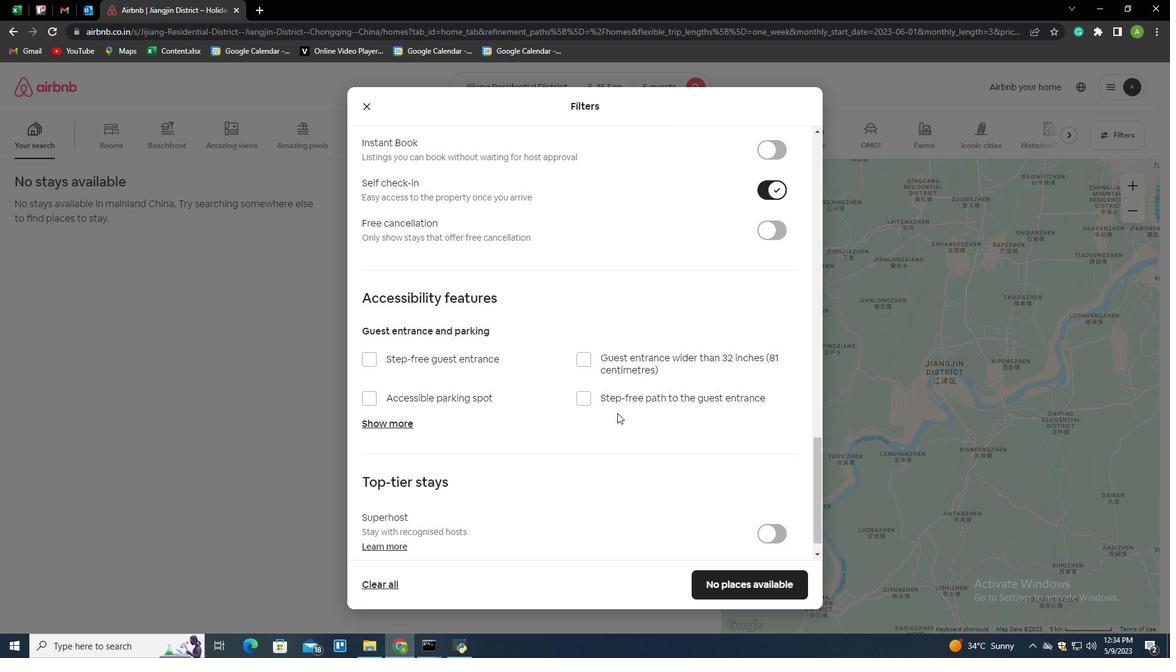 
Action: Mouse moved to (617, 390)
Screenshot: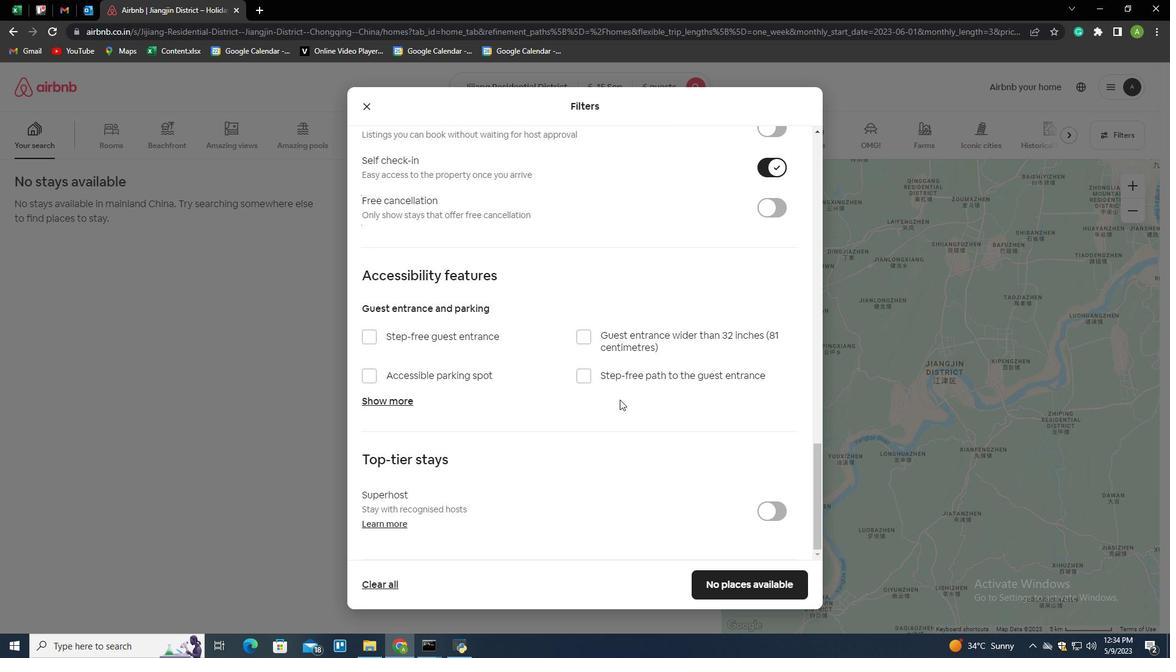 
Action: Mouse scrolled (617, 390) with delta (0, 0)
Screenshot: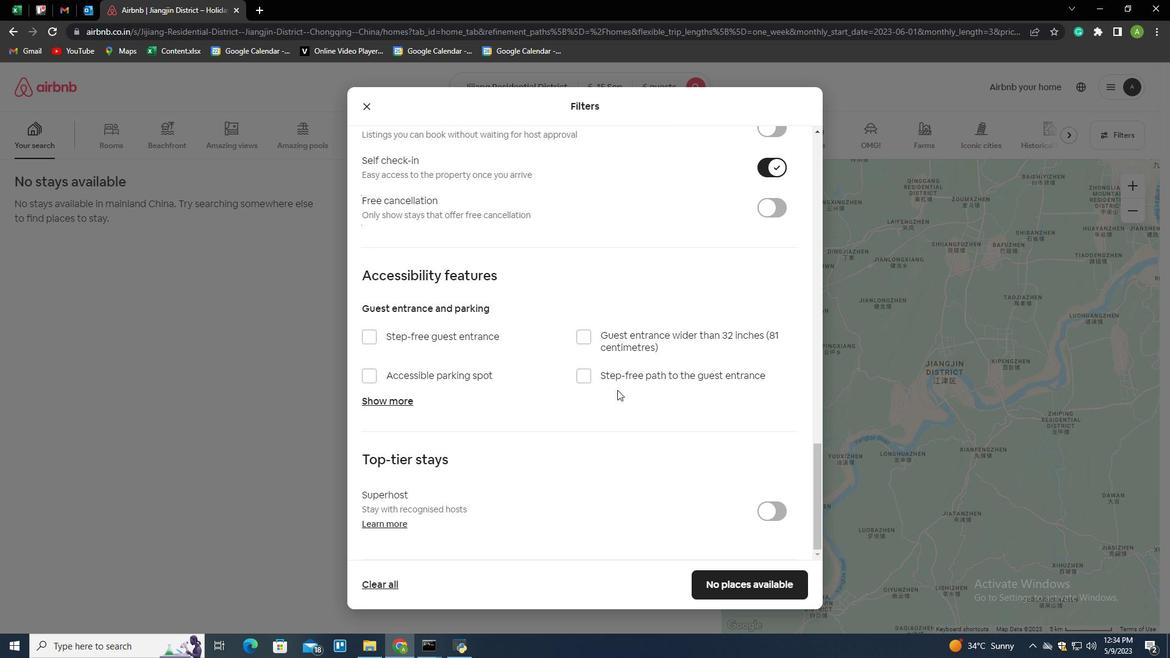 
Action: Mouse scrolled (617, 390) with delta (0, 0)
Screenshot: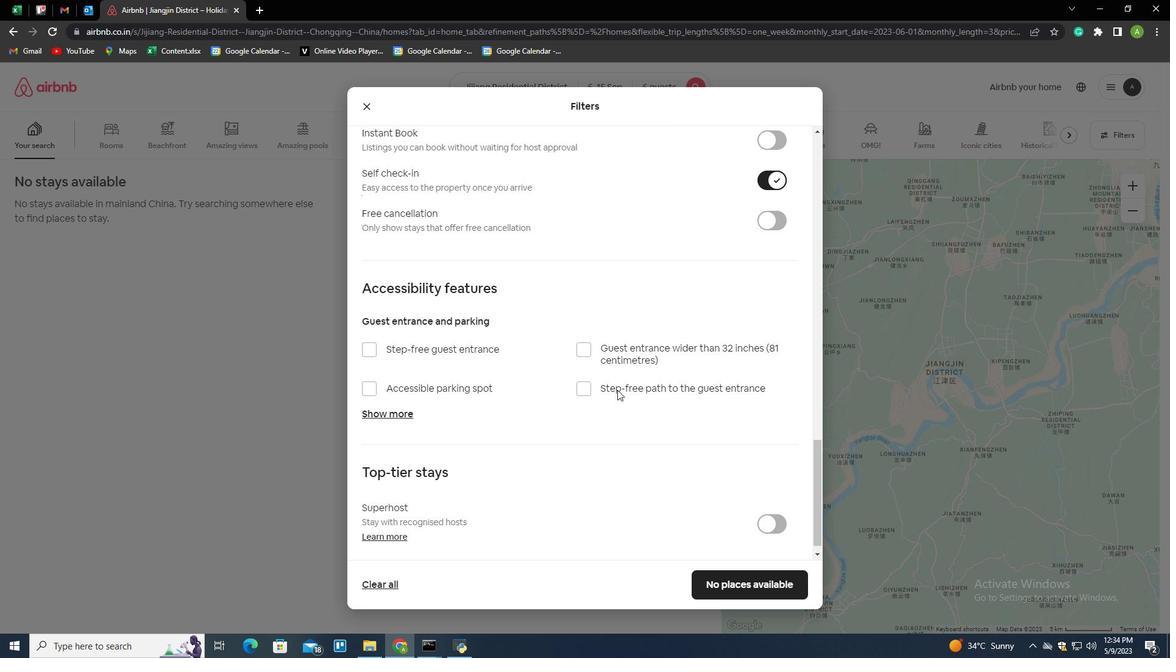 
Action: Mouse scrolled (617, 389) with delta (0, 0)
Screenshot: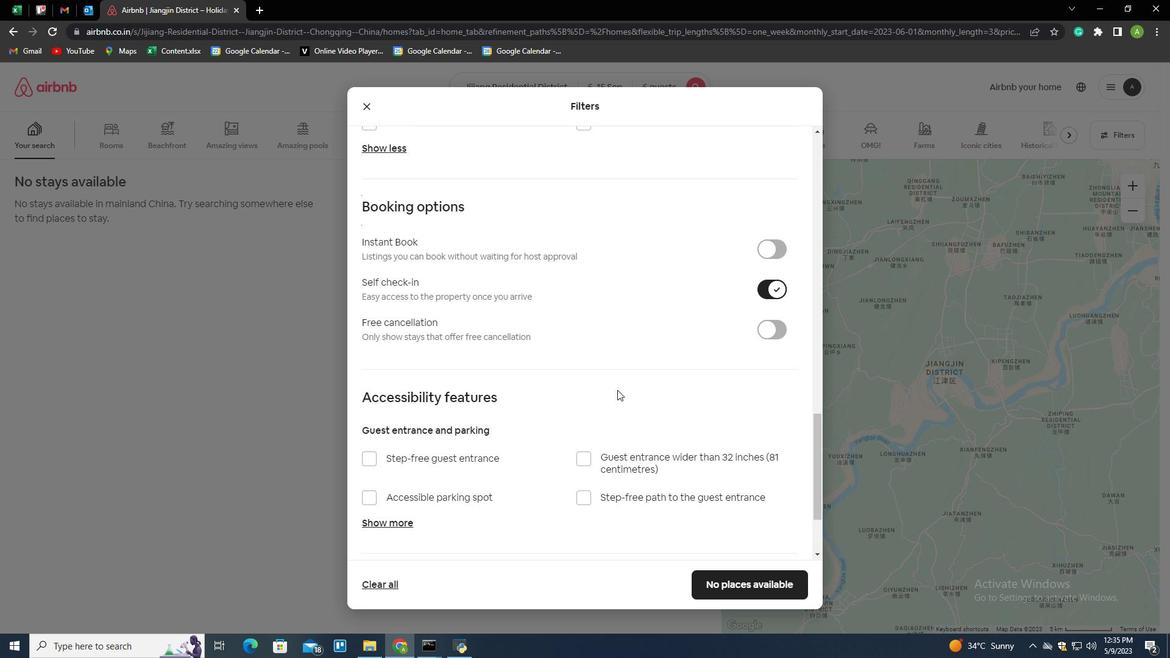 
Action: Mouse scrolled (617, 390) with delta (0, 0)
Screenshot: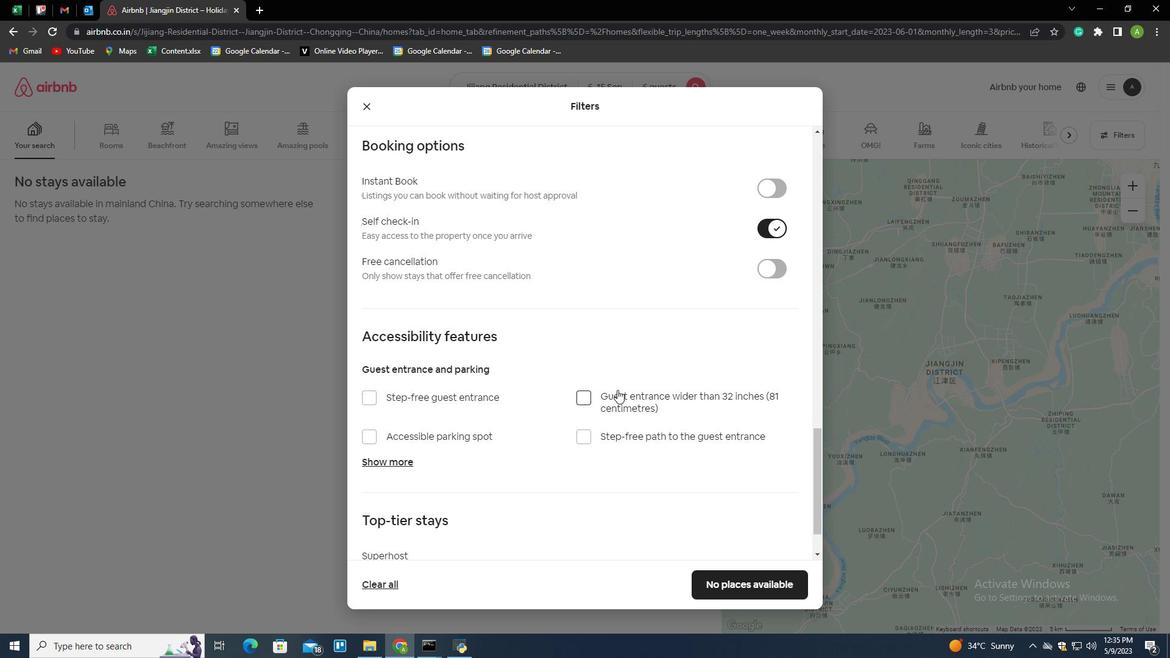 
Action: Mouse scrolled (617, 389) with delta (0, 0)
Screenshot: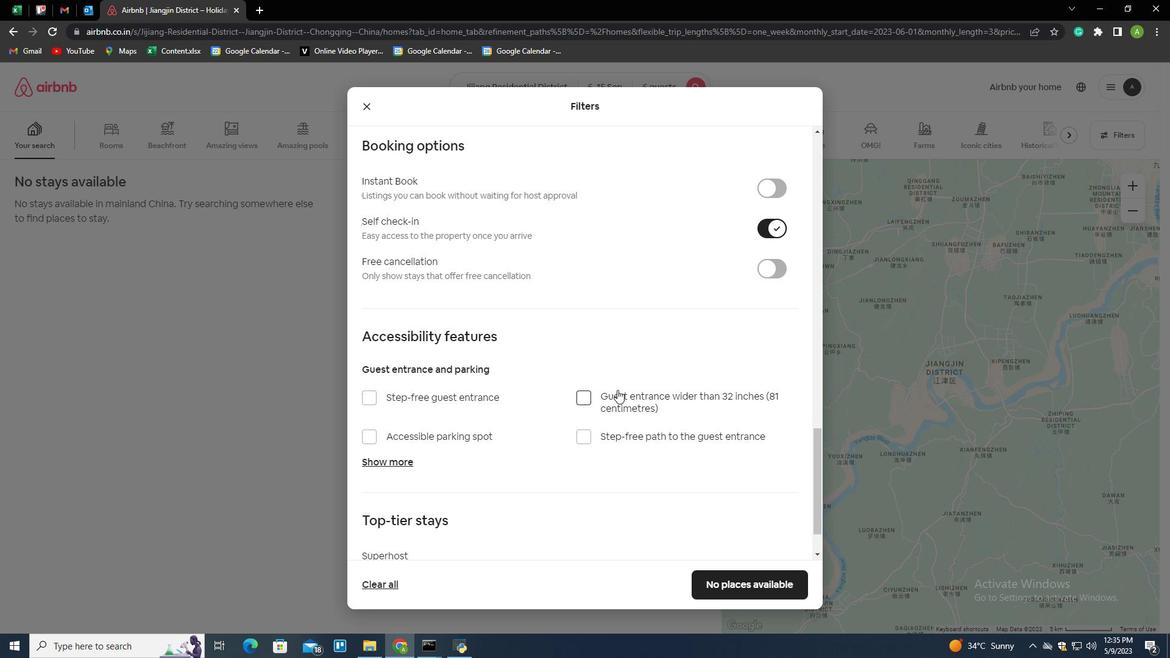 
Action: Mouse scrolled (617, 389) with delta (0, 0)
Screenshot: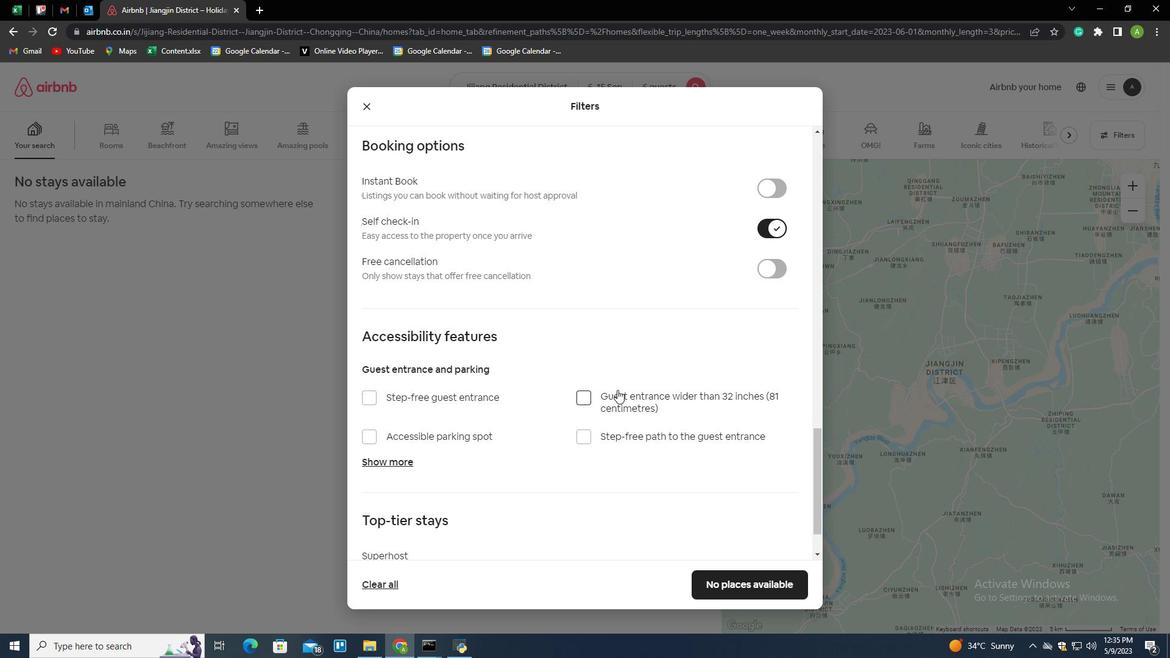 
Action: Mouse scrolled (617, 389) with delta (0, 0)
Screenshot: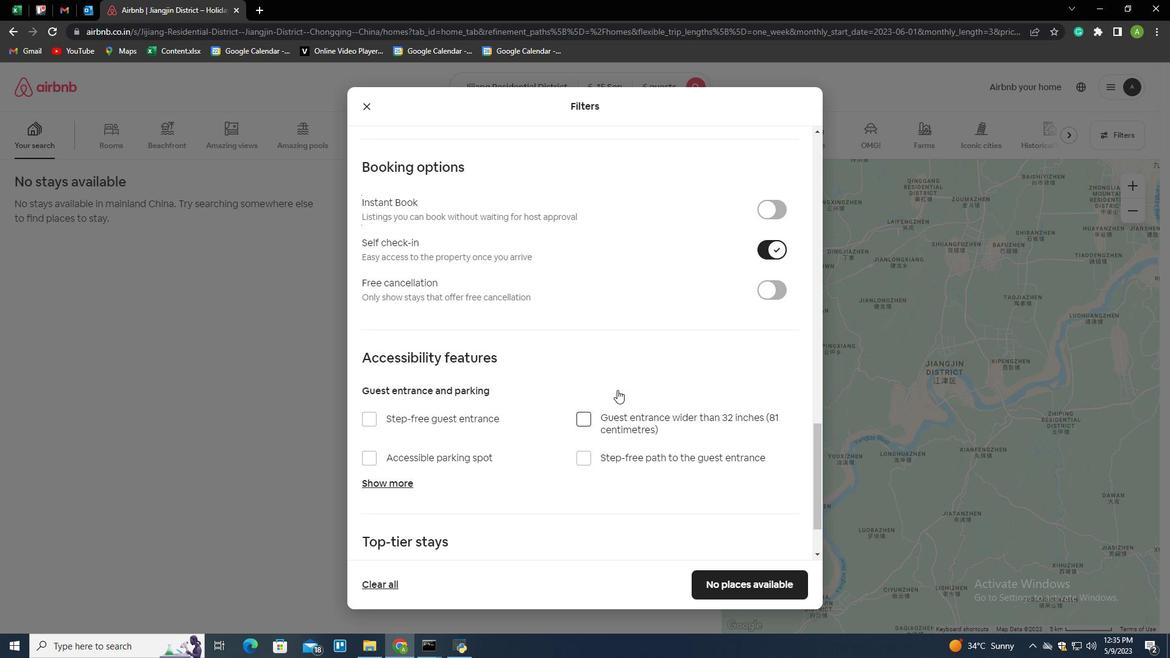 
Action: Mouse scrolled (617, 389) with delta (0, 0)
Screenshot: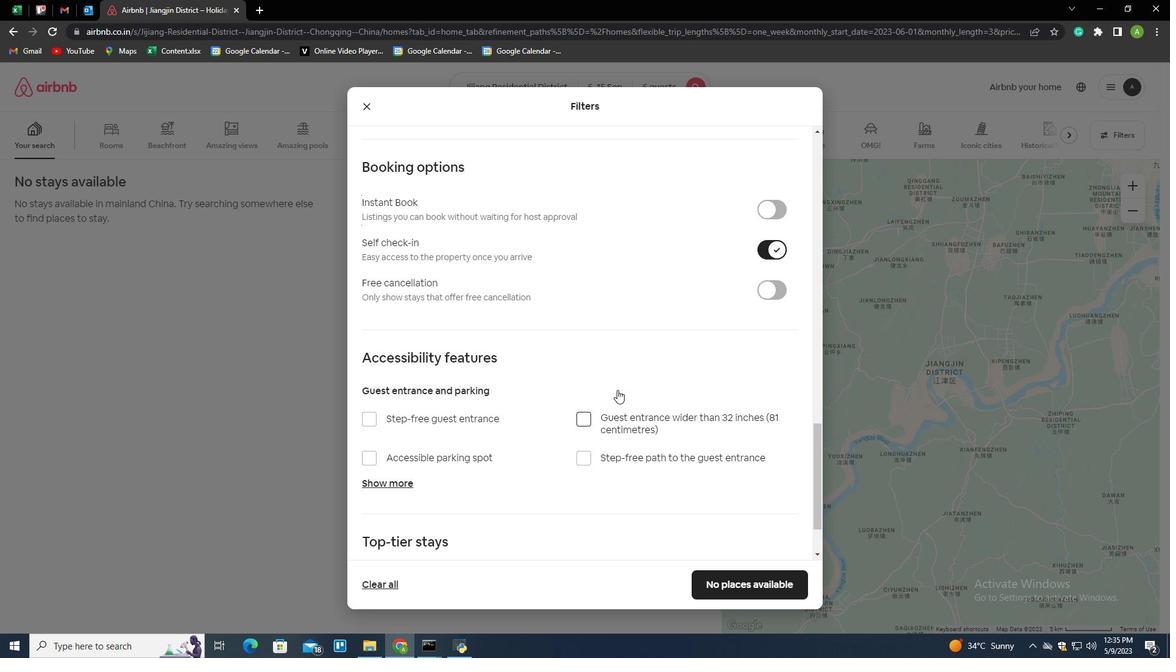 
Action: Mouse scrolled (617, 389) with delta (0, 0)
Screenshot: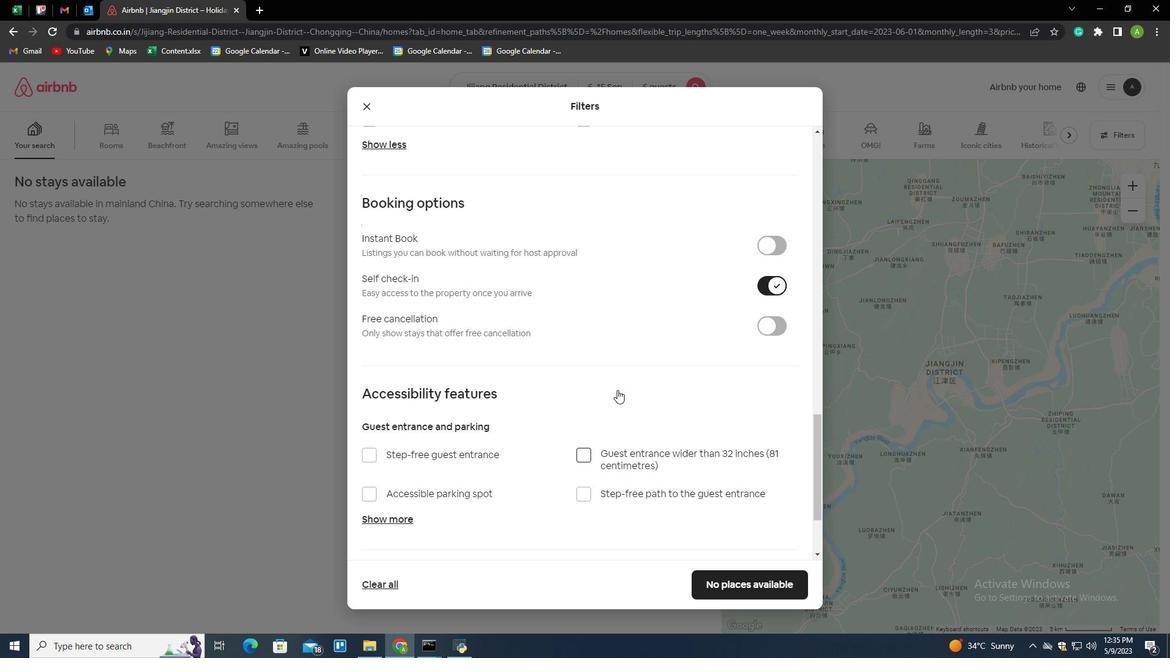 
Action: Mouse scrolled (617, 389) with delta (0, 0)
Screenshot: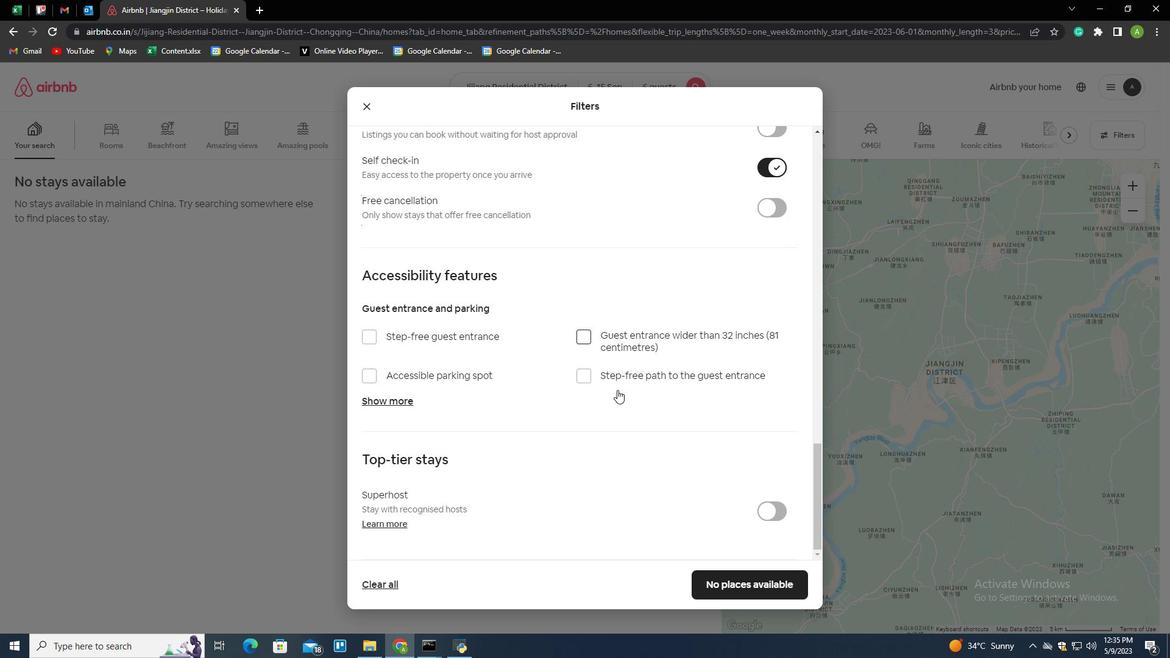 
Action: Mouse scrolled (617, 389) with delta (0, 0)
Screenshot: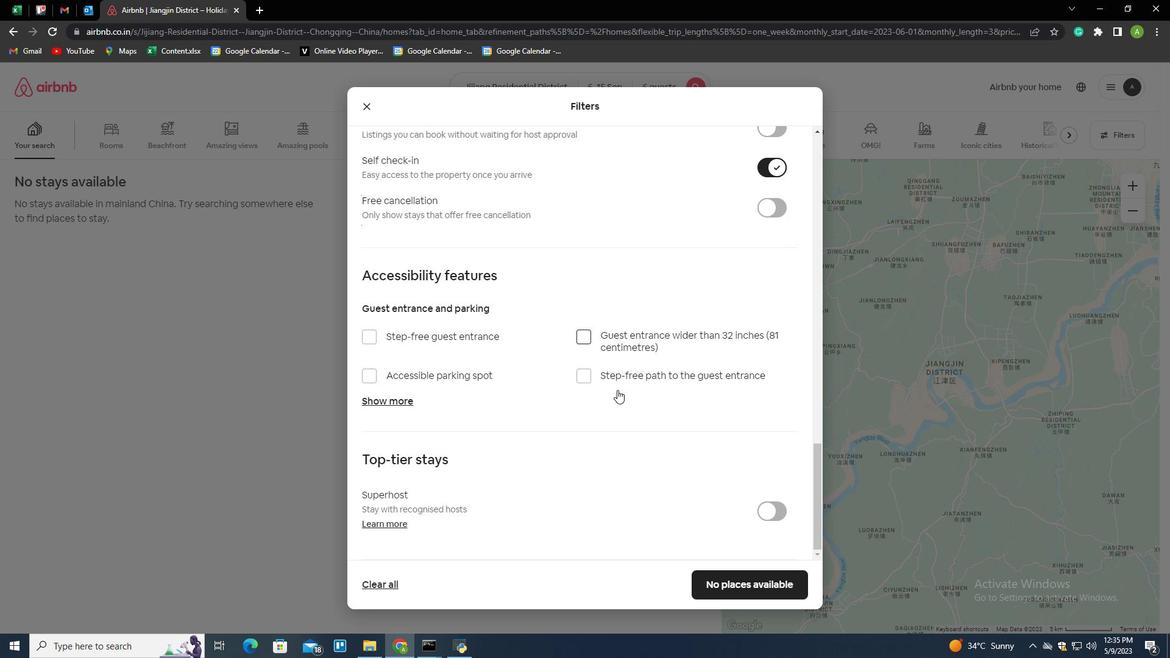 
Action: Mouse scrolled (617, 389) with delta (0, 0)
Screenshot: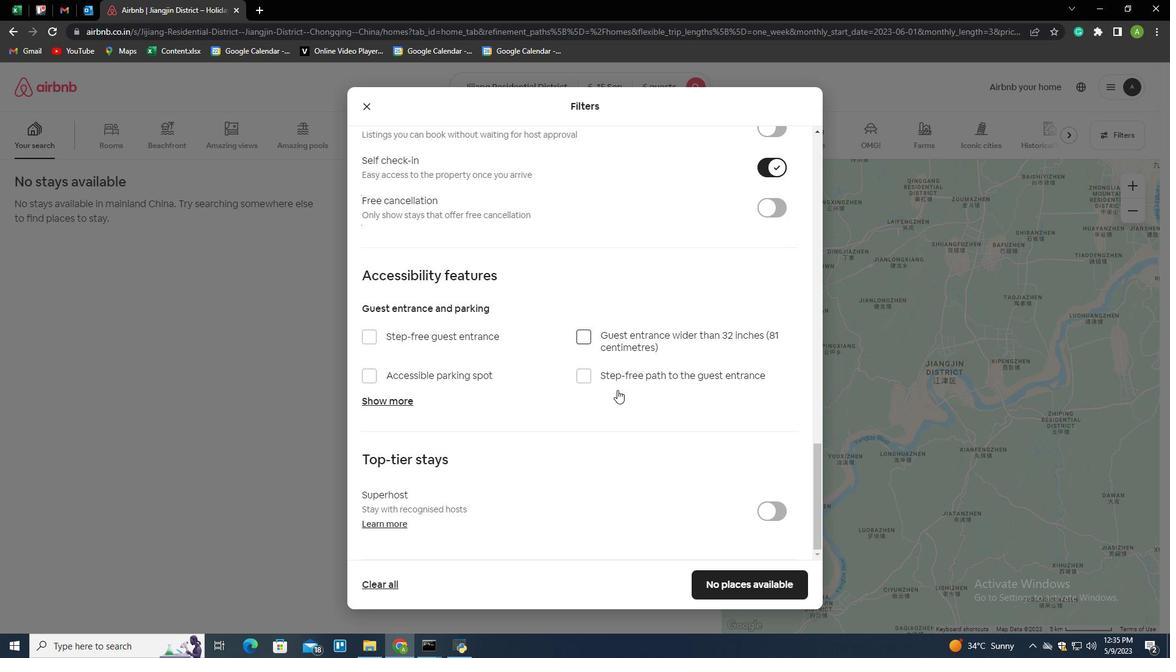 
Action: Mouse scrolled (617, 389) with delta (0, 0)
Screenshot: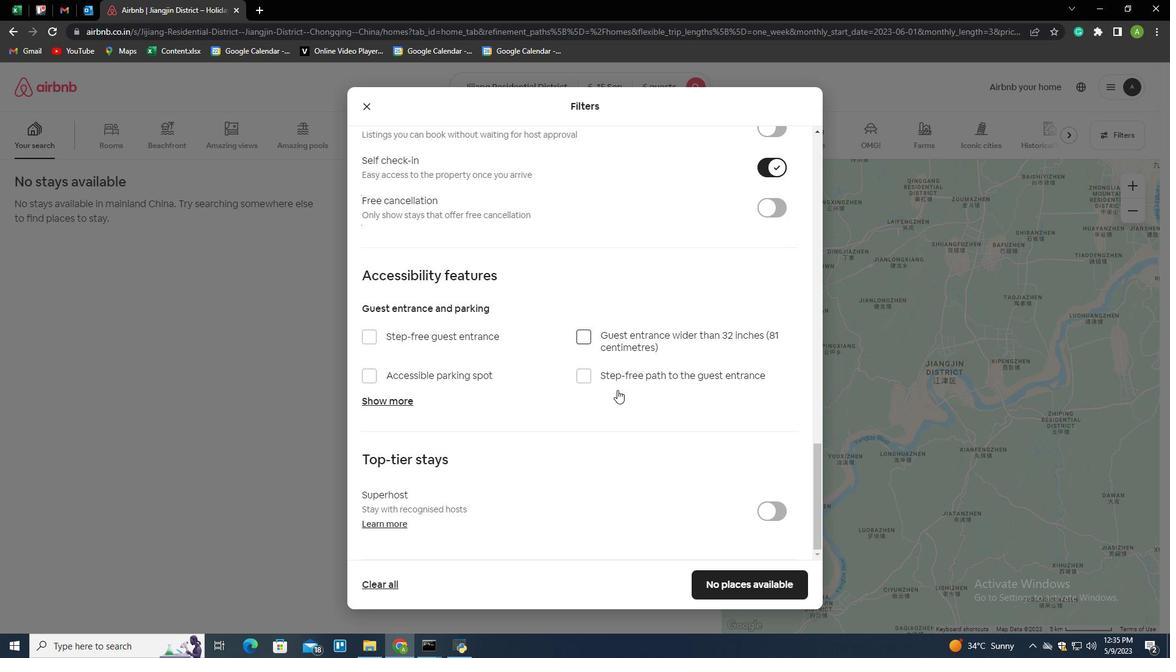
Action: Mouse scrolled (617, 389) with delta (0, 0)
Screenshot: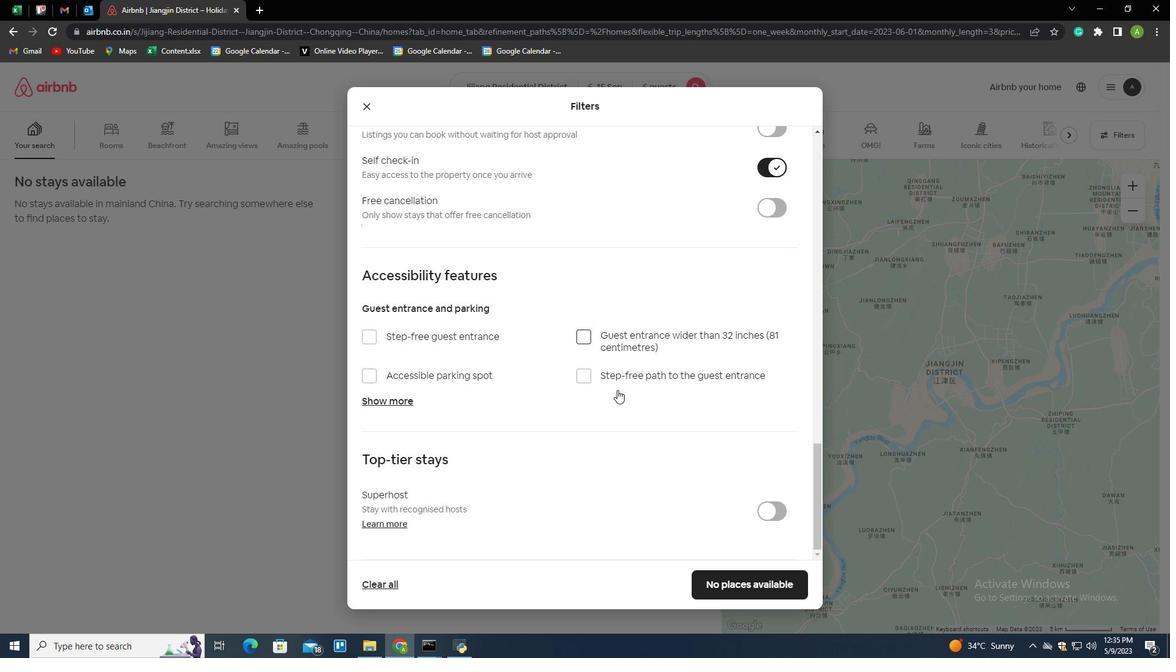 
Action: Mouse moved to (757, 587)
Screenshot: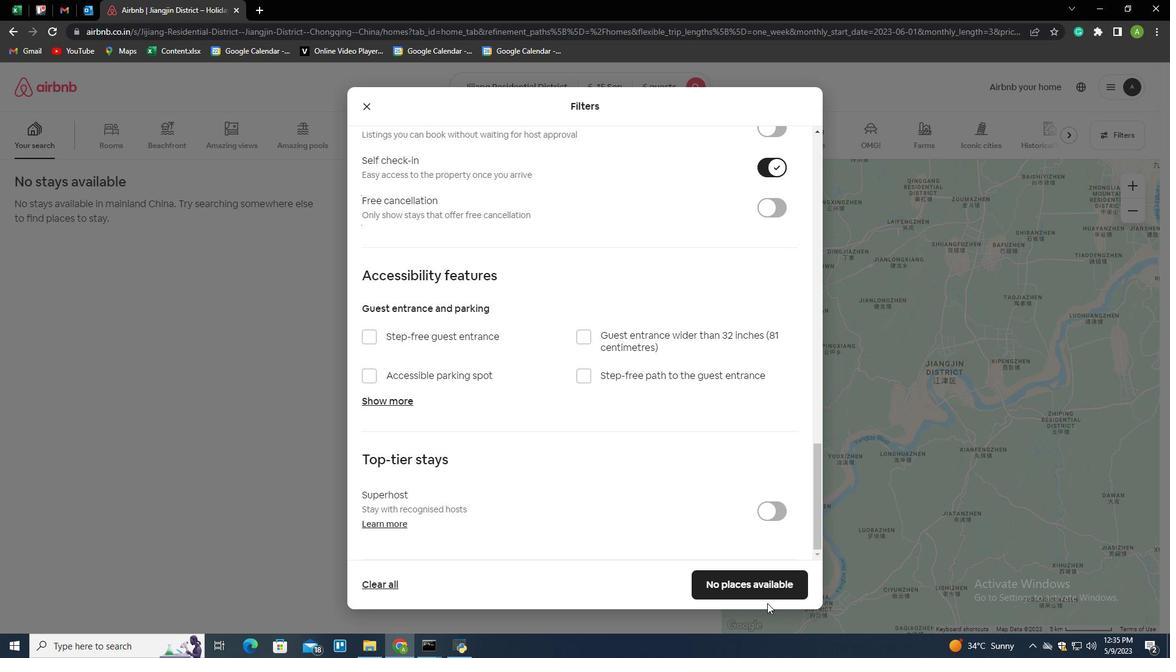 
Action: Mouse pressed left at (757, 587)
Screenshot: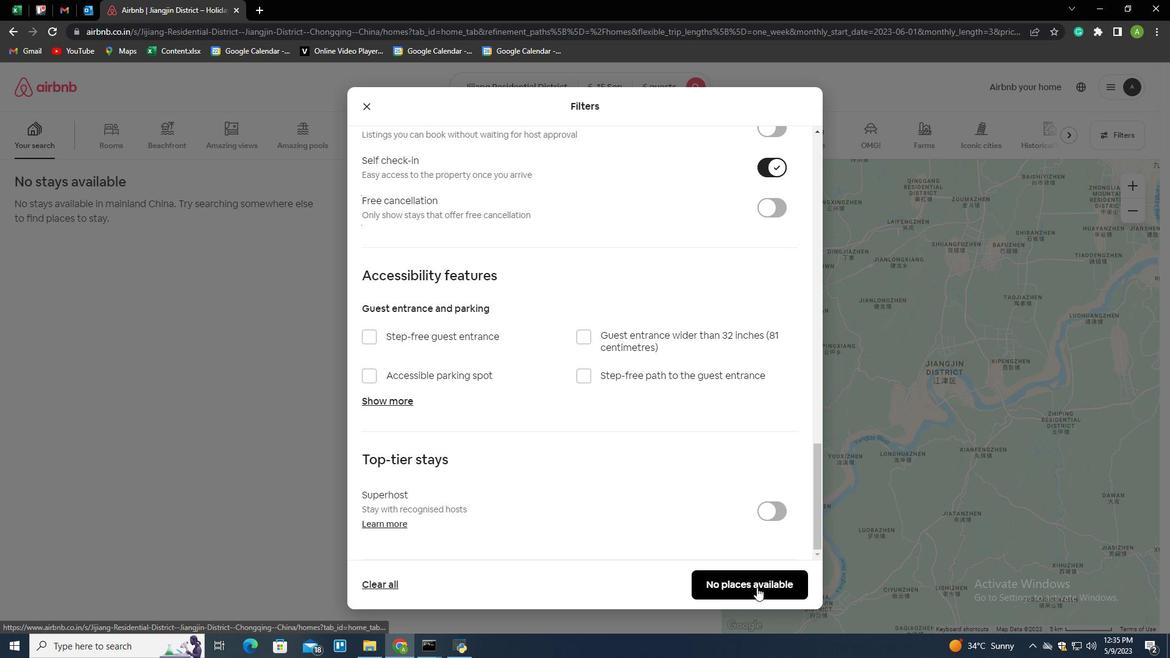 
